 Task: Find connections with filter location São Pedro da Aldeia with filter topic #Trainingwith filter profile language French with filter current company Zones, LLC with filter school Siksha 'O' Anusandhan University with filter industry Mattress and Blinds Manufacturing with filter service category Financial Advisory with filter keywords title Customer Support
Action: Mouse moved to (606, 116)
Screenshot: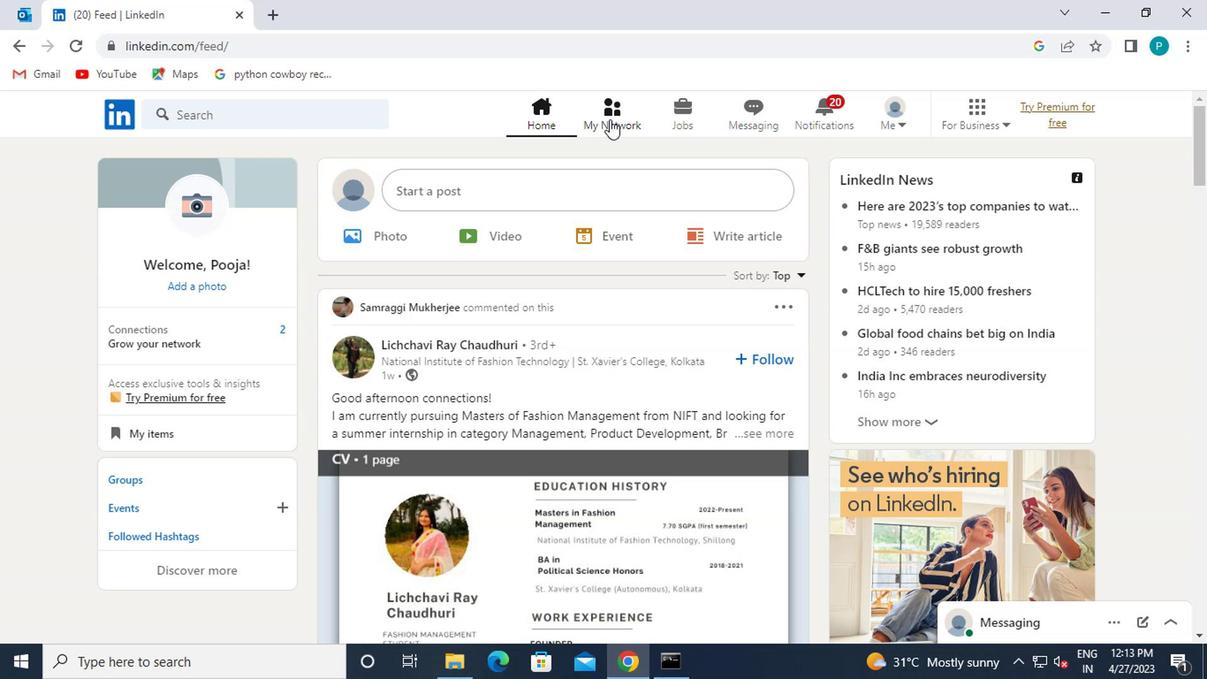 
Action: Mouse pressed left at (606, 116)
Screenshot: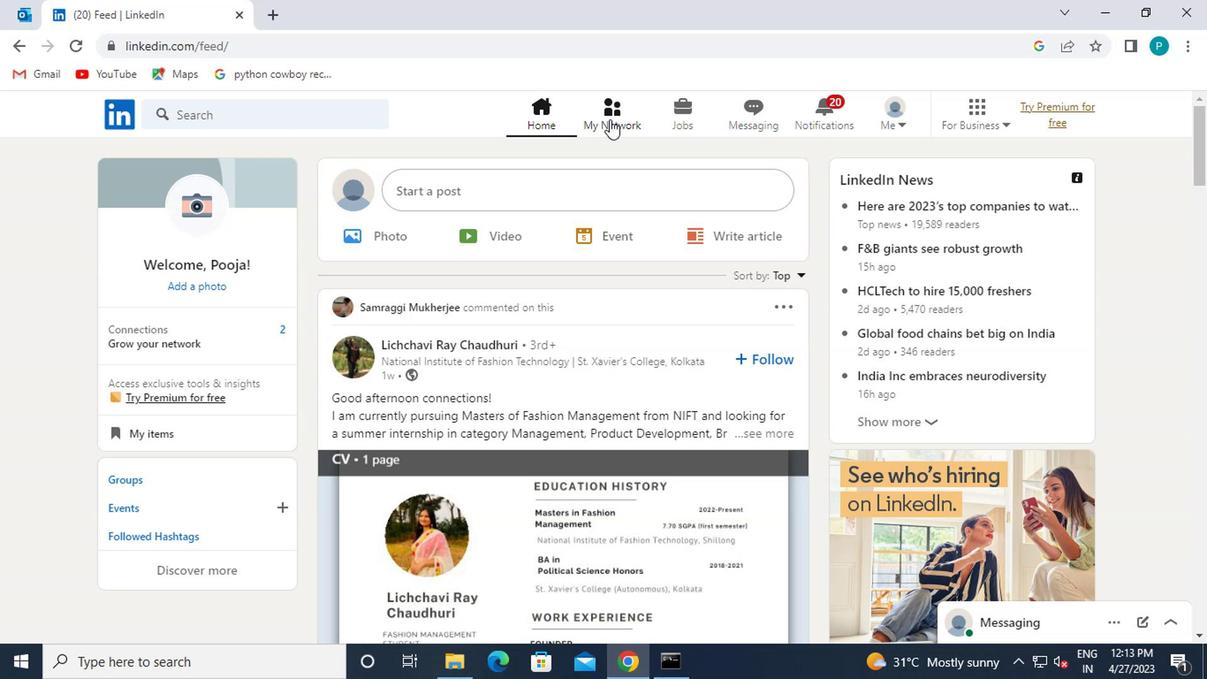 
Action: Mouse moved to (259, 211)
Screenshot: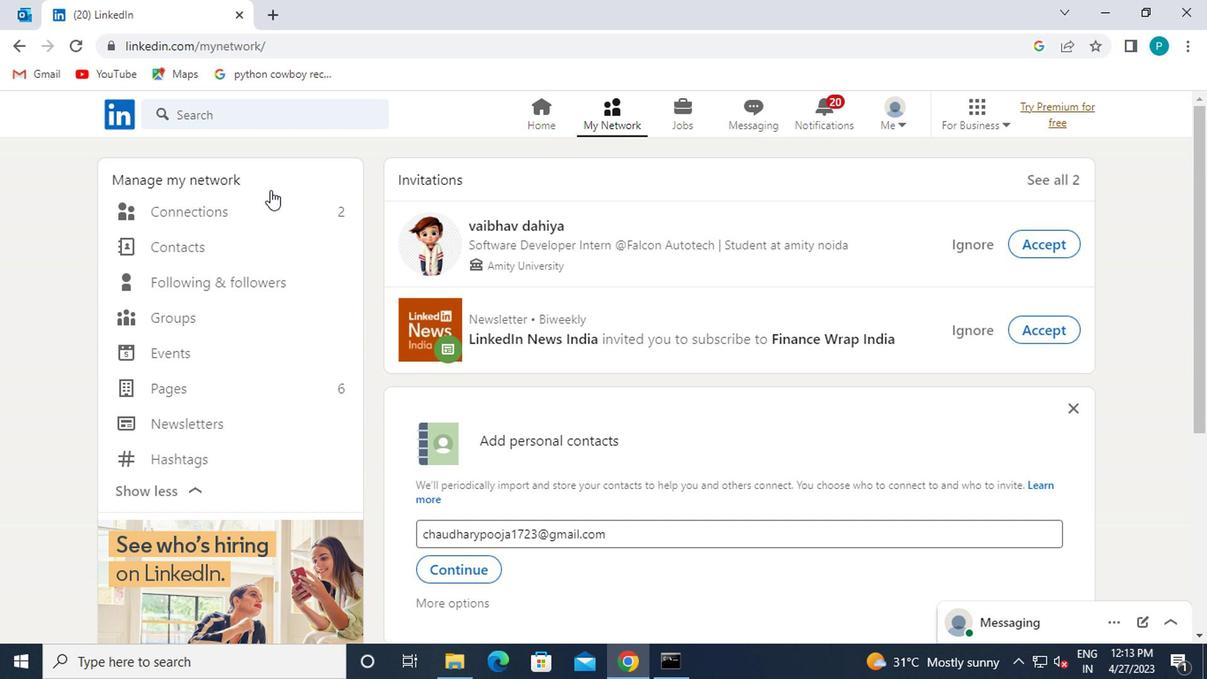 
Action: Mouse pressed left at (259, 211)
Screenshot: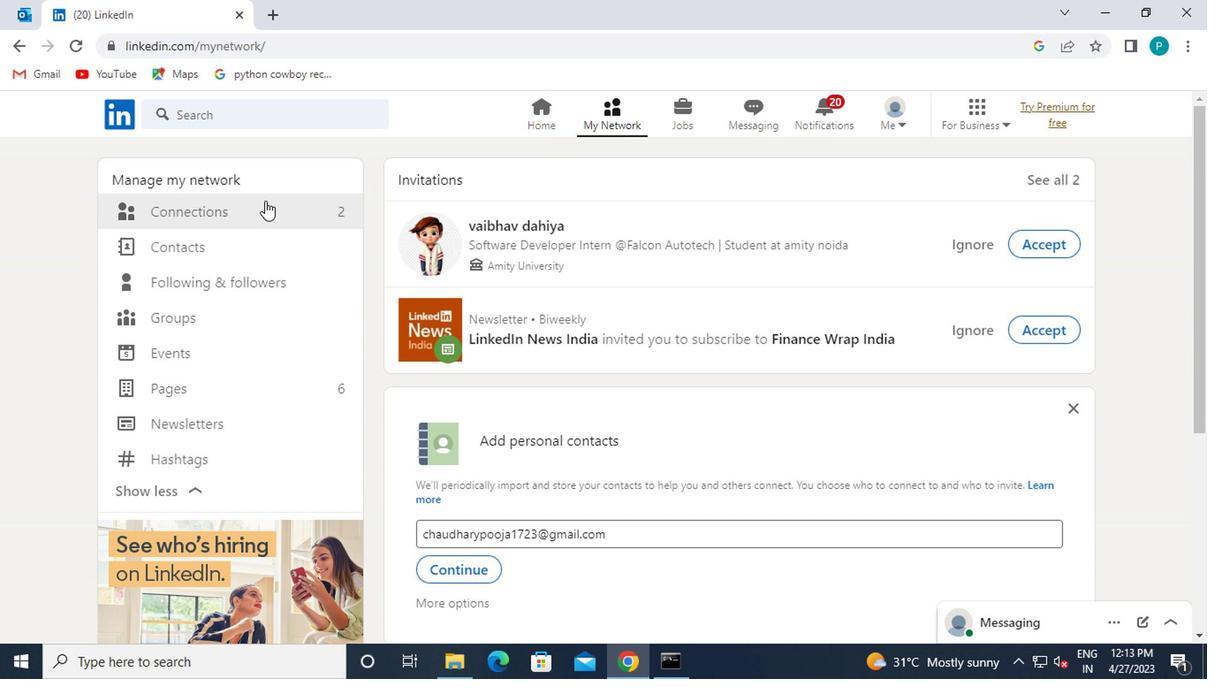 
Action: Mouse moved to (212, 224)
Screenshot: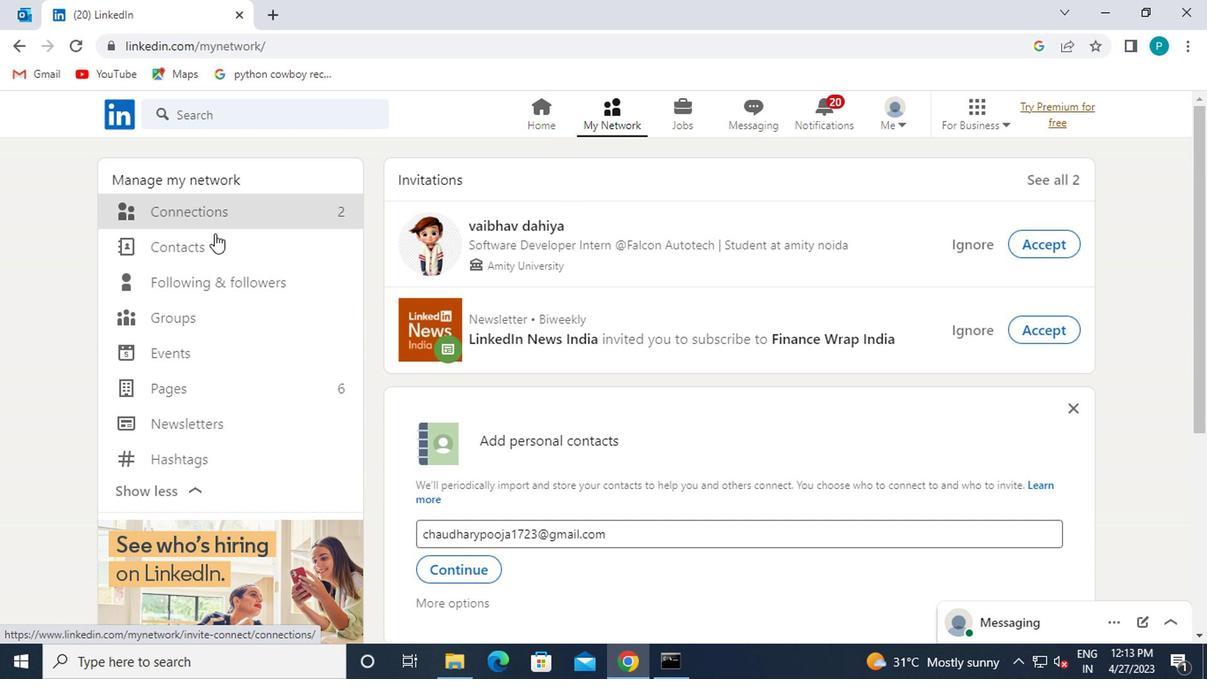 
Action: Mouse pressed left at (212, 224)
Screenshot: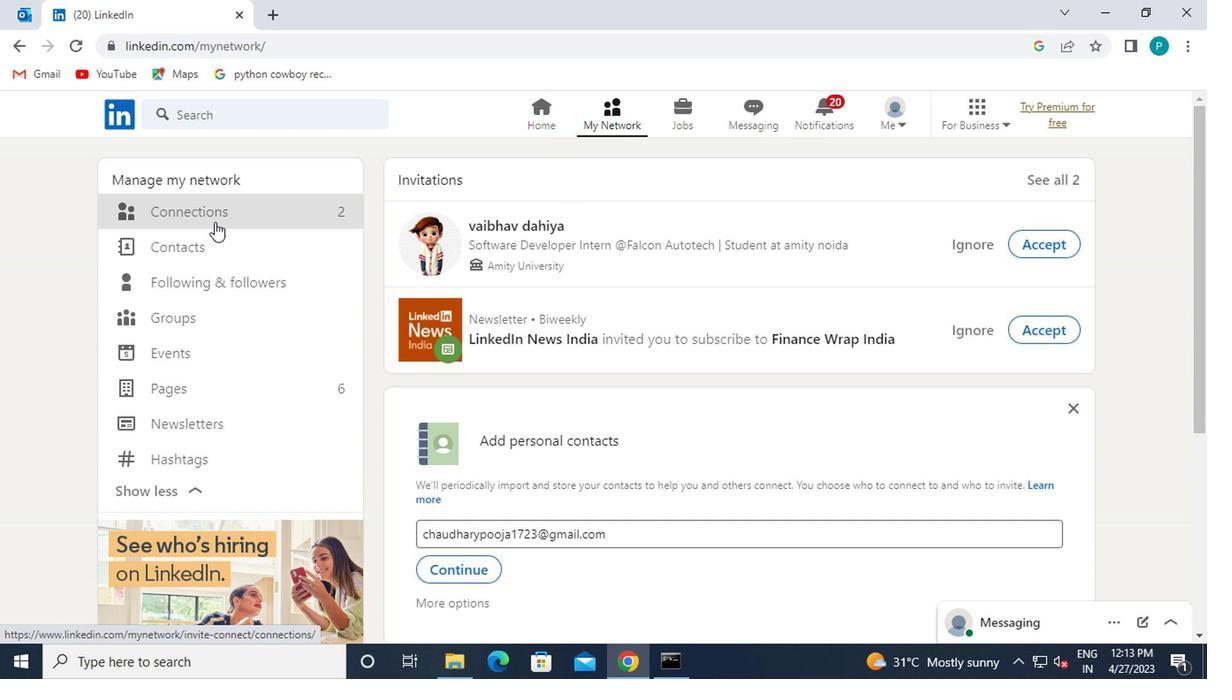 
Action: Mouse moved to (213, 217)
Screenshot: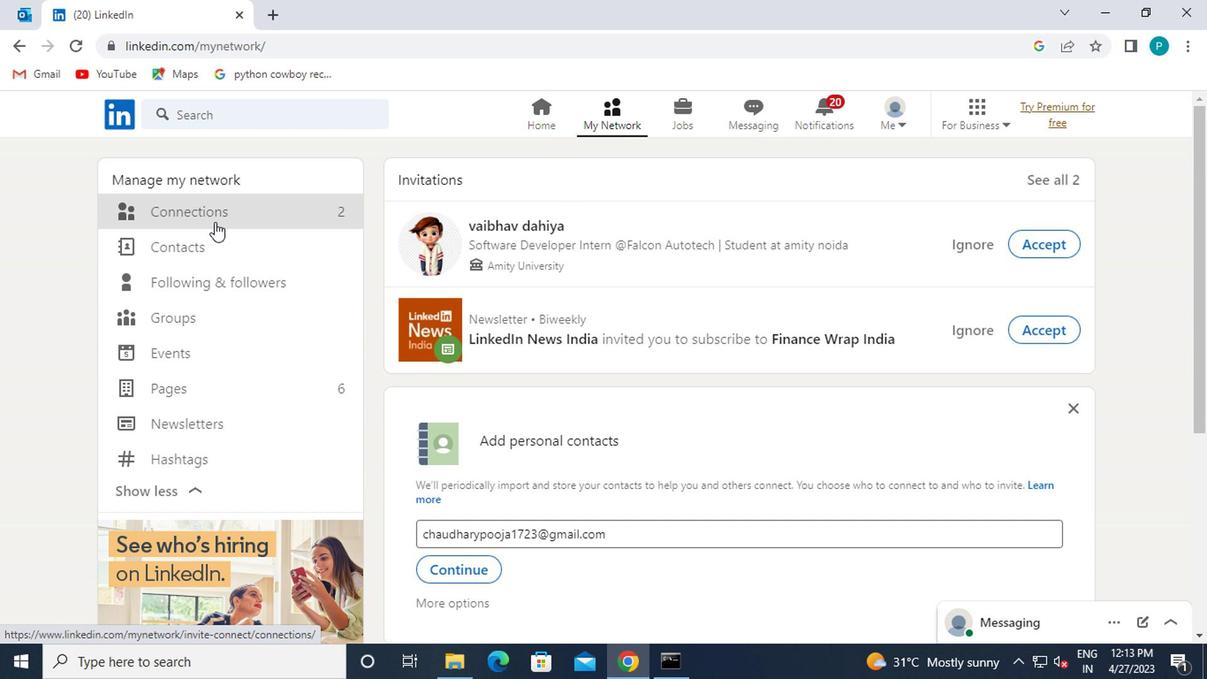 
Action: Mouse pressed left at (213, 217)
Screenshot: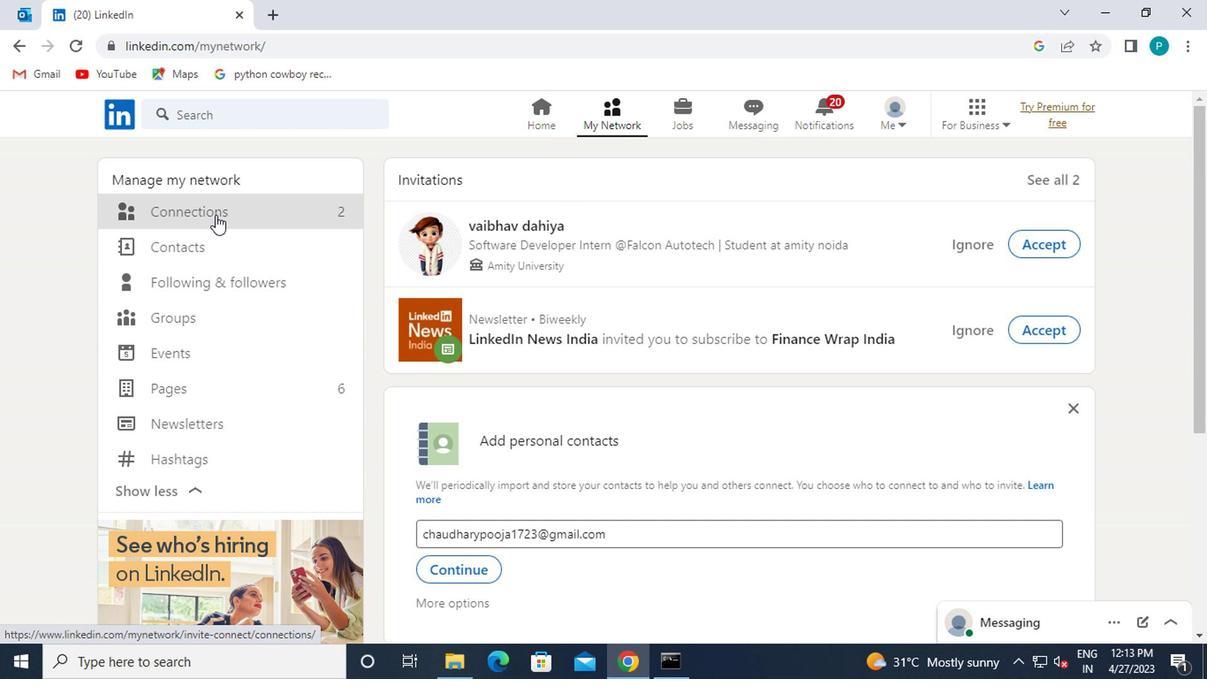 
Action: Mouse pressed left at (213, 217)
Screenshot: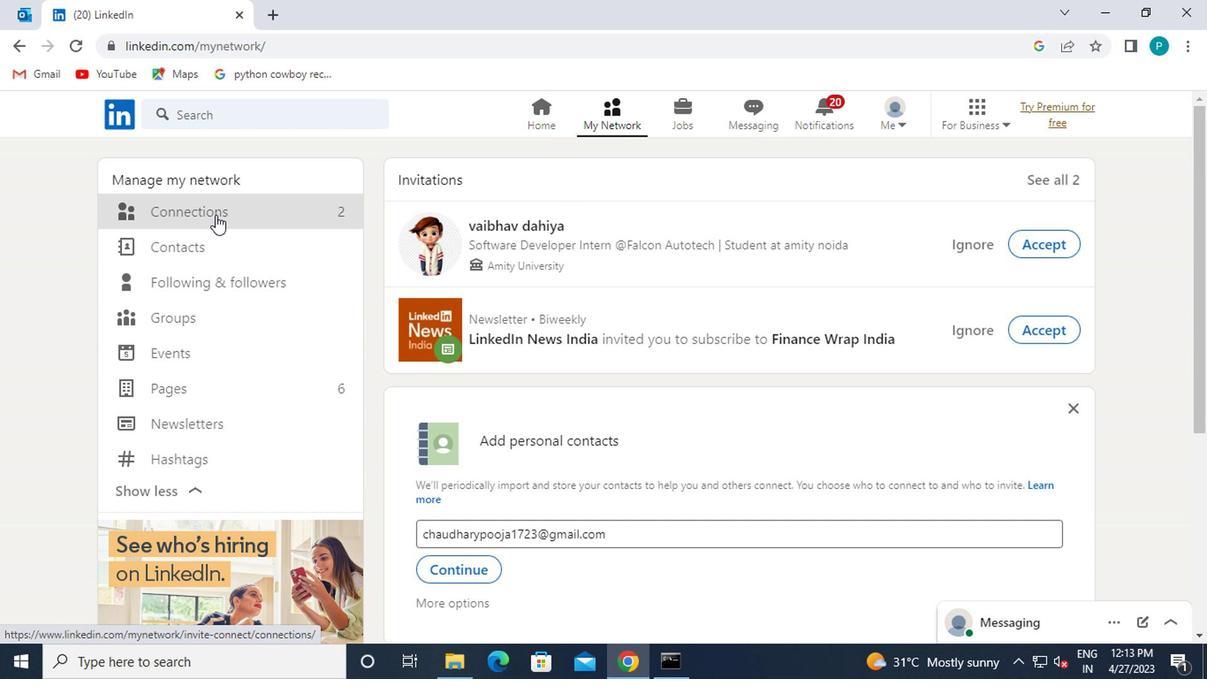 
Action: Mouse moved to (213, 211)
Screenshot: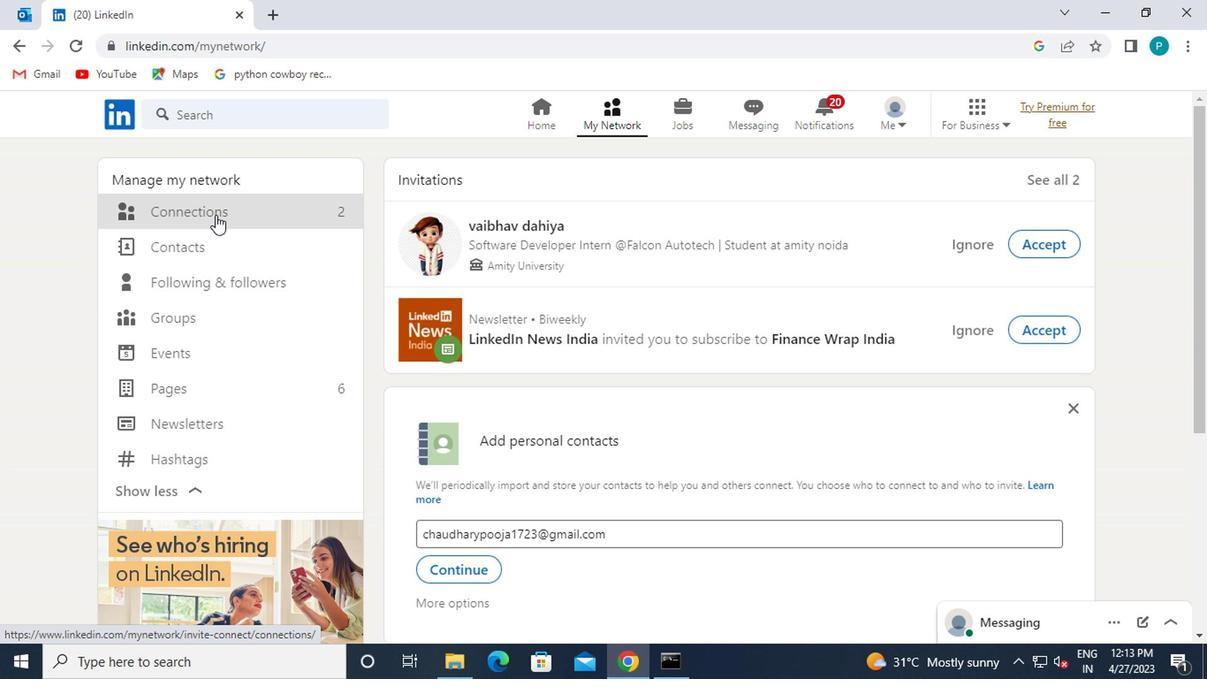 
Action: Mouse pressed left at (213, 211)
Screenshot: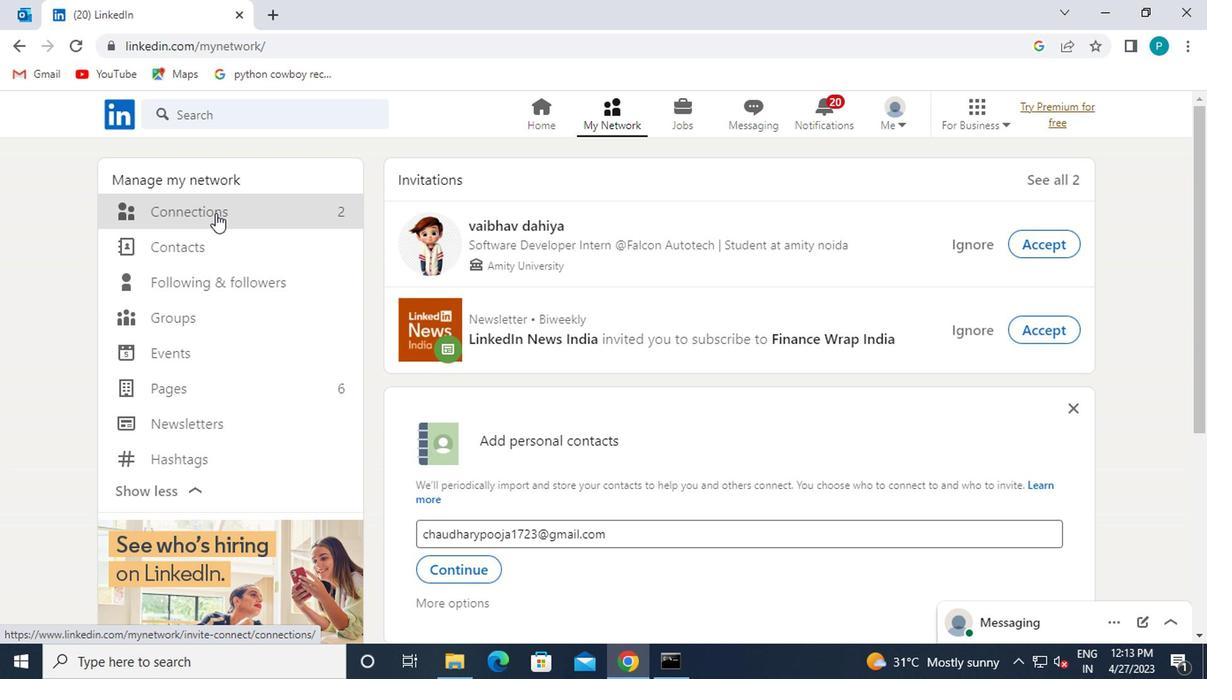 
Action: Mouse pressed left at (213, 211)
Screenshot: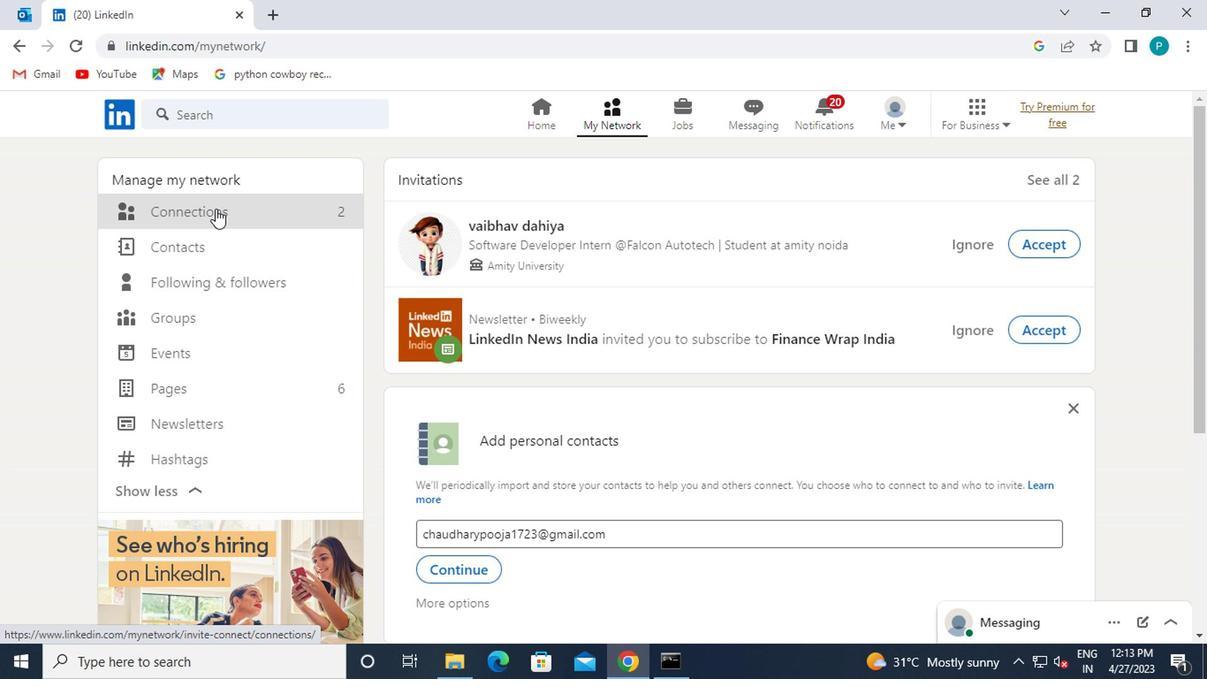 
Action: Mouse moved to (213, 210)
Screenshot: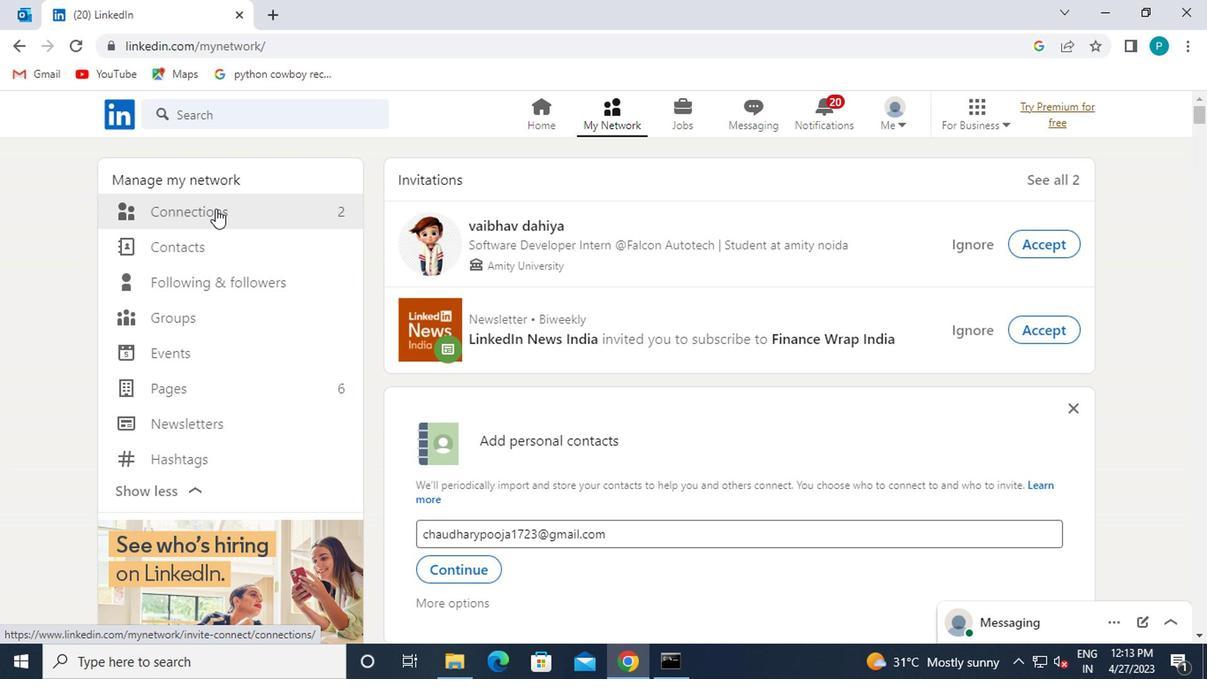
Action: Mouse pressed left at (213, 210)
Screenshot: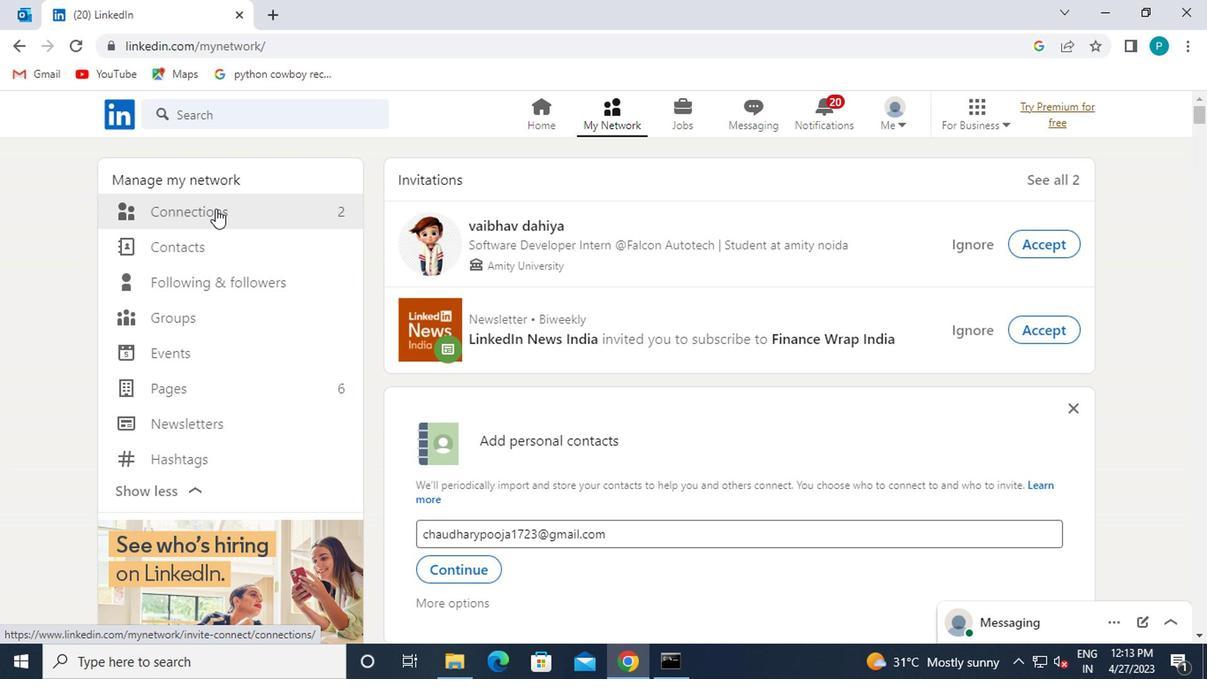 
Action: Mouse pressed left at (213, 210)
Screenshot: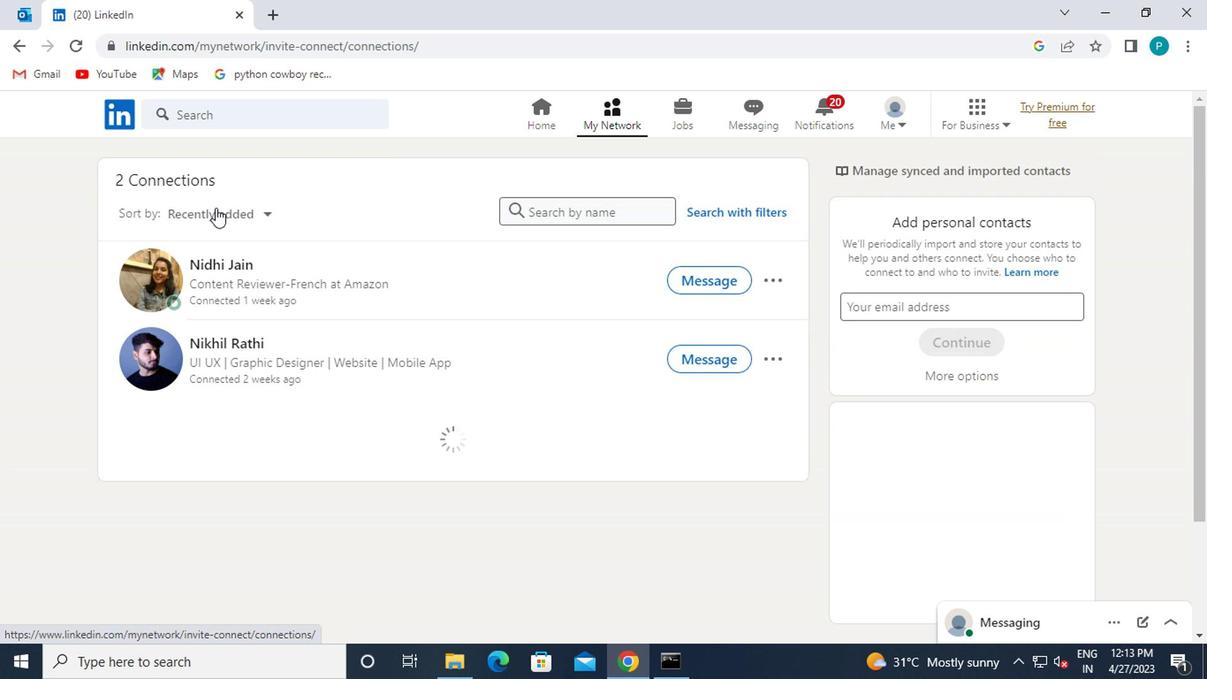 
Action: Mouse moved to (694, 223)
Screenshot: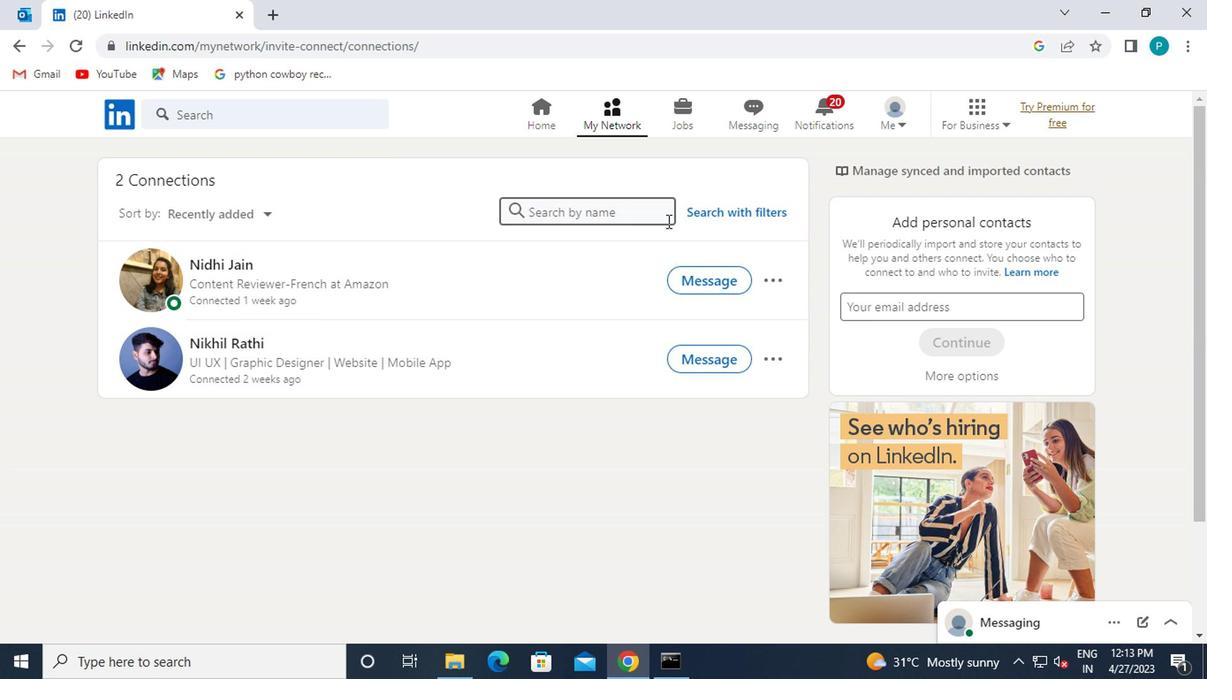 
Action: Mouse pressed left at (694, 223)
Screenshot: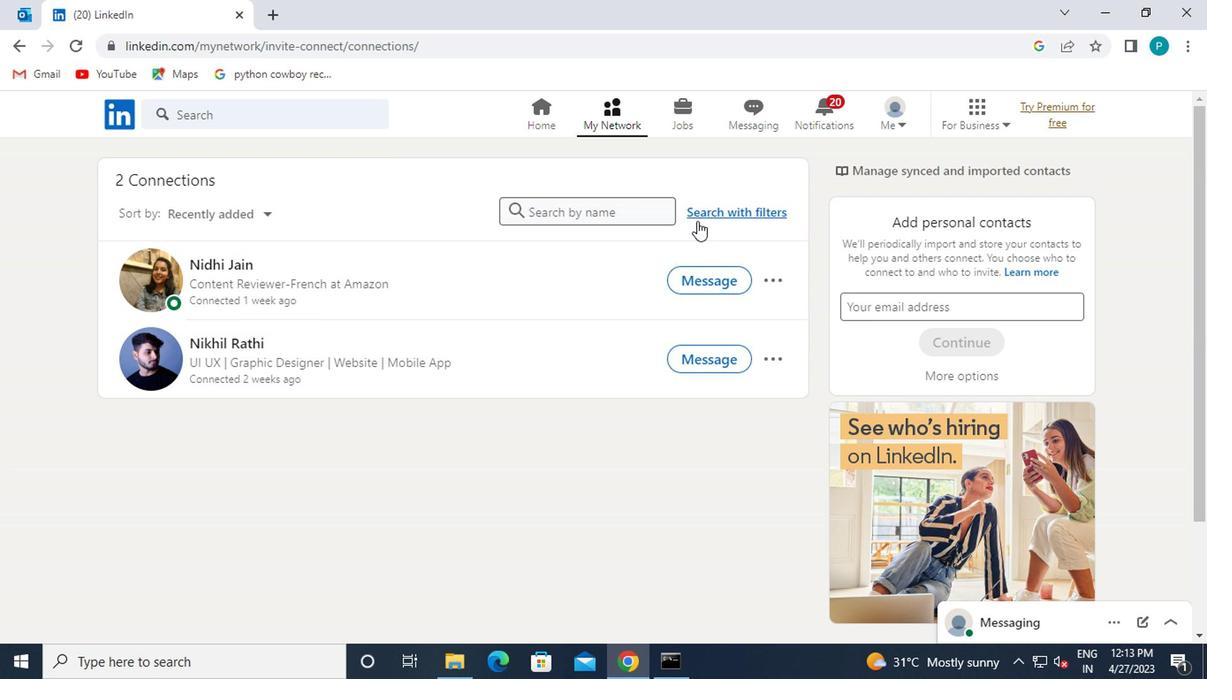 
Action: Mouse moved to (641, 165)
Screenshot: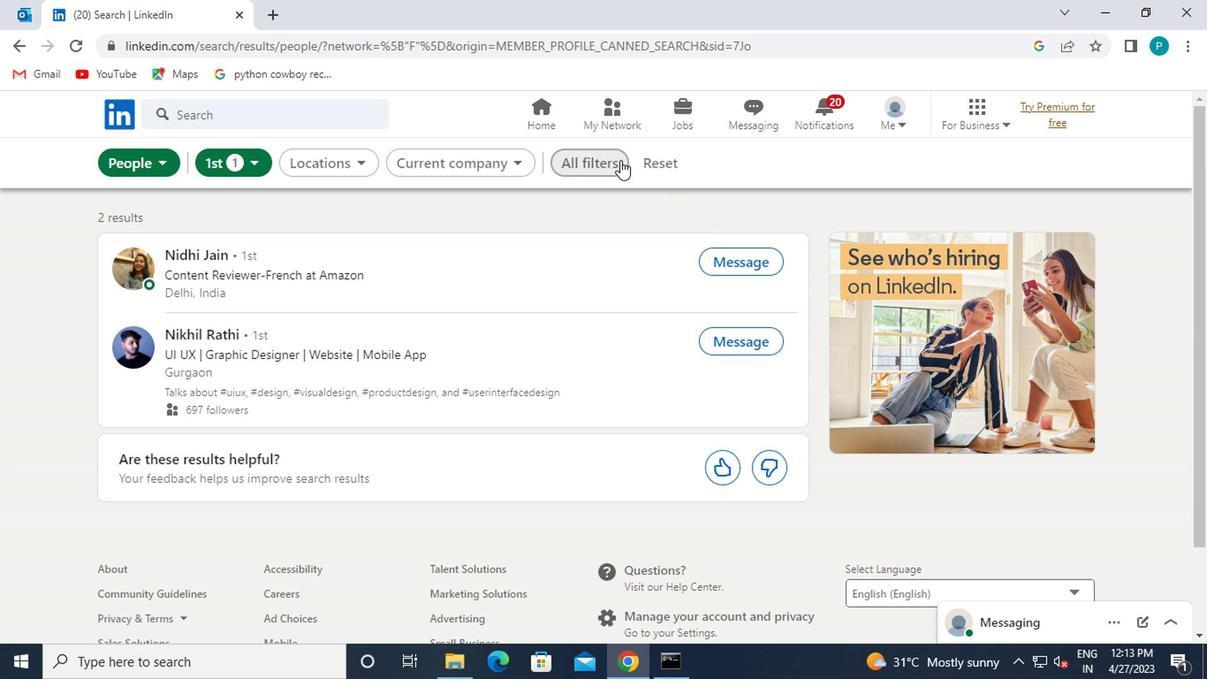 
Action: Mouse pressed left at (641, 165)
Screenshot: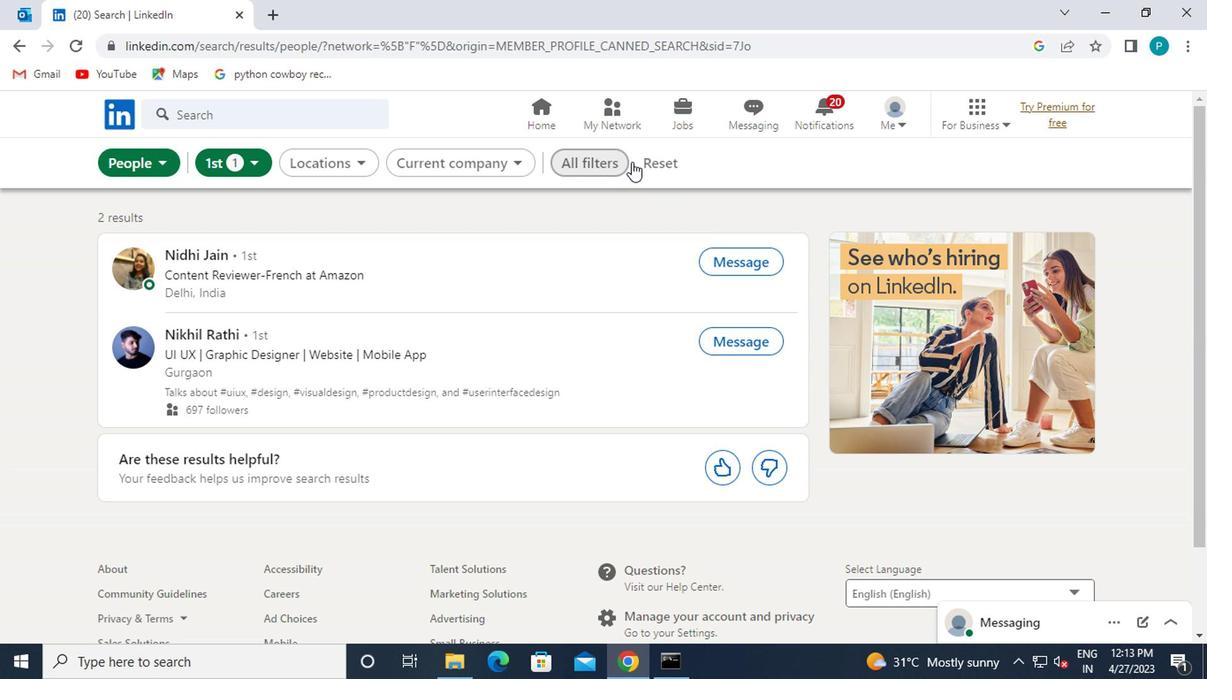
Action: Mouse moved to (594, 167)
Screenshot: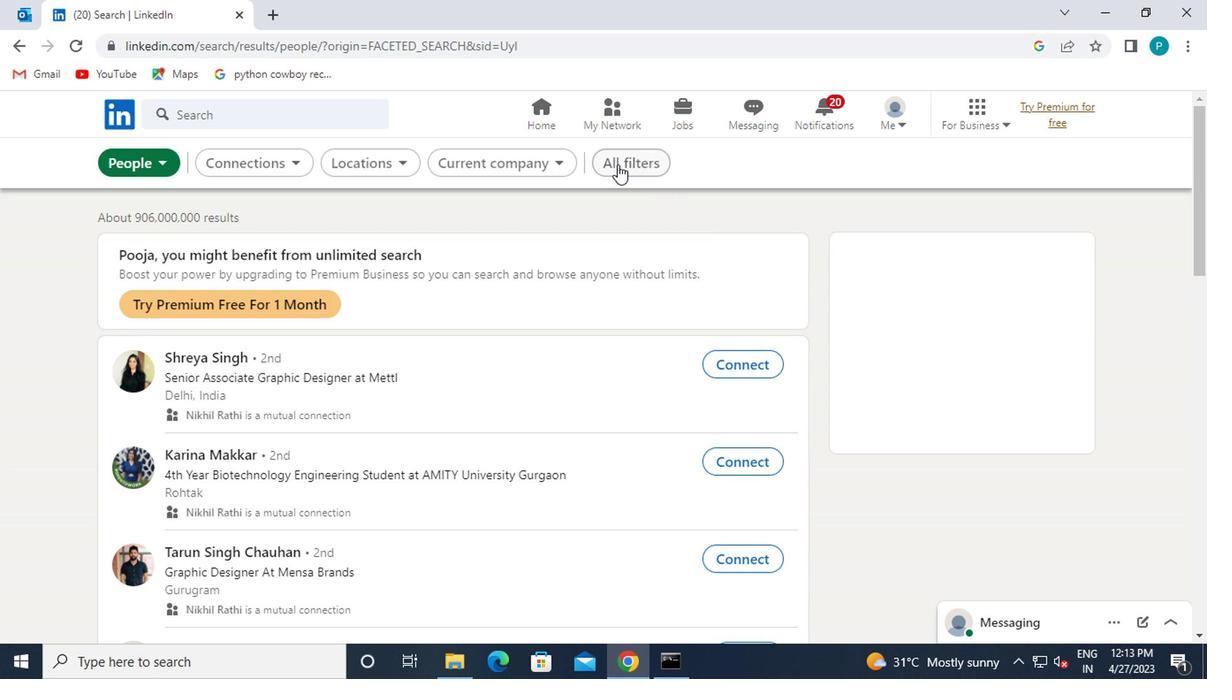 
Action: Mouse pressed left at (594, 167)
Screenshot: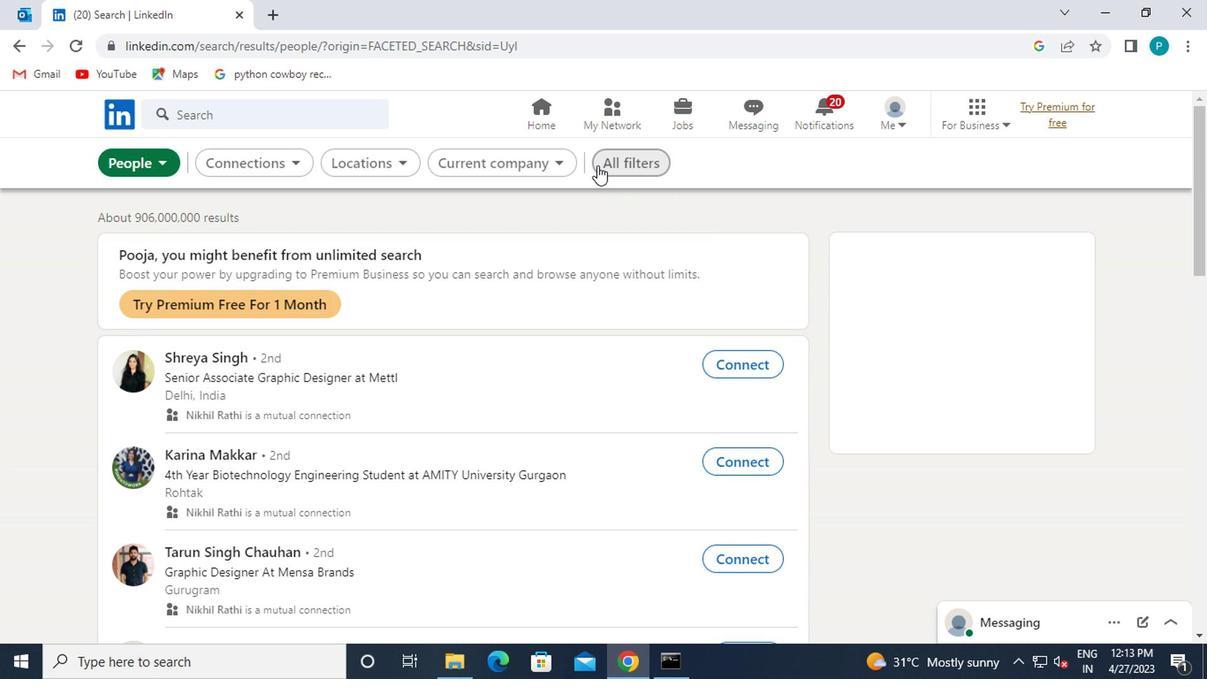 
Action: Mouse moved to (886, 394)
Screenshot: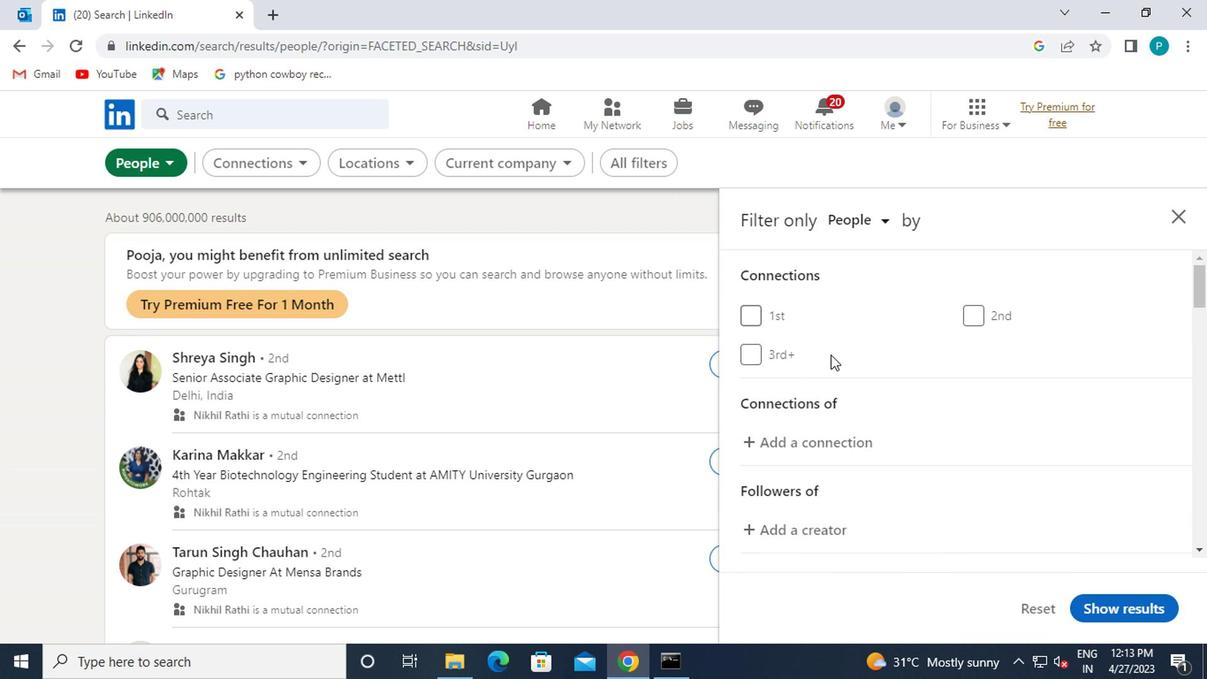 
Action: Mouse scrolled (886, 393) with delta (0, 0)
Screenshot: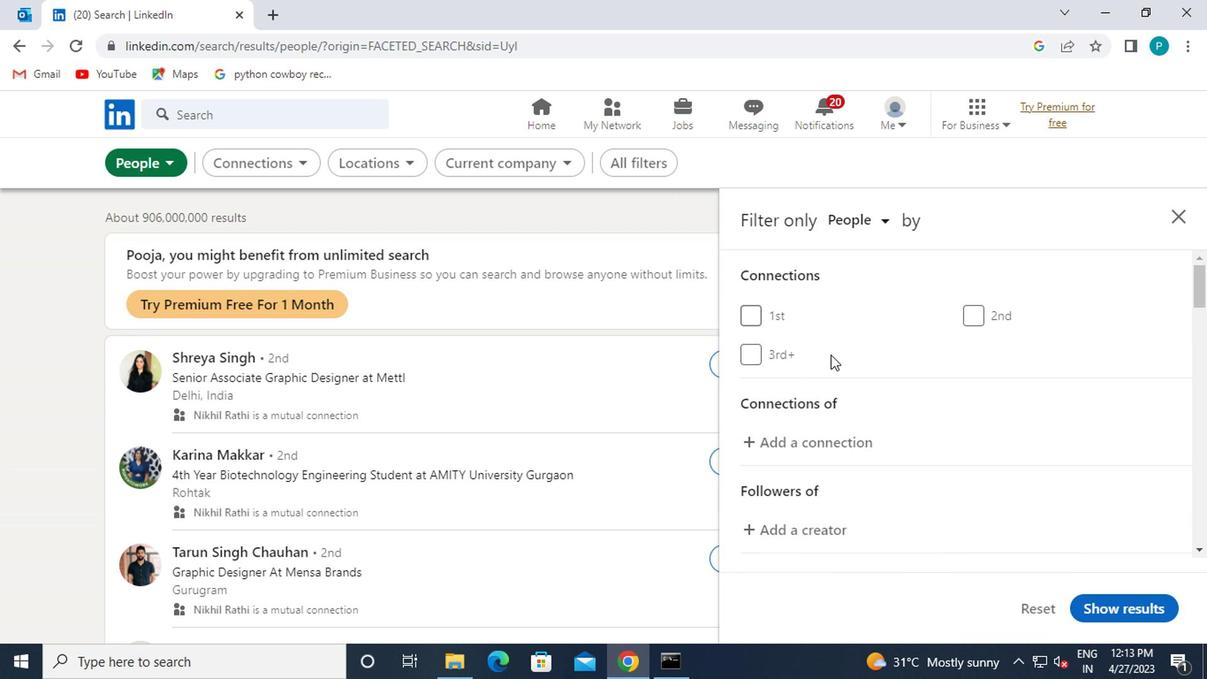 
Action: Mouse moved to (888, 396)
Screenshot: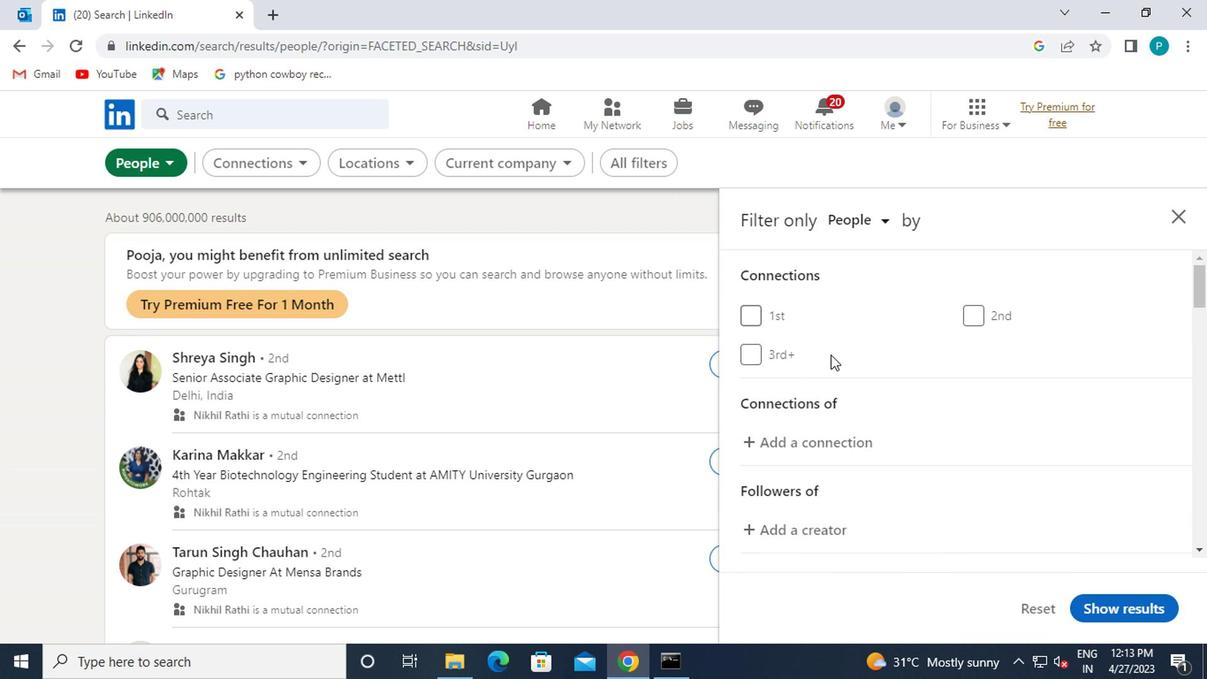 
Action: Mouse scrolled (888, 396) with delta (0, 0)
Screenshot: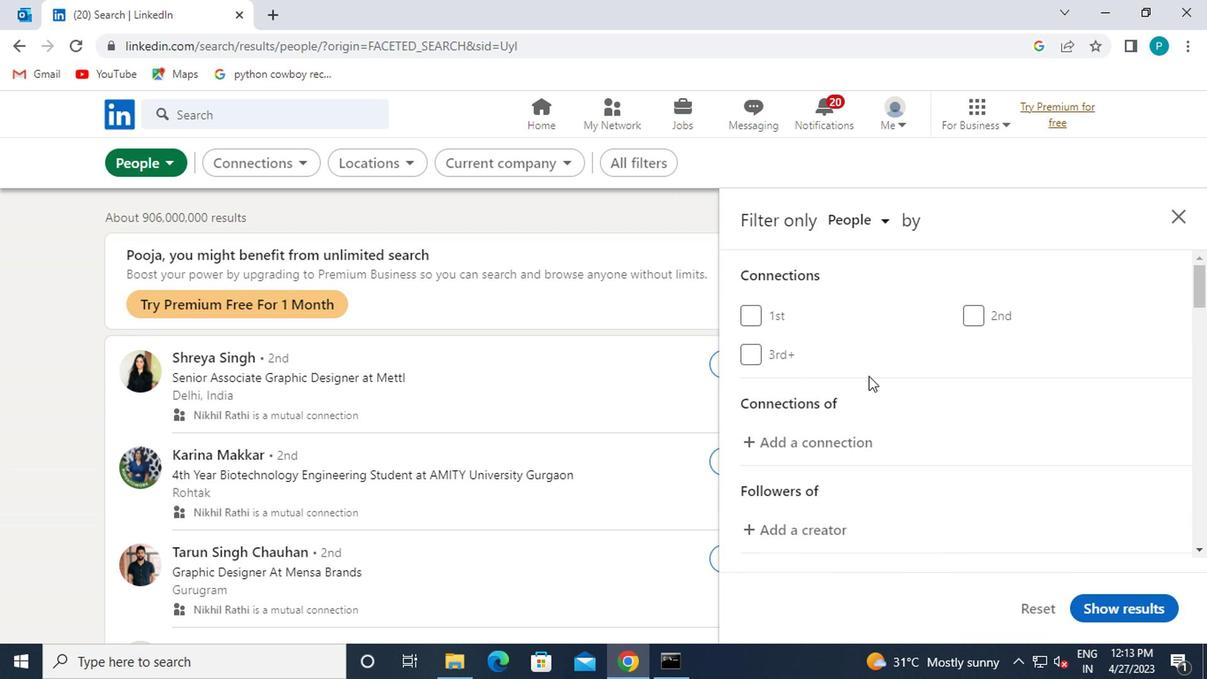 
Action: Mouse scrolled (888, 396) with delta (0, 0)
Screenshot: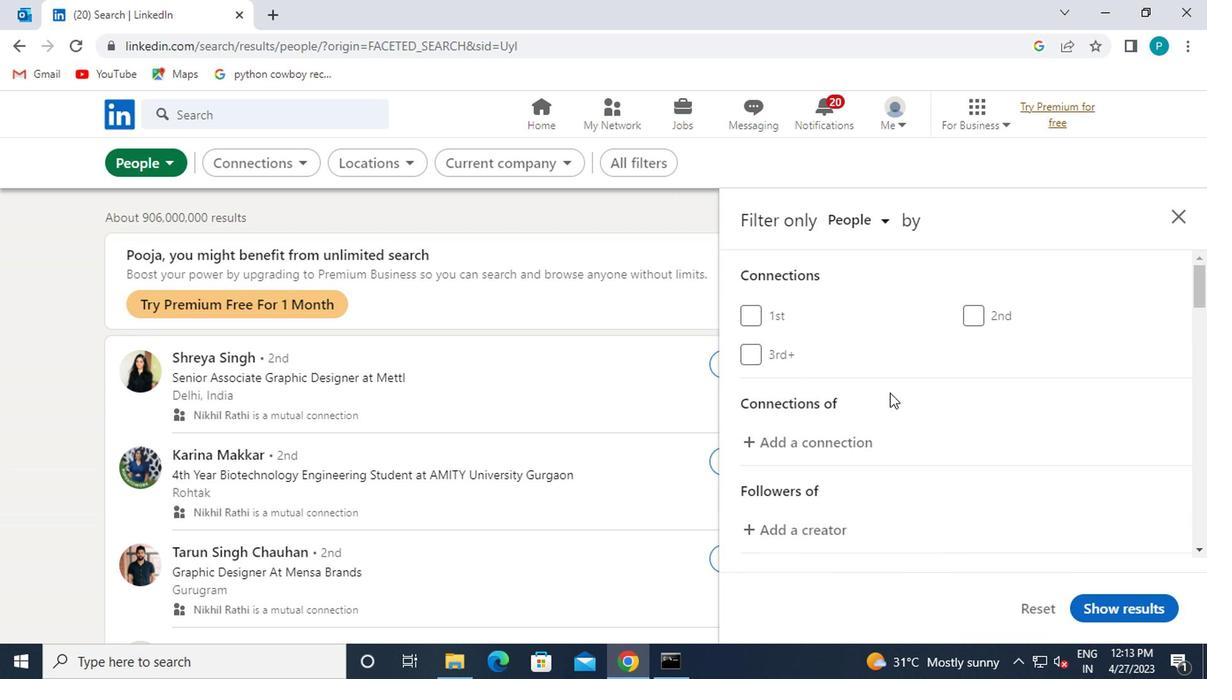 
Action: Mouse moved to (938, 453)
Screenshot: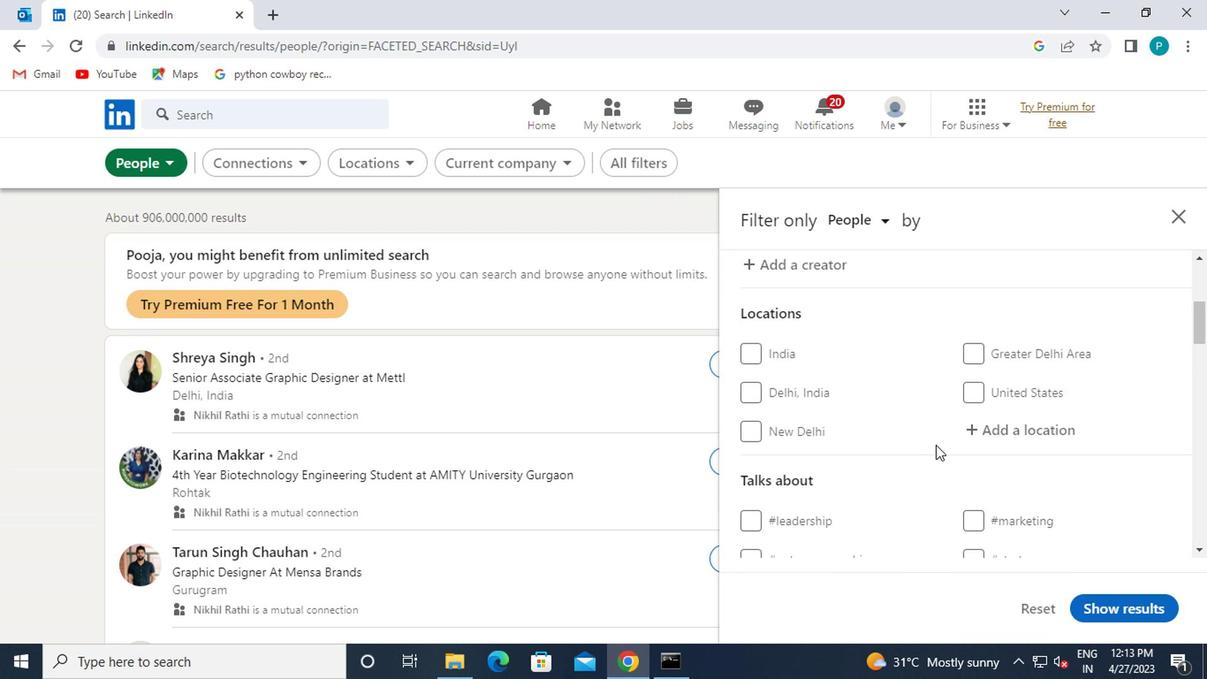 
Action: Mouse scrolled (938, 453) with delta (0, 0)
Screenshot: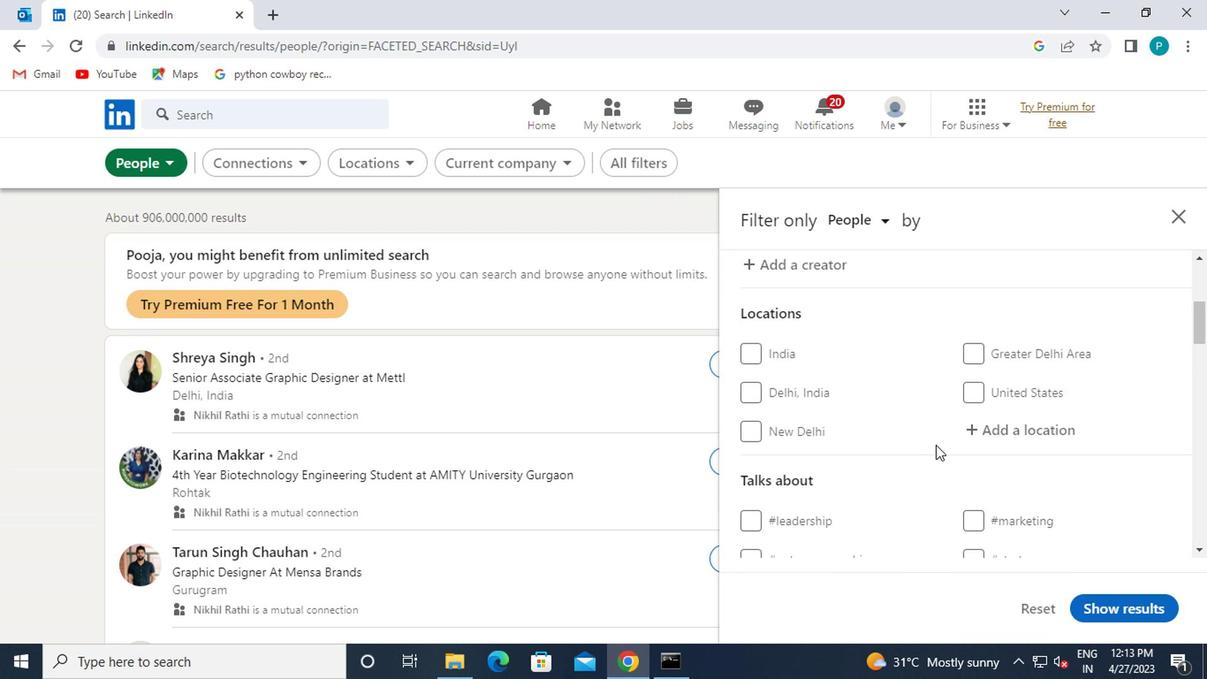 
Action: Mouse moved to (969, 323)
Screenshot: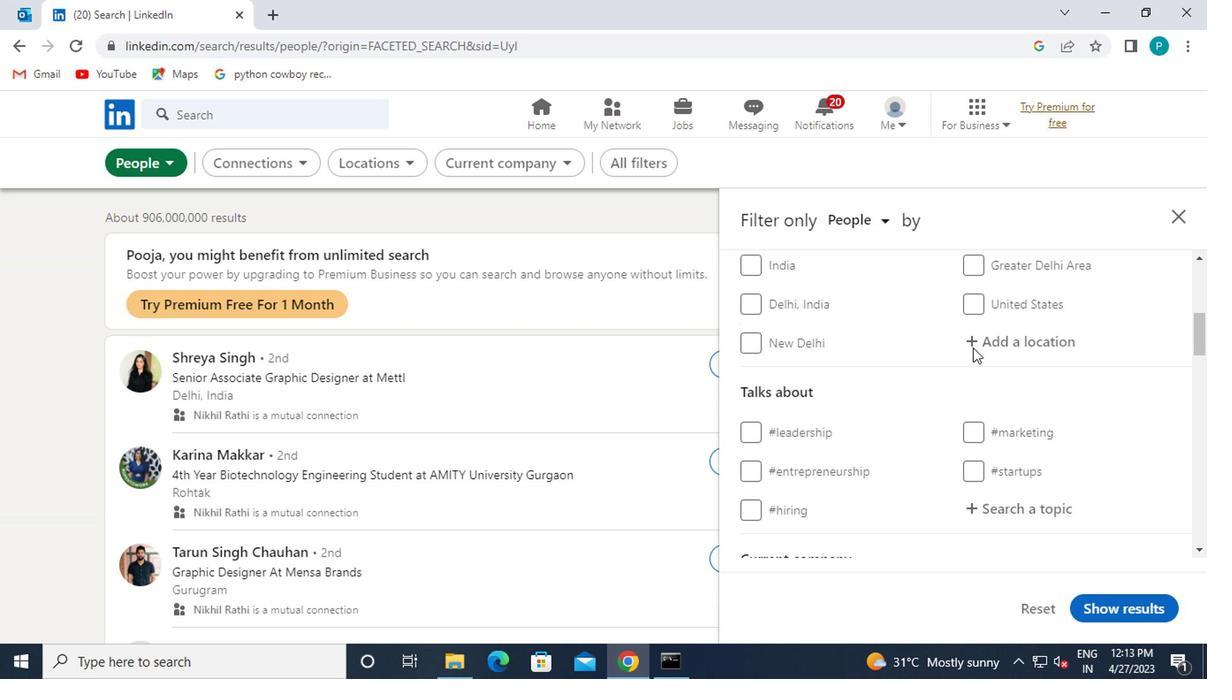 
Action: Mouse pressed left at (969, 323)
Screenshot: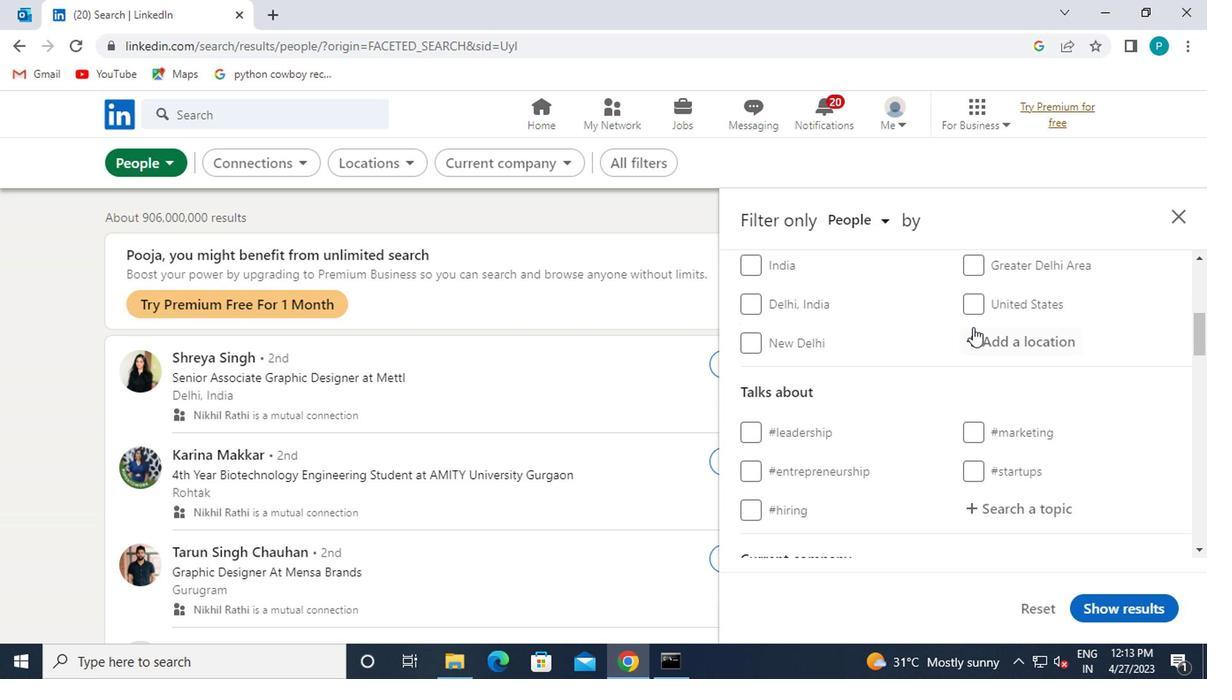 
Action: Mouse moved to (978, 345)
Screenshot: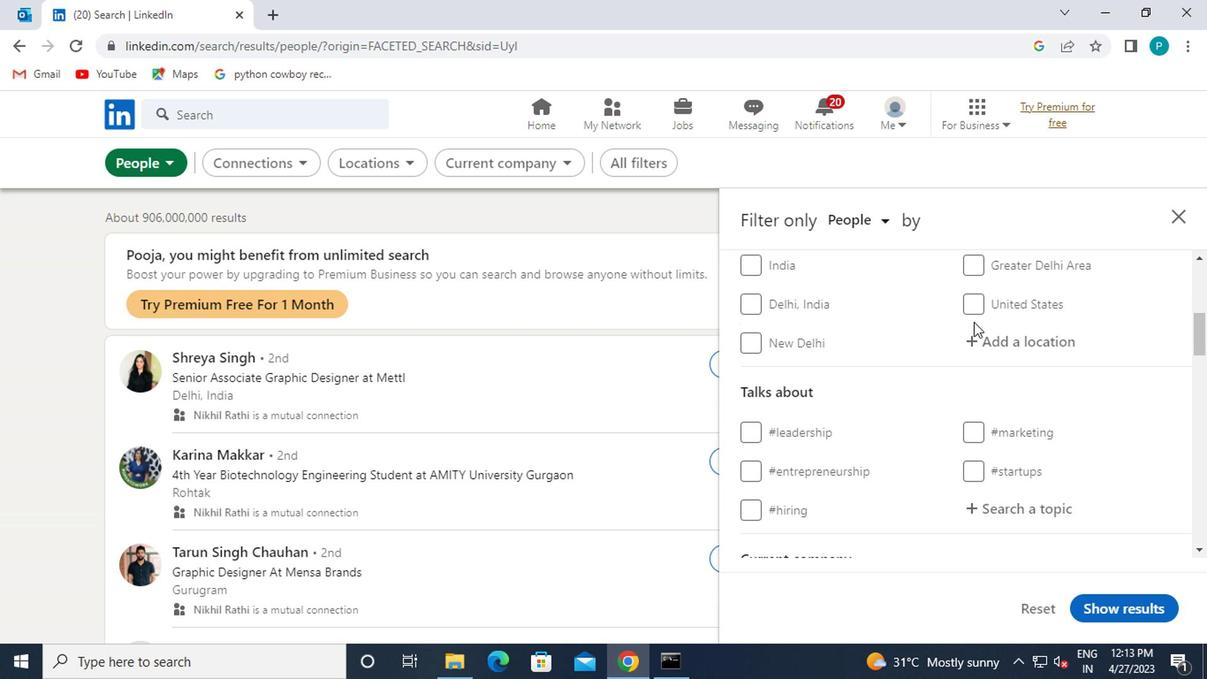
Action: Mouse pressed left at (978, 345)
Screenshot: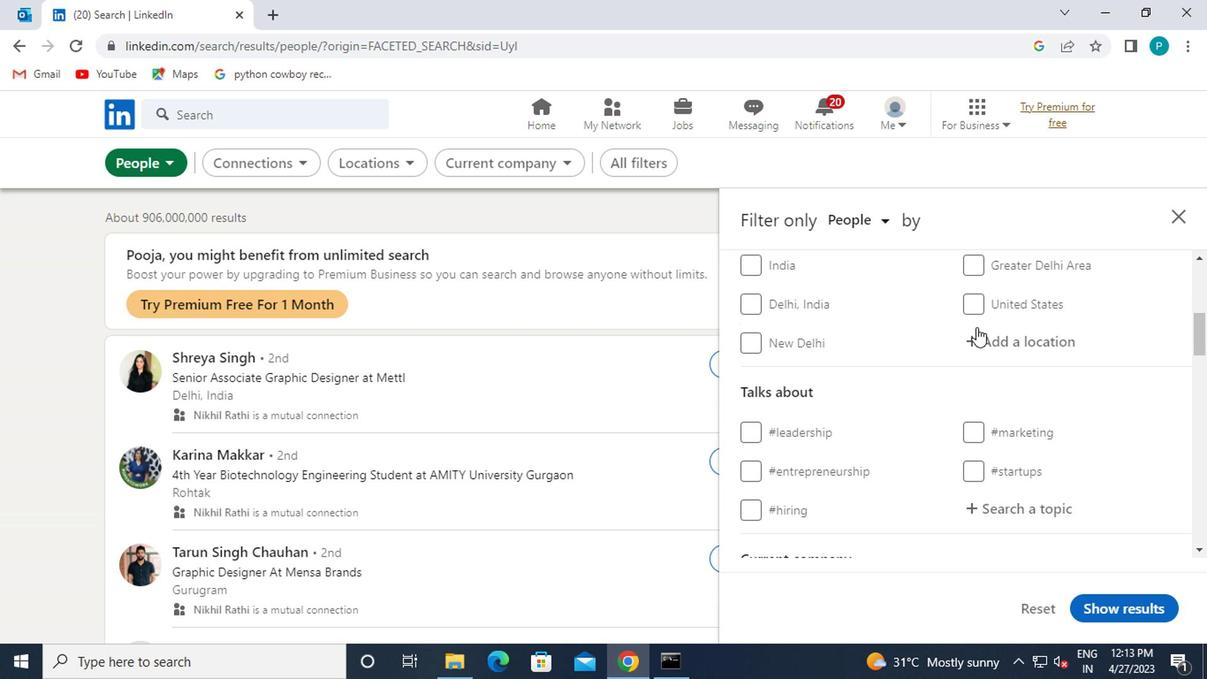 
Action: Mouse moved to (978, 350)
Screenshot: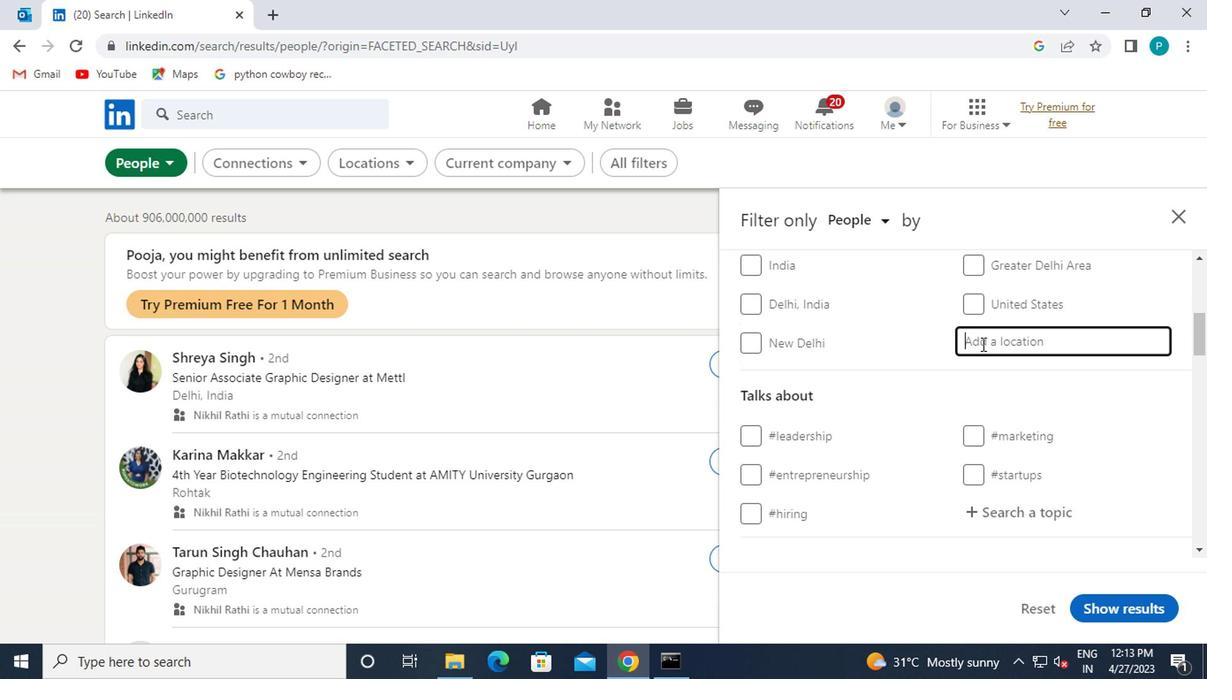 
Action: Key pressed <Key.caps_lock>s<Key.caps_lock>ao<Key.space><Key.caps_lock>p<Key.caps_lock>edro
Screenshot: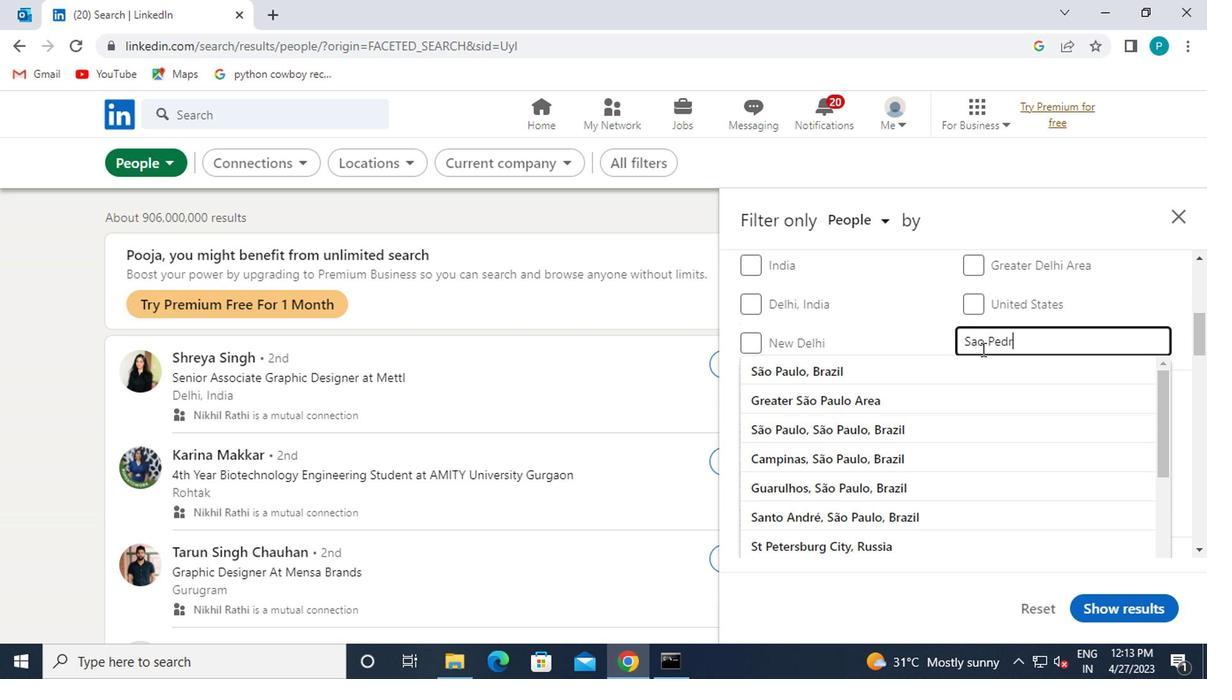 
Action: Mouse moved to (816, 365)
Screenshot: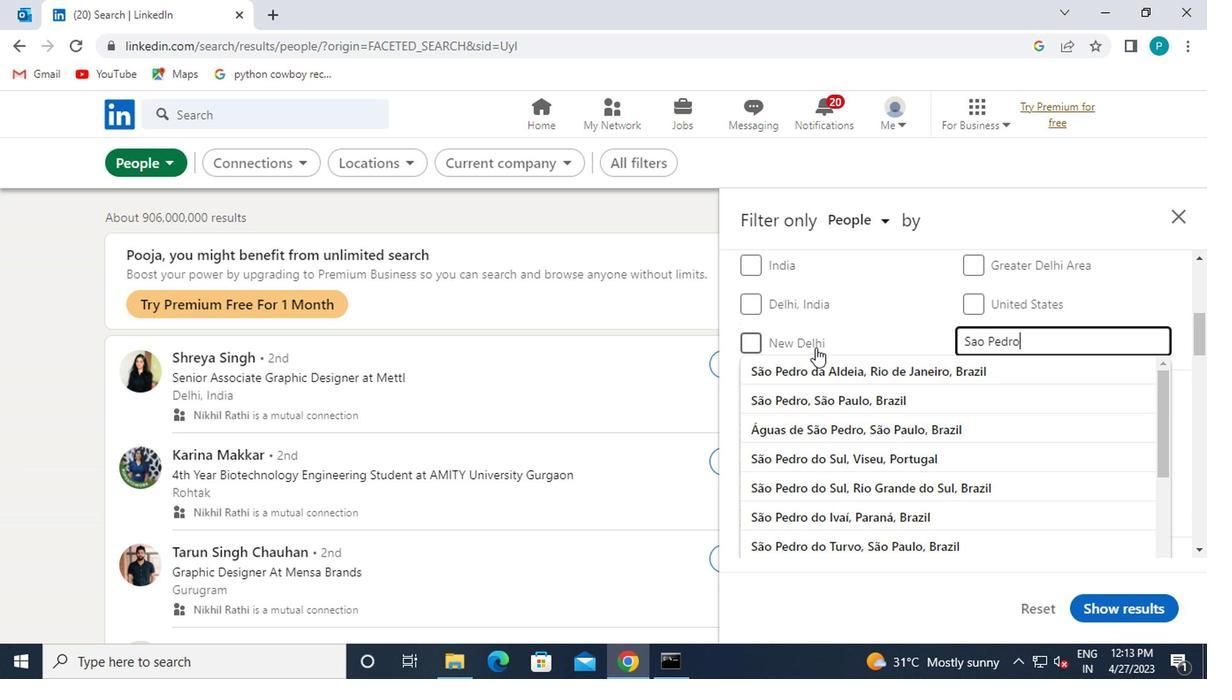
Action: Mouse pressed left at (816, 365)
Screenshot: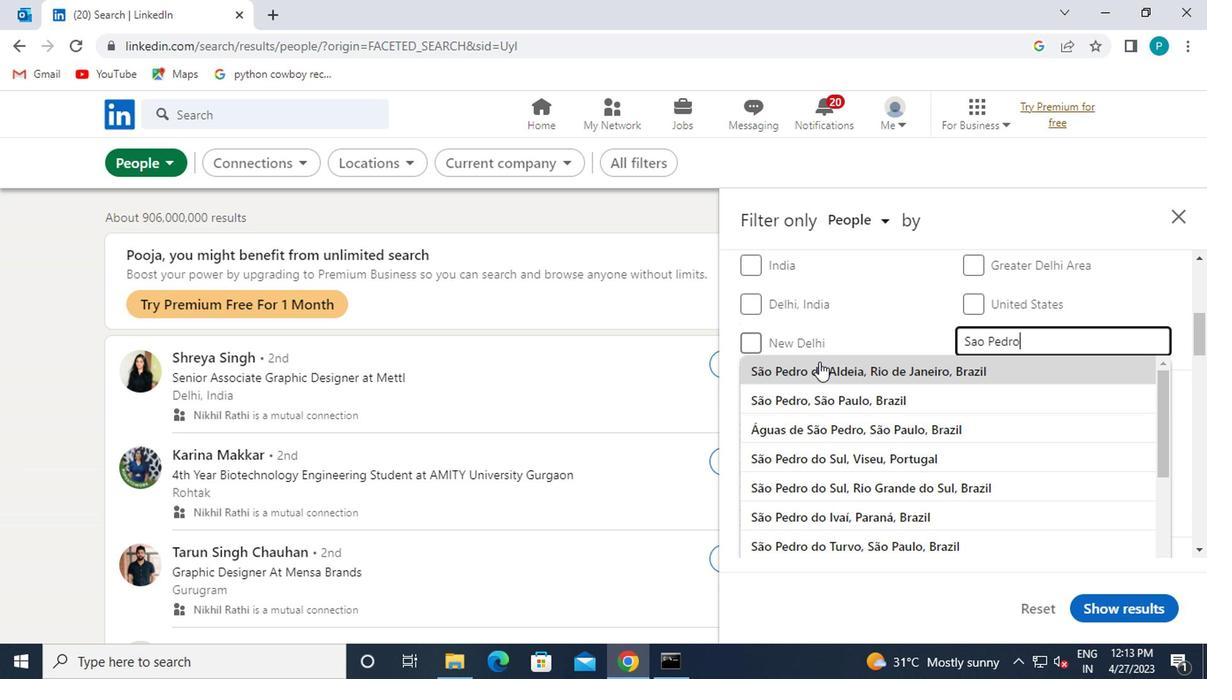 
Action: Mouse moved to (850, 333)
Screenshot: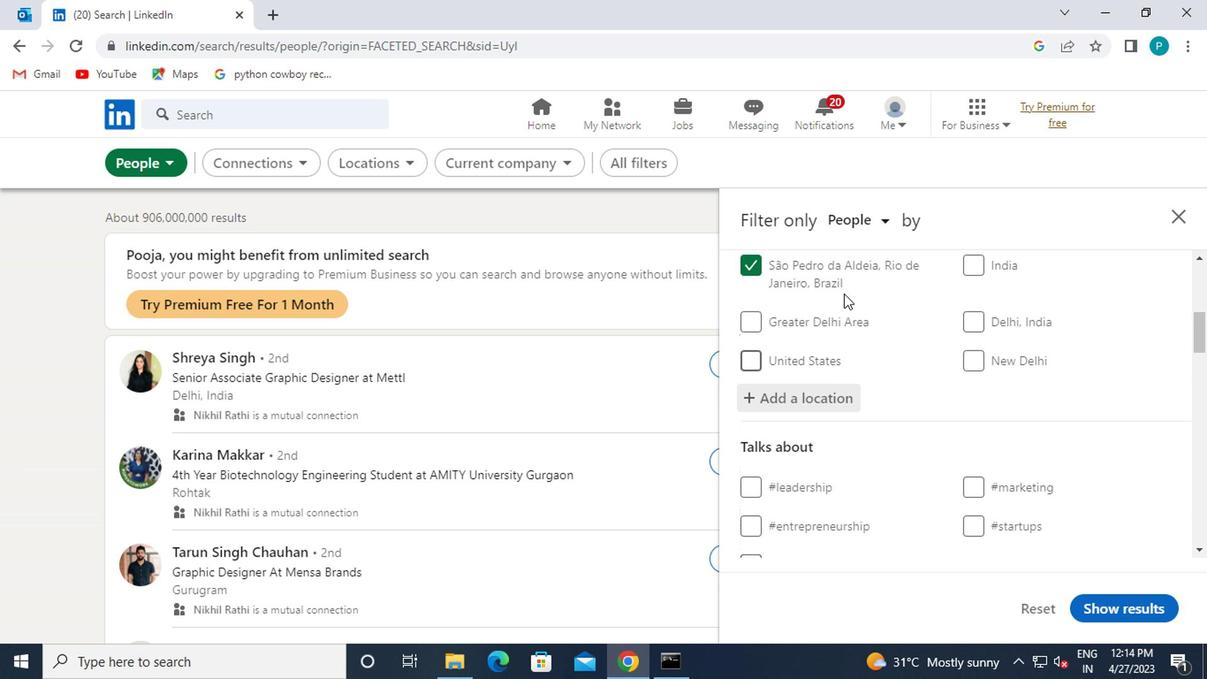 
Action: Mouse scrolled (850, 332) with delta (0, 0)
Screenshot: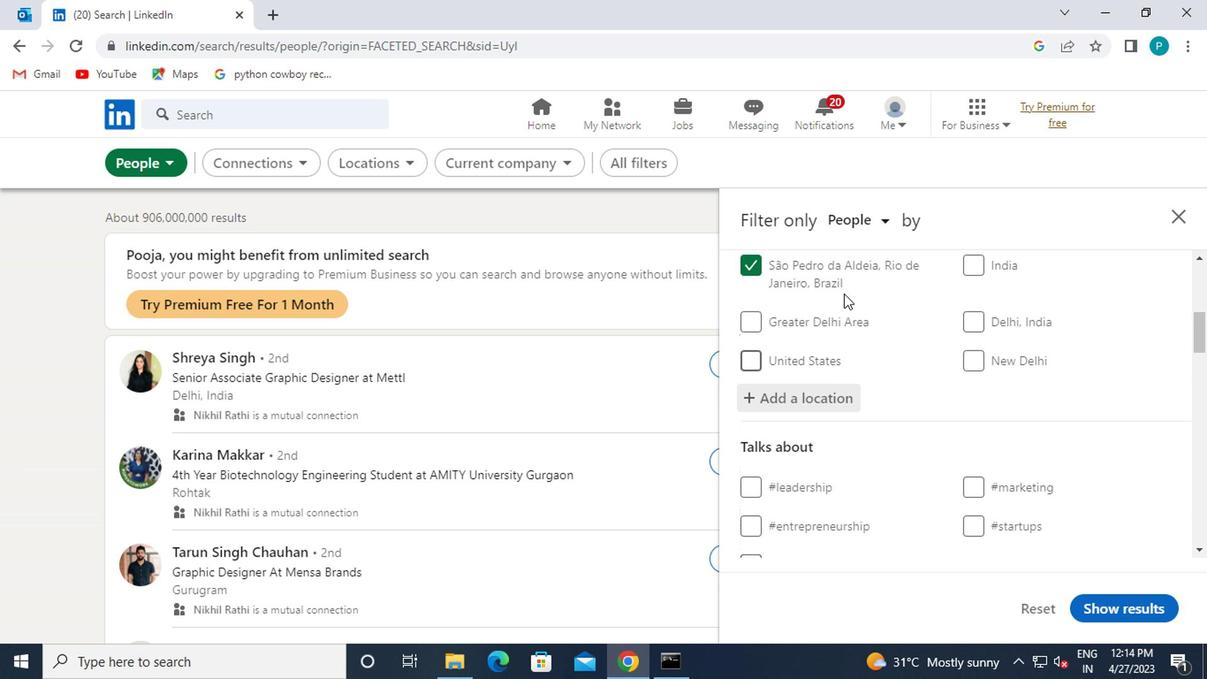 
Action: Mouse moved to (858, 350)
Screenshot: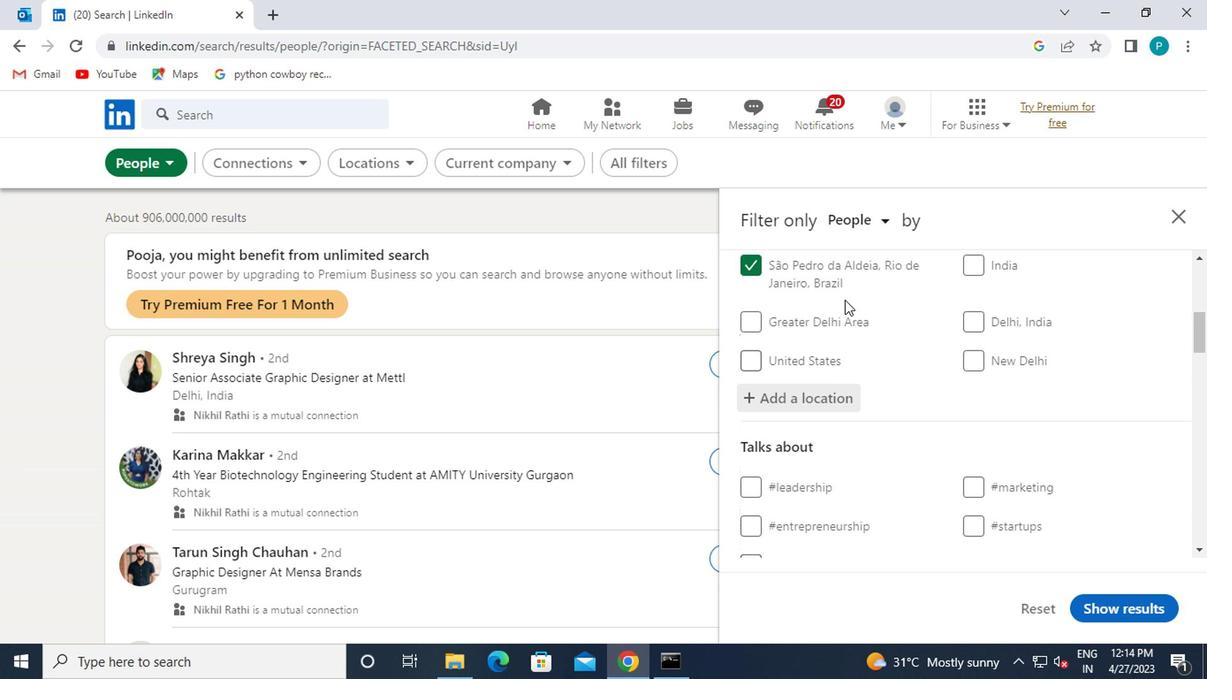 
Action: Mouse scrolled (858, 349) with delta (0, 0)
Screenshot: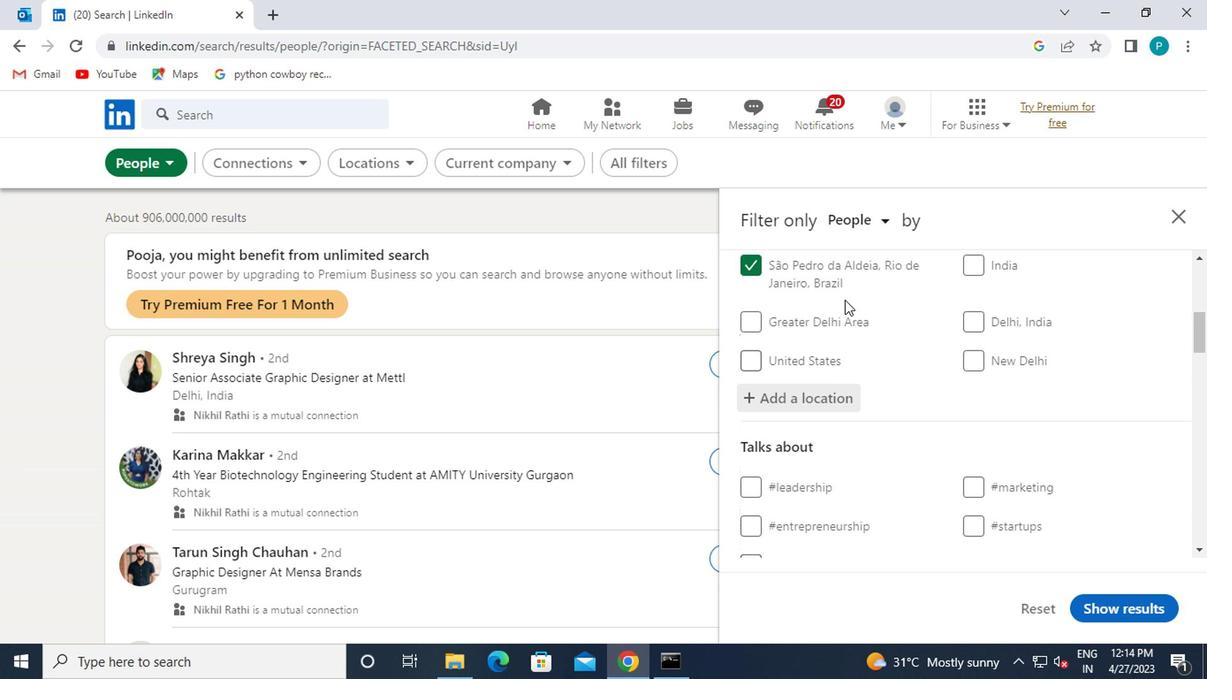 
Action: Mouse moved to (971, 389)
Screenshot: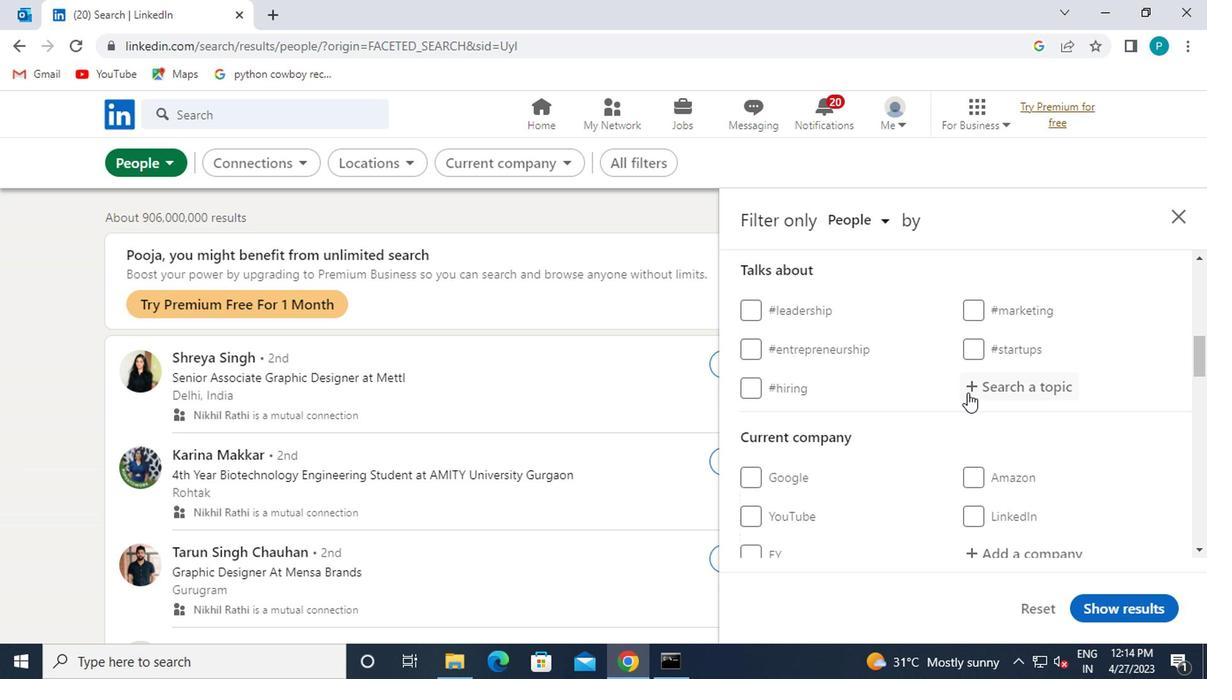 
Action: Mouse pressed left at (971, 389)
Screenshot: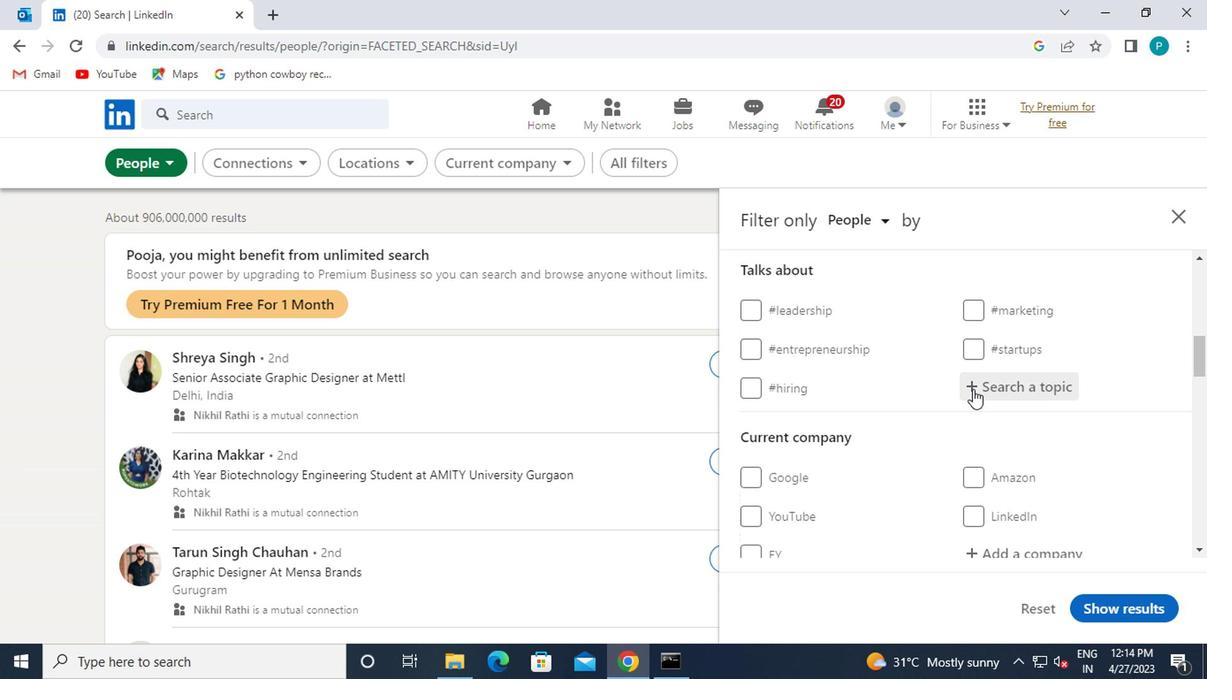 
Action: Key pressed <Key.shift>#<Key.caps_lock>T<Key.caps_lock>RAINING
Screenshot: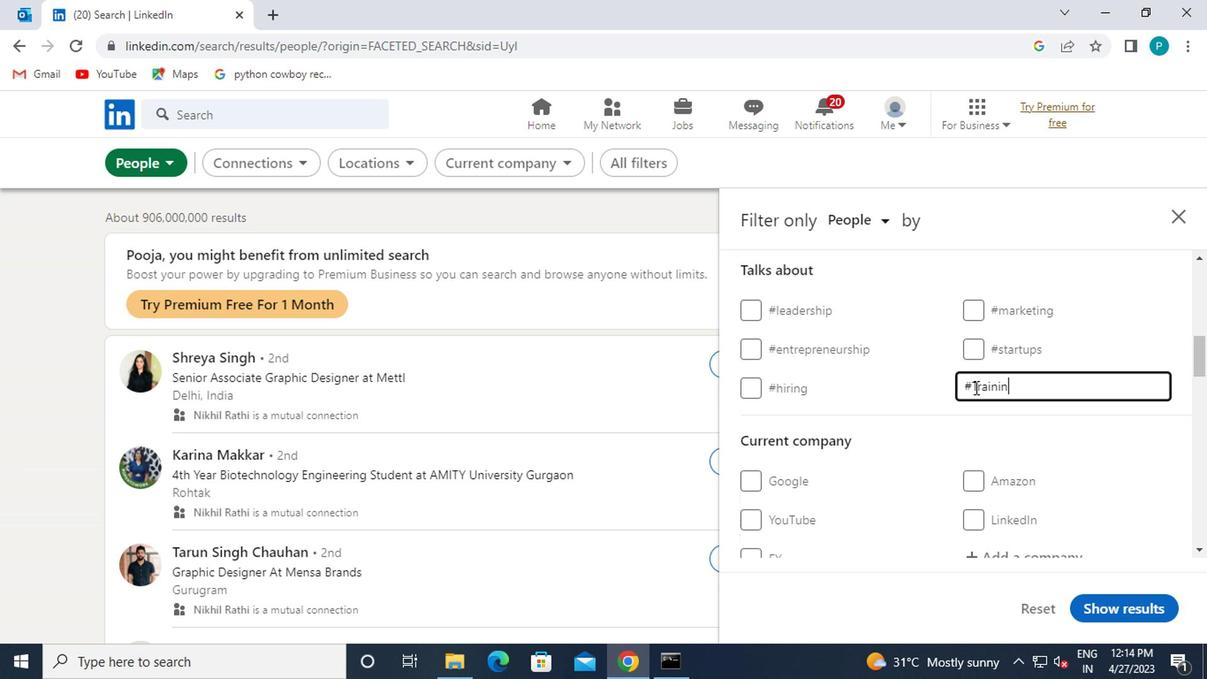 
Action: Mouse moved to (973, 433)
Screenshot: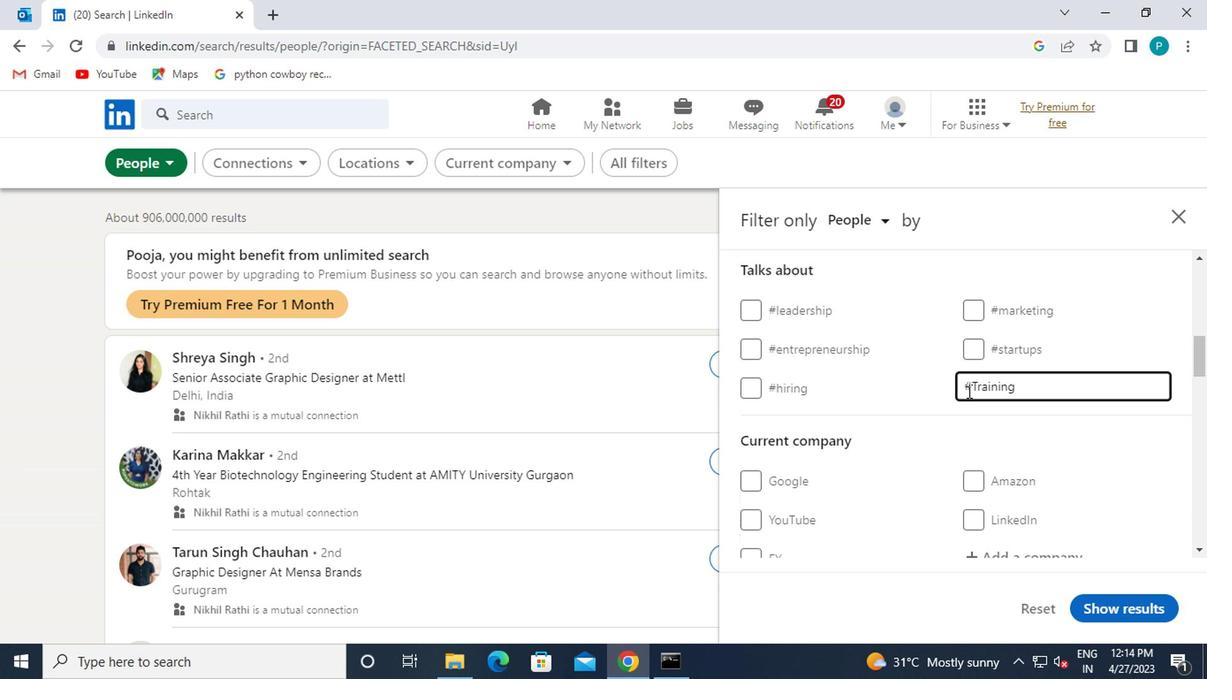 
Action: Mouse scrolled (973, 431) with delta (0, -1)
Screenshot: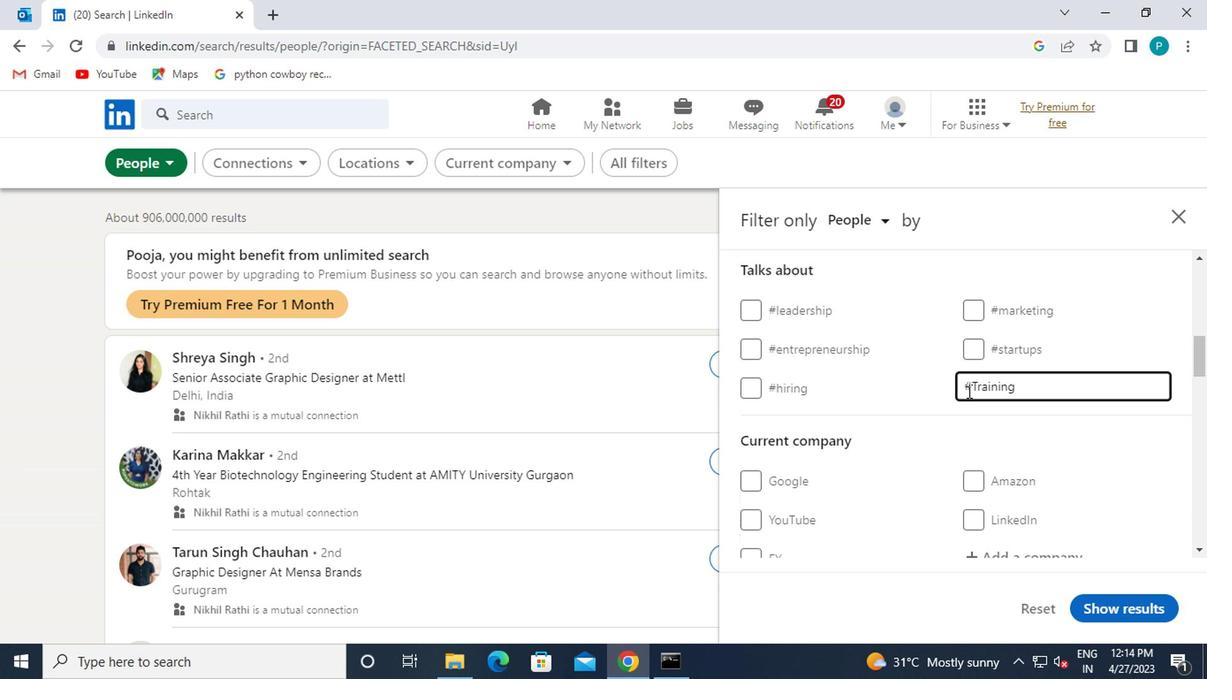 
Action: Mouse moved to (1009, 464)
Screenshot: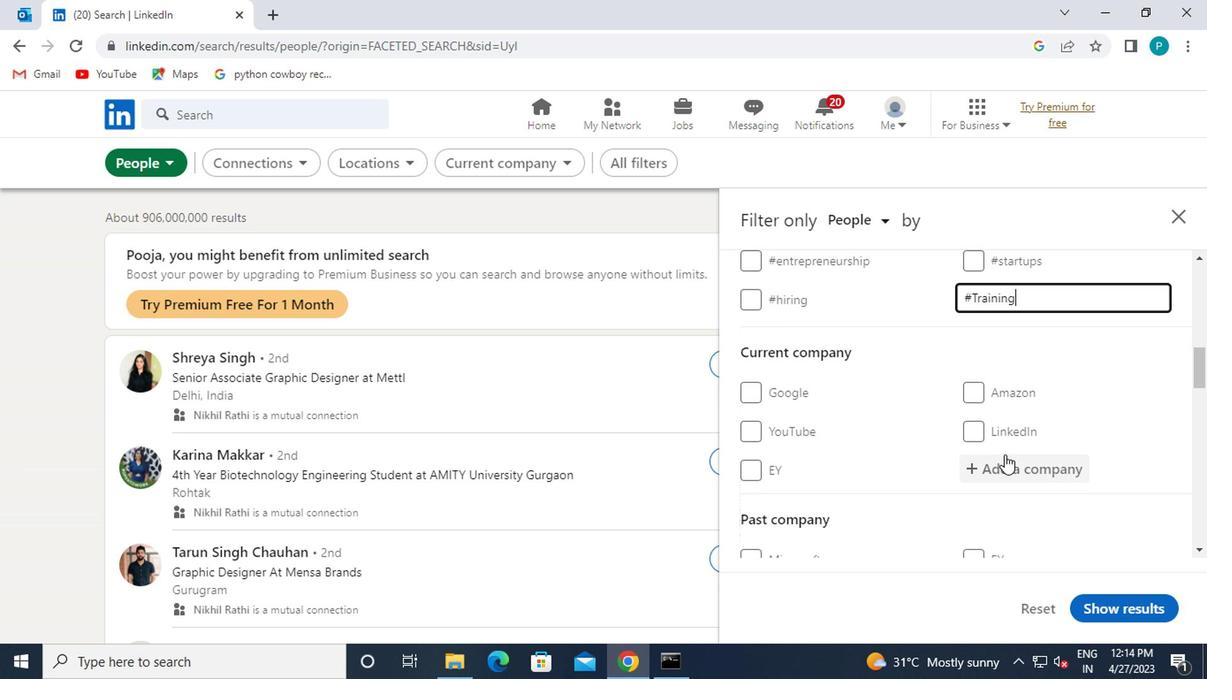 
Action: Mouse pressed left at (1009, 464)
Screenshot: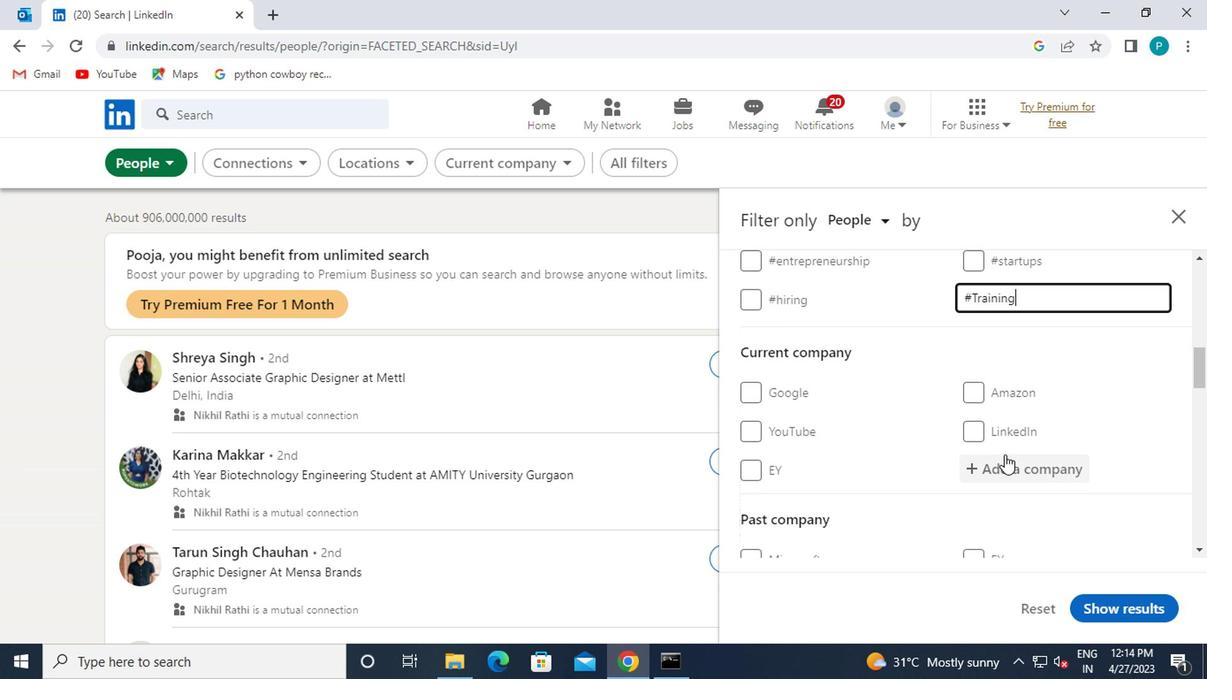 
Action: Mouse moved to (1011, 466)
Screenshot: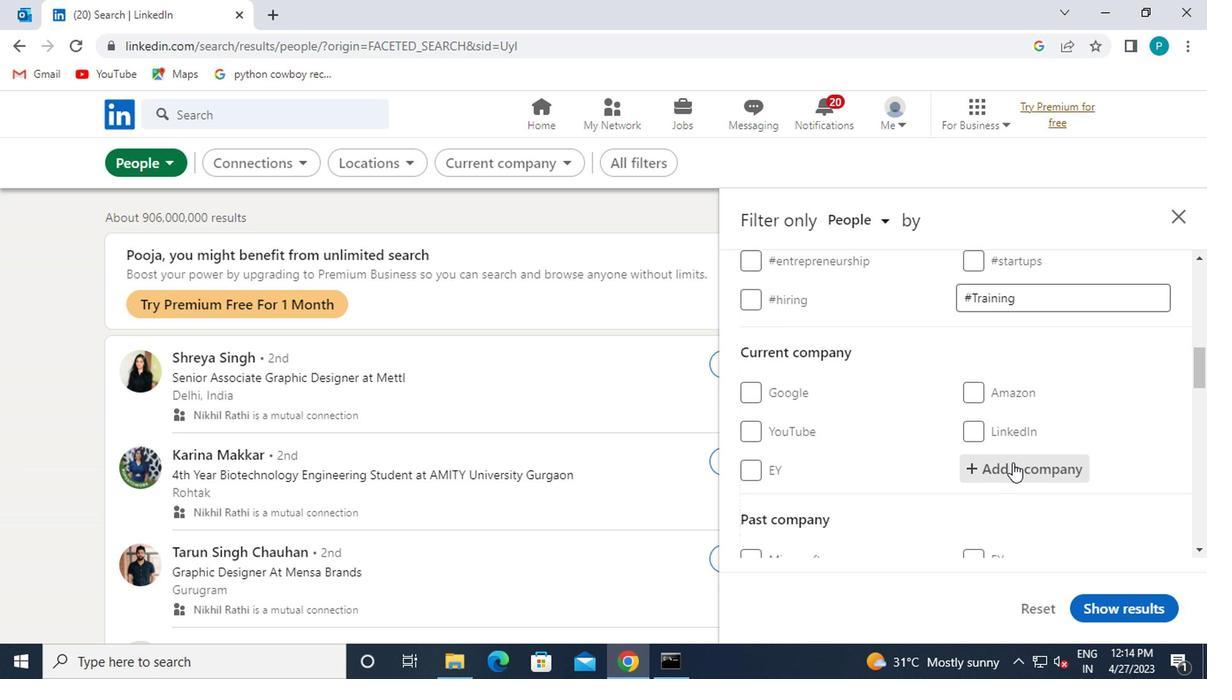 
Action: Key pressed <Key.caps_lock>Z<Key.caps_lock>ONES
Screenshot: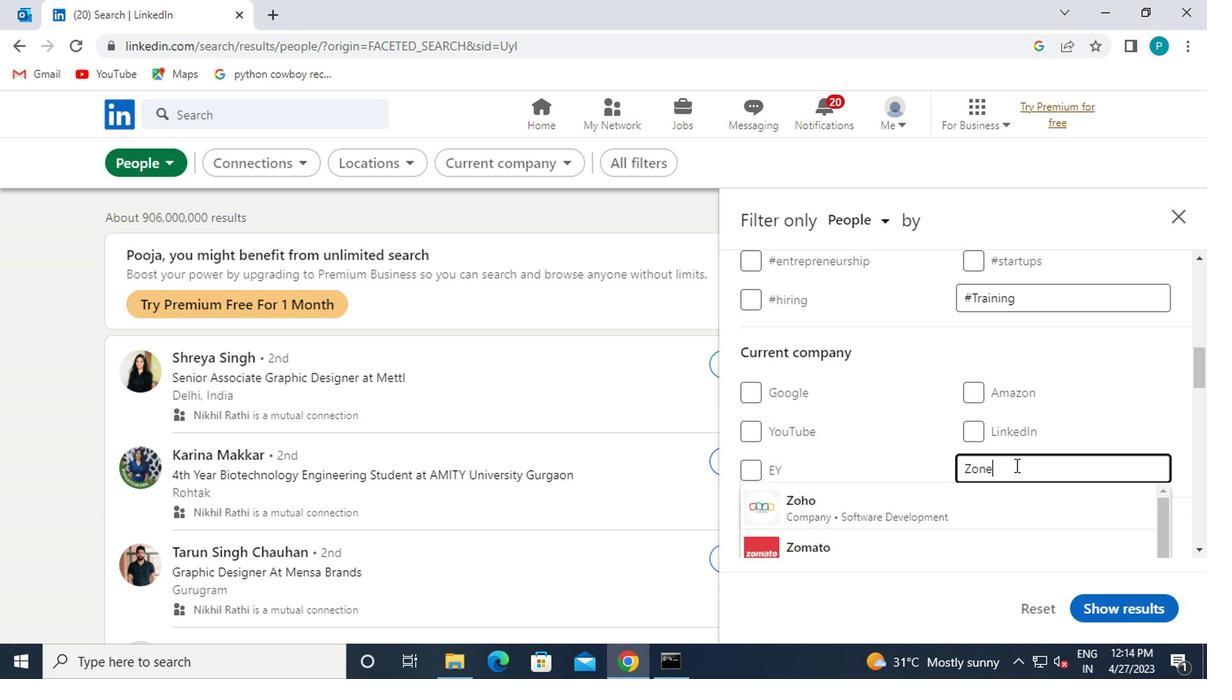 
Action: Mouse moved to (999, 496)
Screenshot: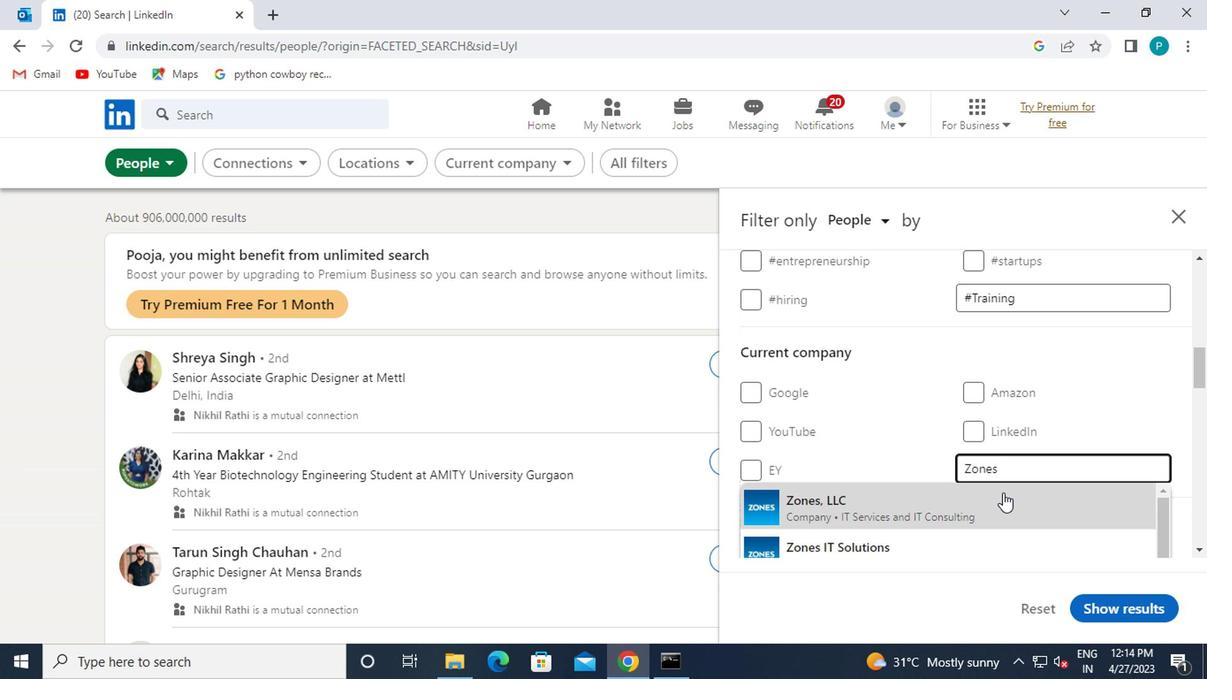 
Action: Mouse pressed left at (999, 496)
Screenshot: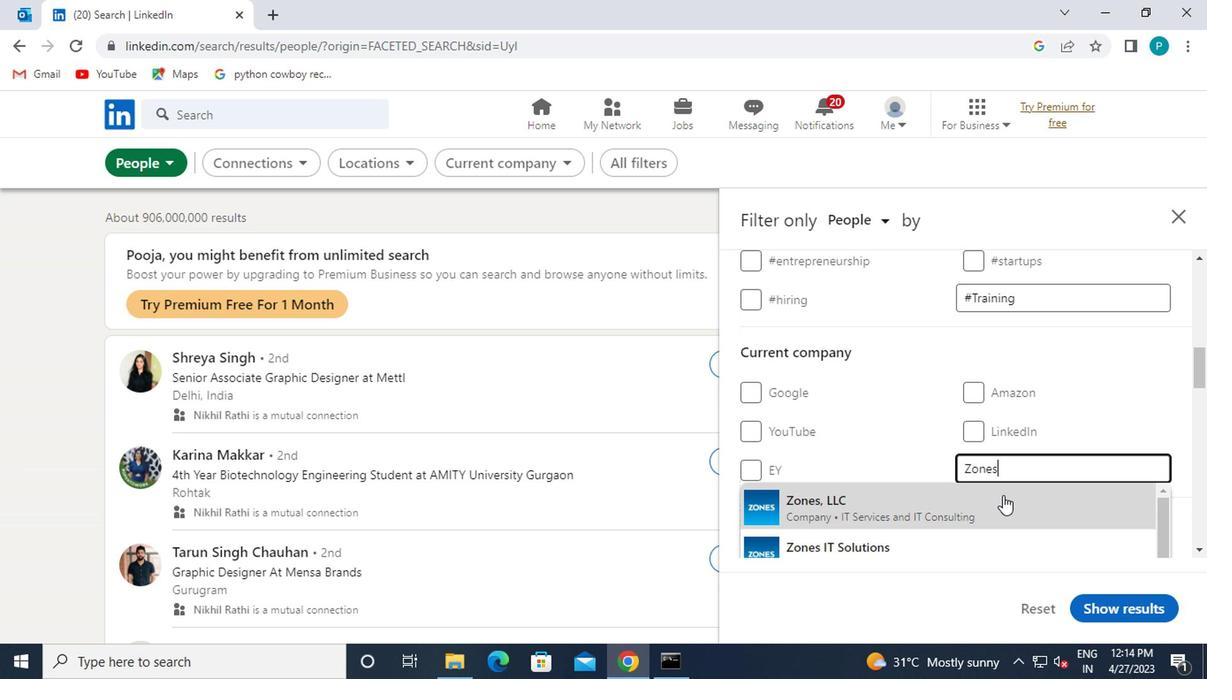 
Action: Mouse moved to (955, 467)
Screenshot: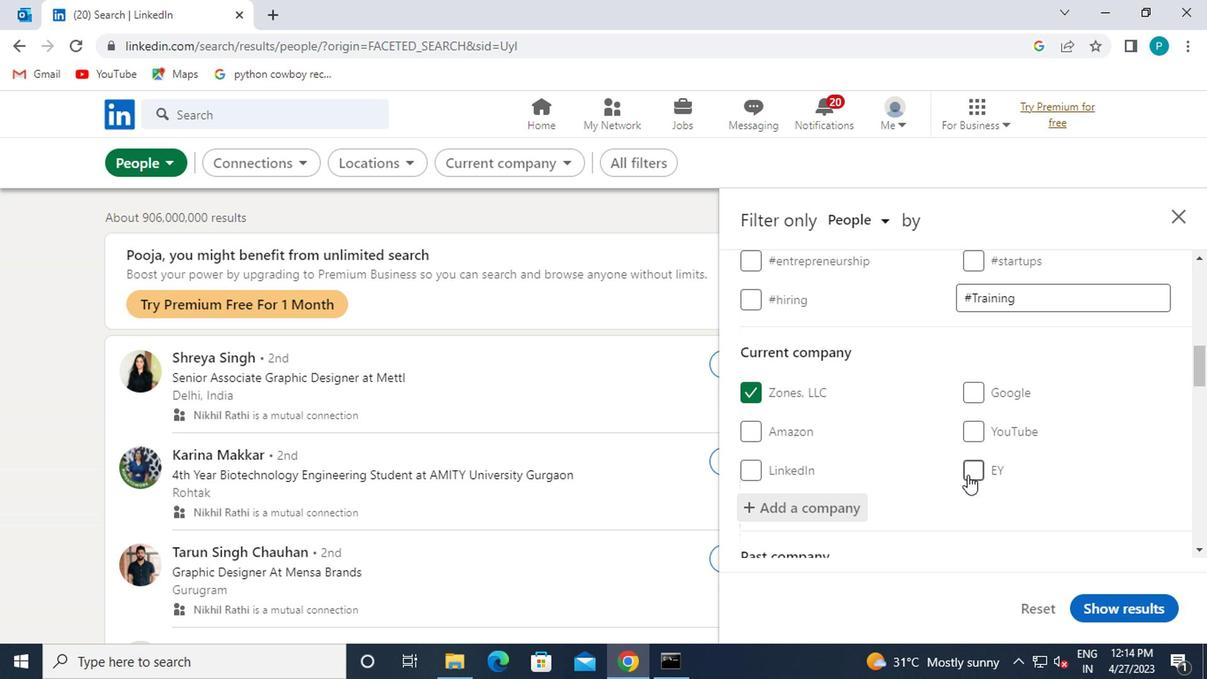 
Action: Mouse scrolled (955, 466) with delta (0, 0)
Screenshot: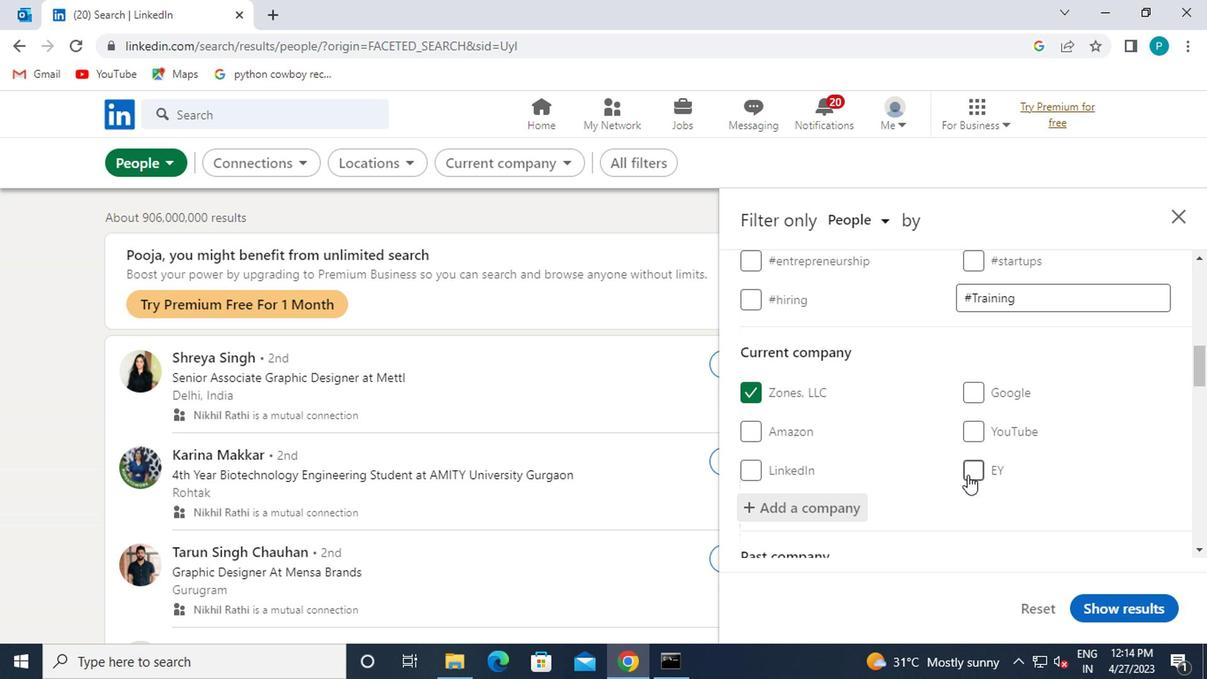 
Action: Mouse scrolled (955, 466) with delta (0, 0)
Screenshot: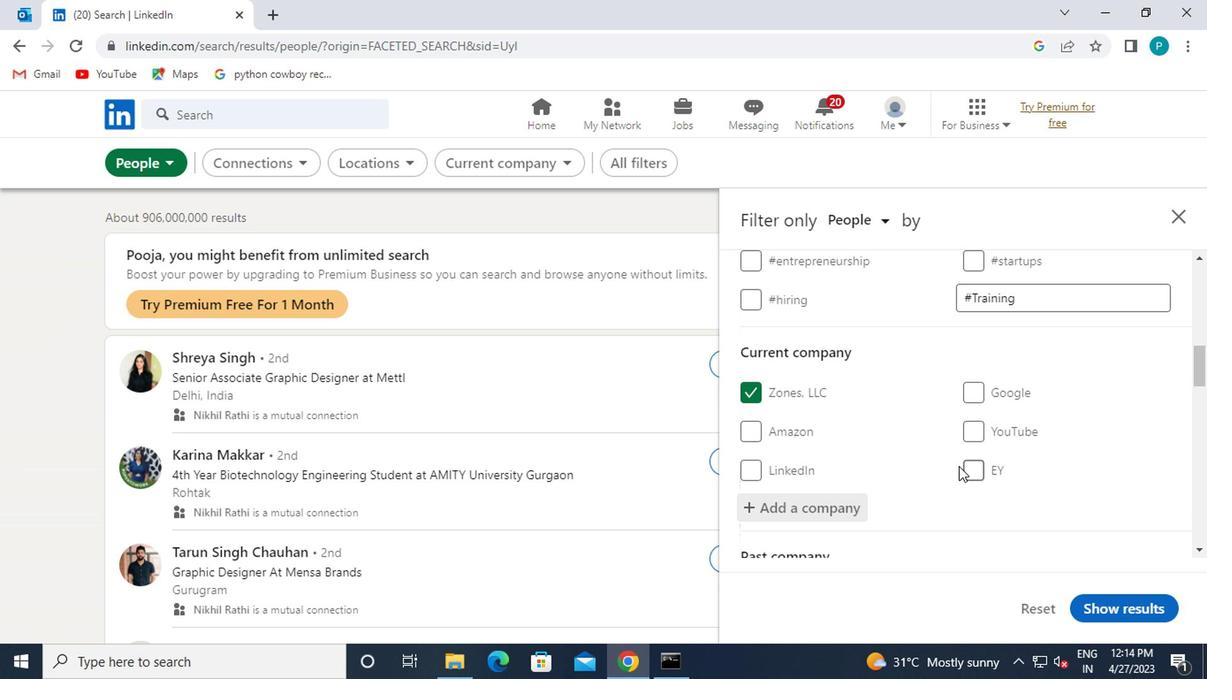 
Action: Mouse moved to (915, 458)
Screenshot: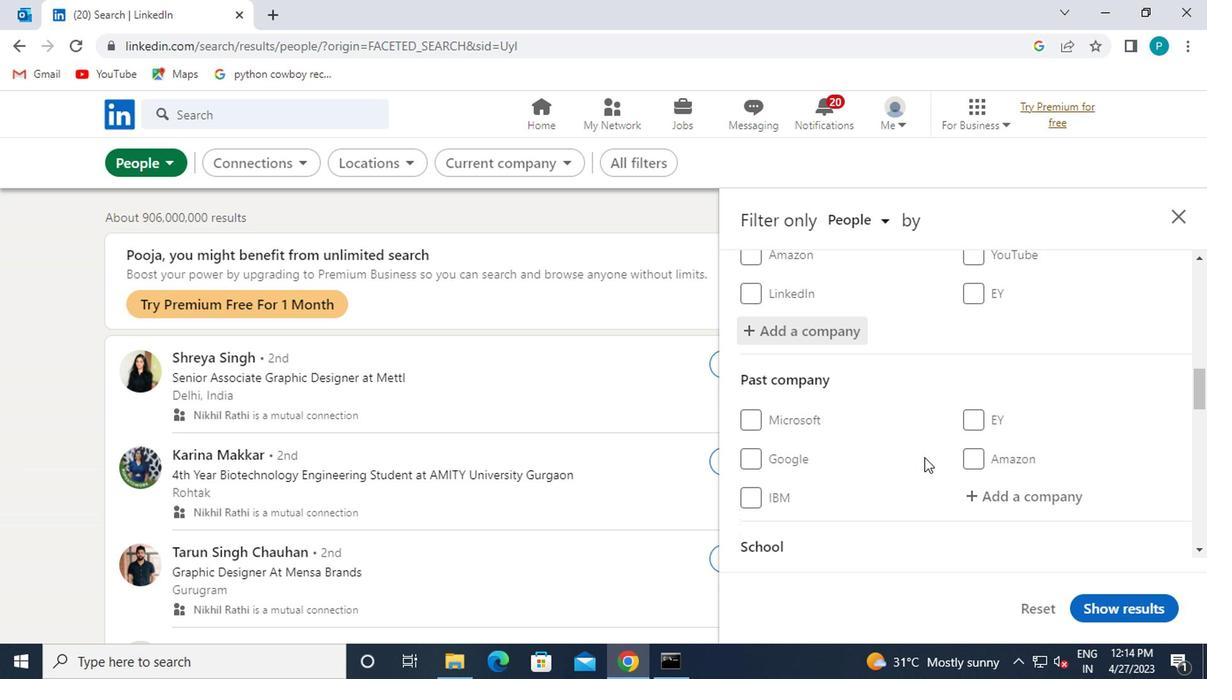 
Action: Mouse scrolled (915, 457) with delta (0, 0)
Screenshot: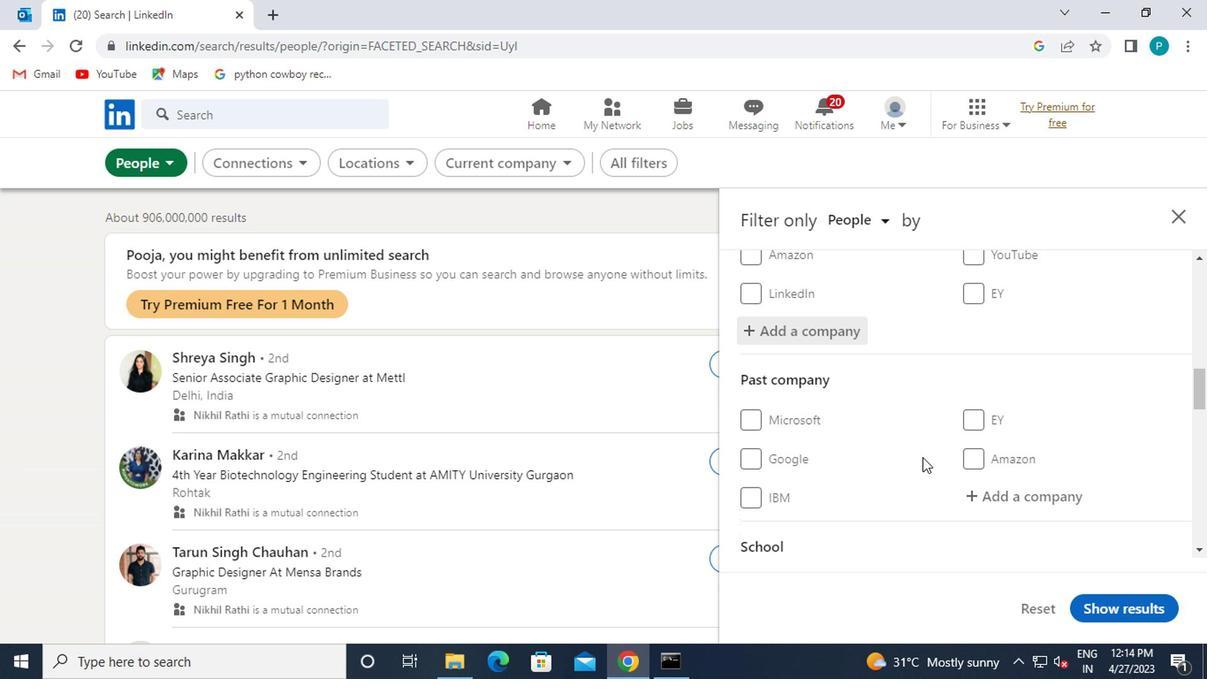 
Action: Mouse scrolled (915, 457) with delta (0, 0)
Screenshot: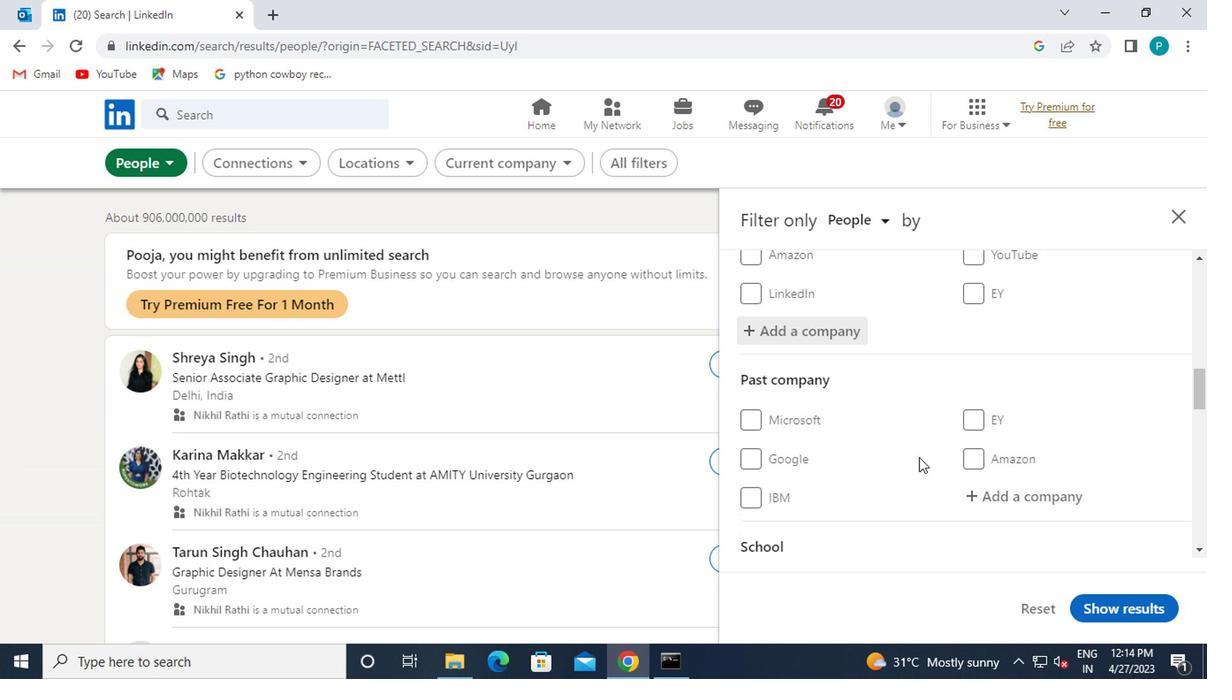 
Action: Mouse moved to (1028, 499)
Screenshot: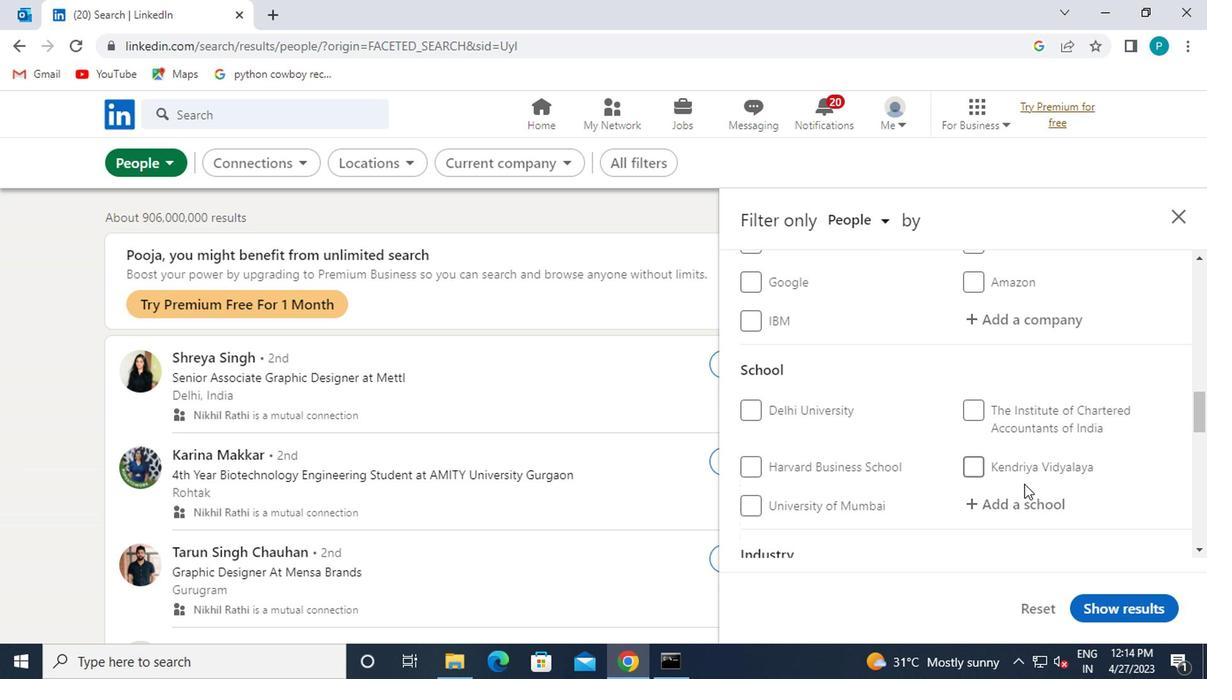 
Action: Mouse pressed left at (1028, 499)
Screenshot: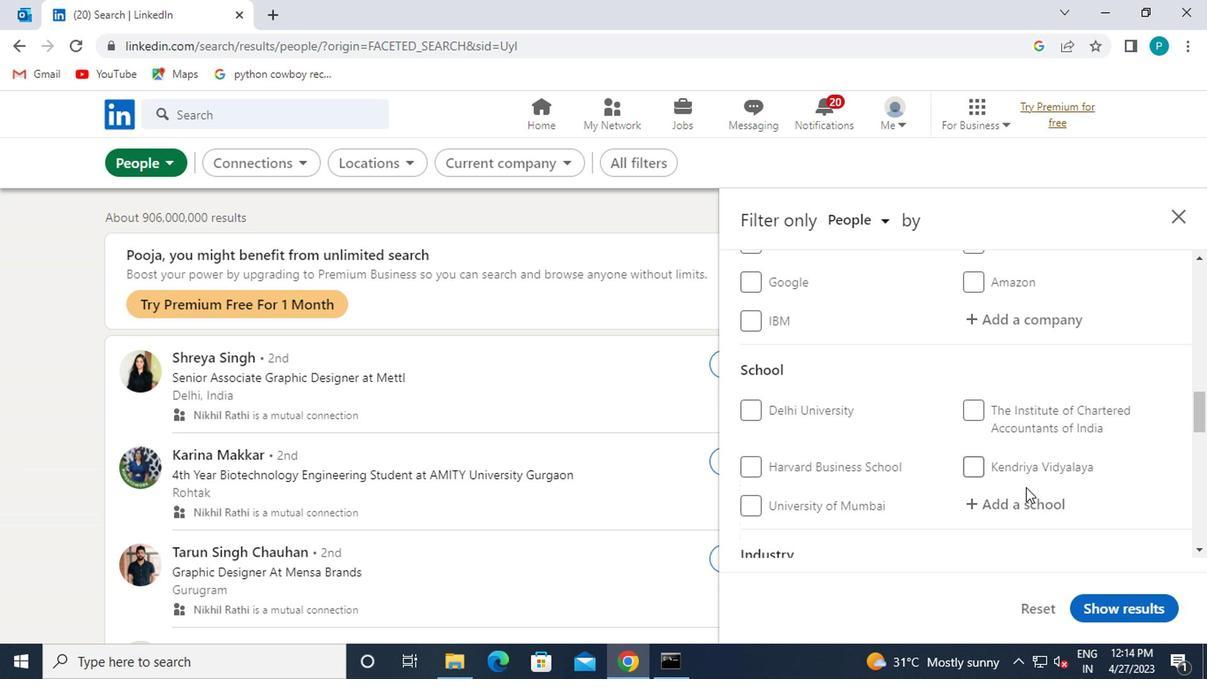 
Action: Key pressed <Key.caps_lock>
Screenshot: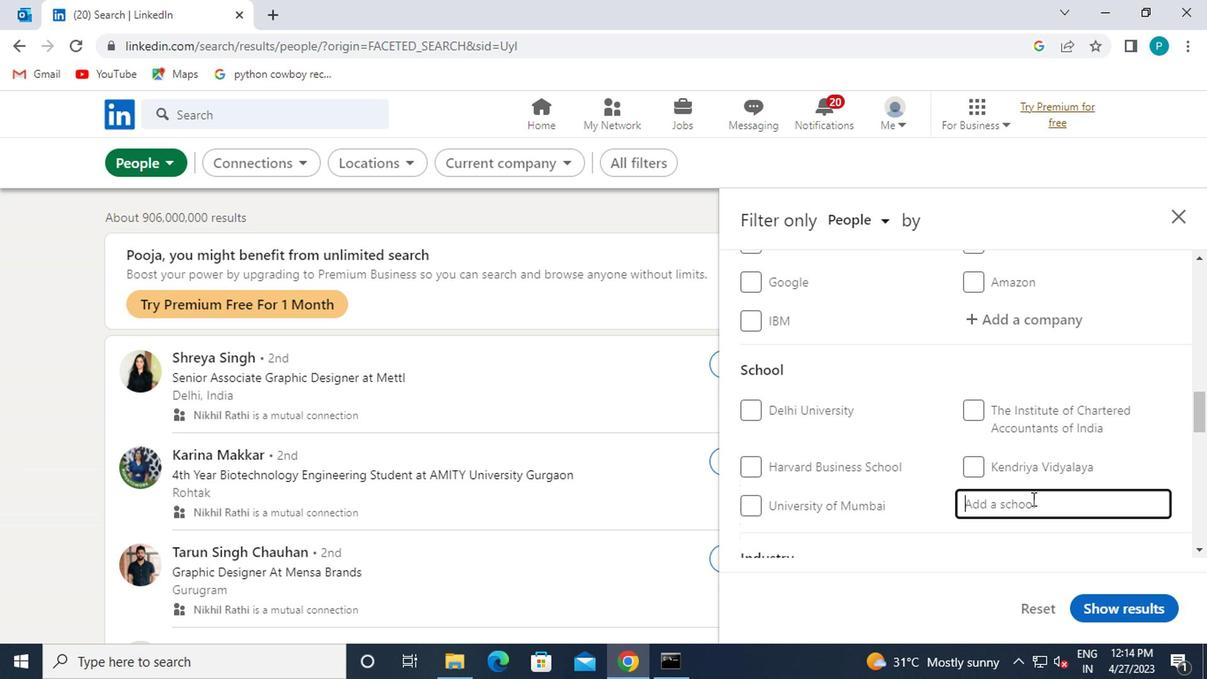 
Action: Mouse moved to (1028, 499)
Screenshot: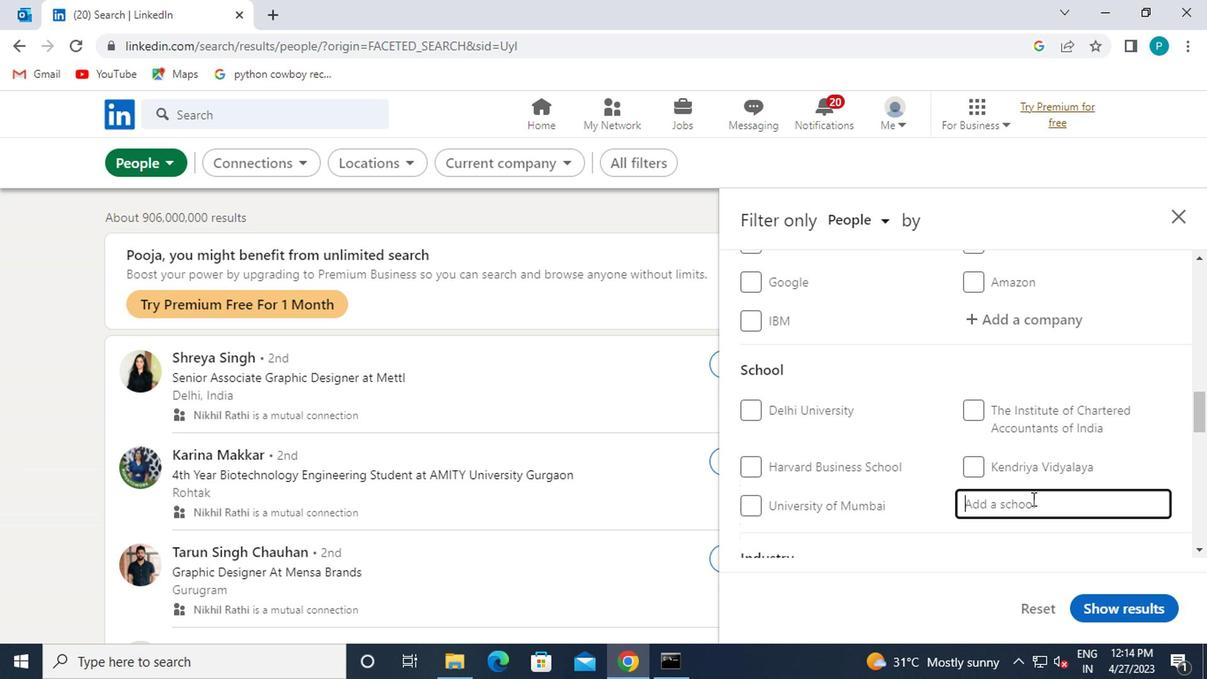 
Action: Key pressed S<Key.caps_lock>IKSHA
Screenshot: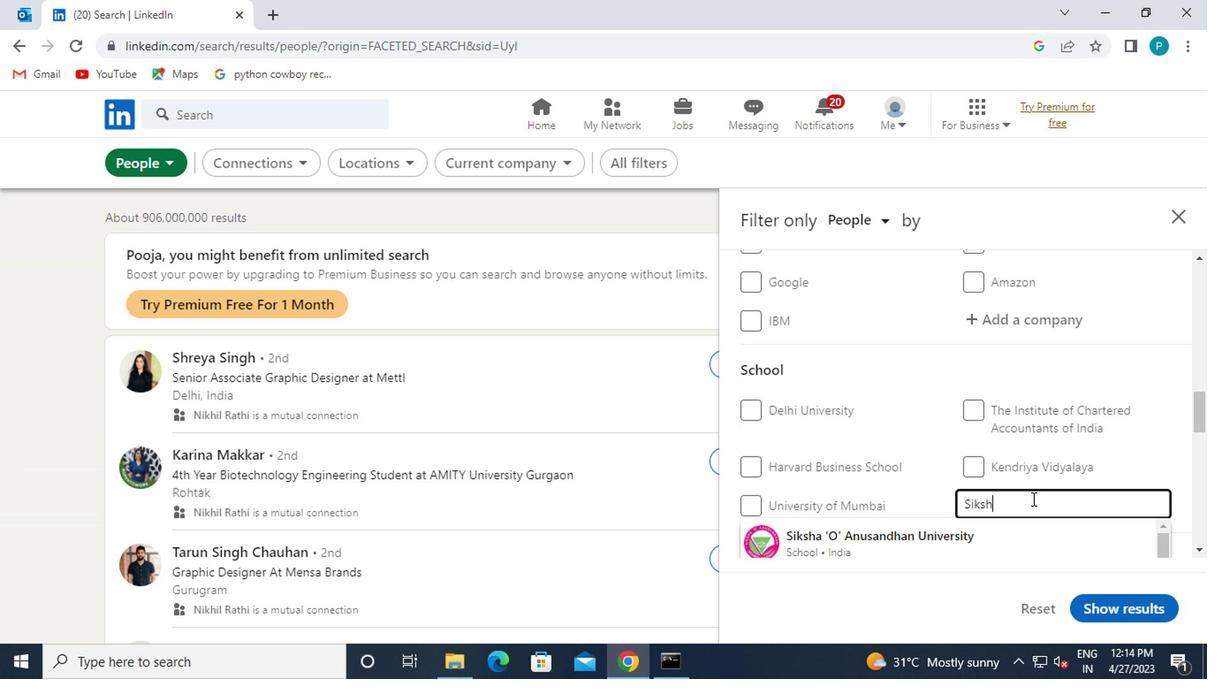 
Action: Mouse moved to (956, 481)
Screenshot: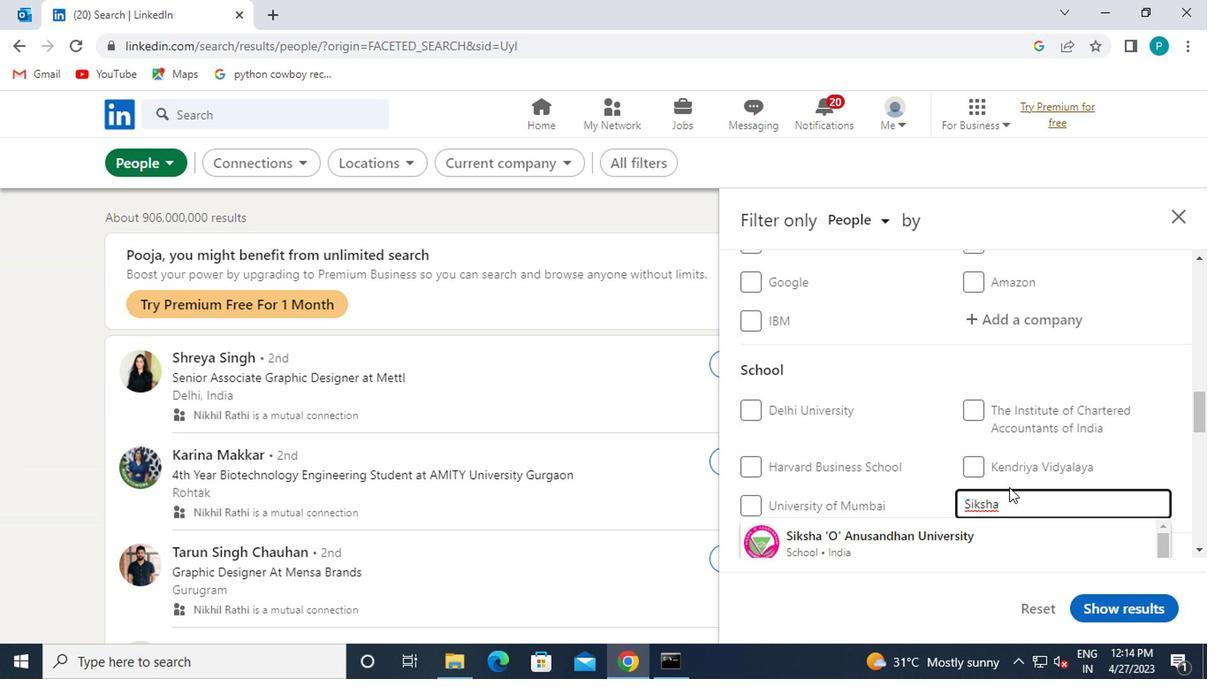 
Action: Mouse scrolled (956, 480) with delta (0, -1)
Screenshot: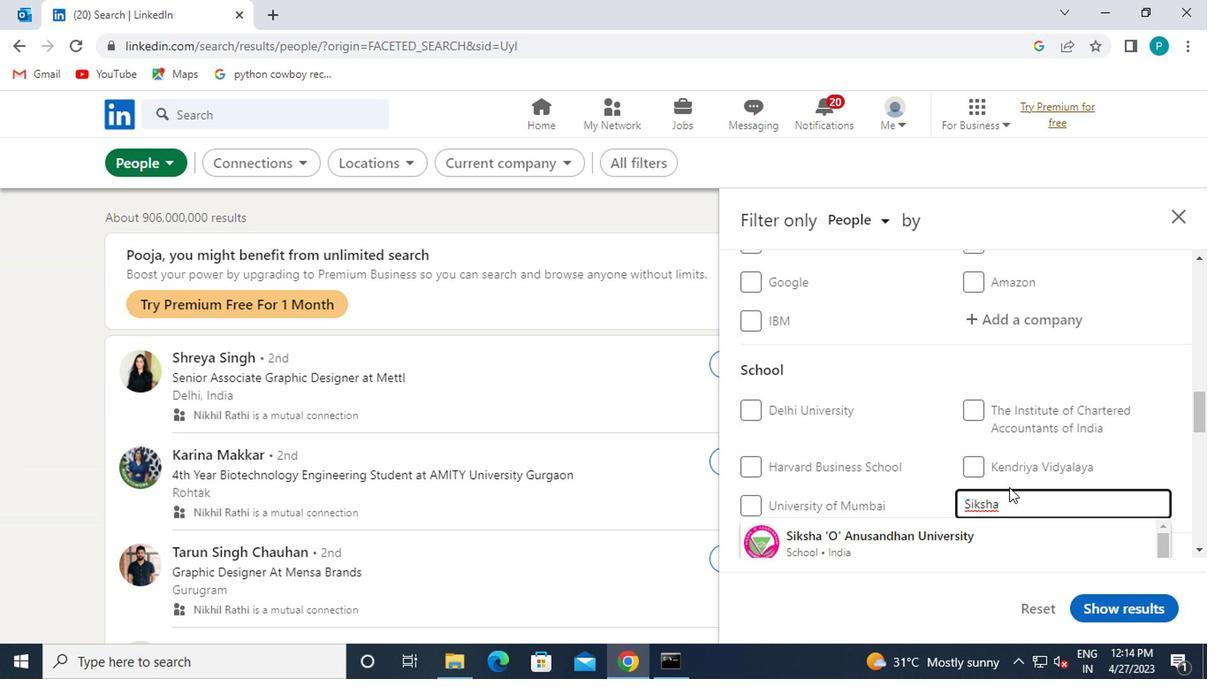 
Action: Mouse moved to (906, 444)
Screenshot: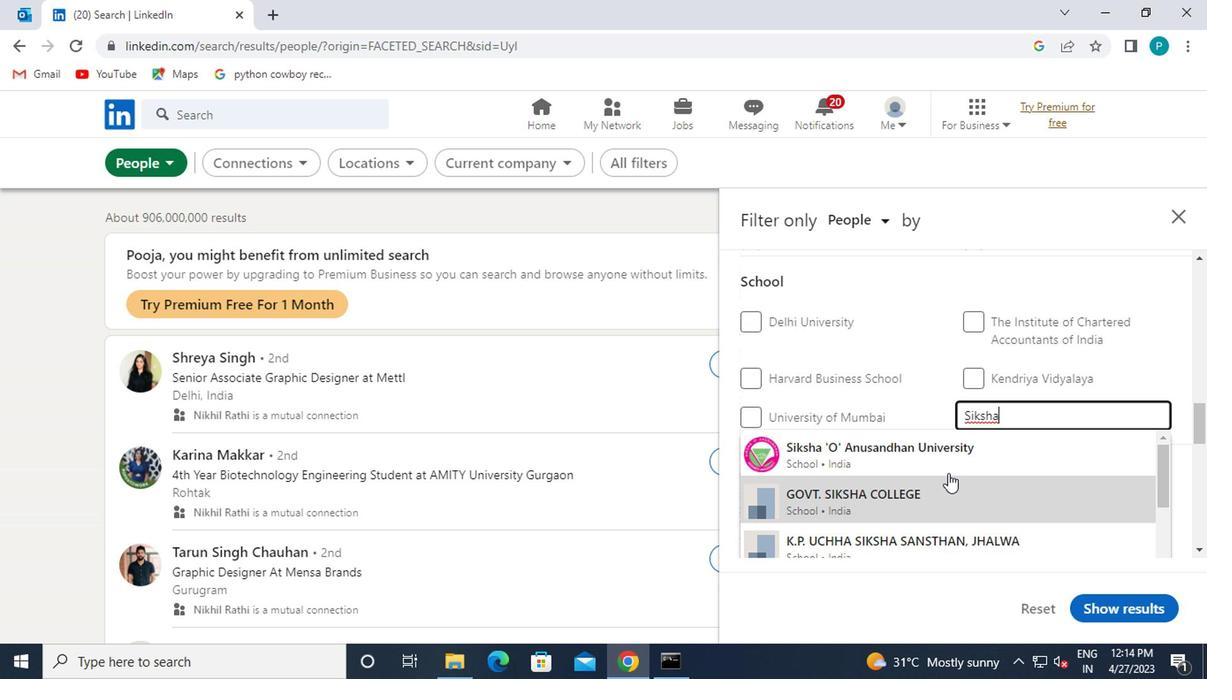 
Action: Mouse pressed left at (906, 444)
Screenshot: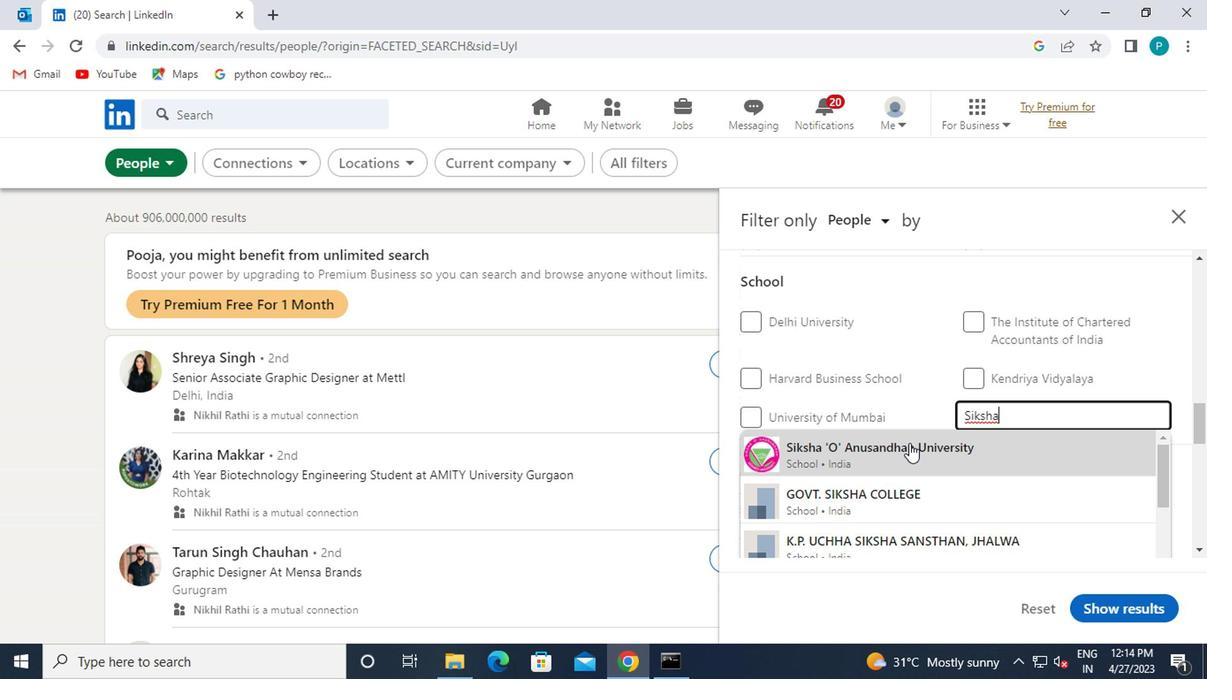 
Action: Mouse scrolled (906, 443) with delta (0, -1)
Screenshot: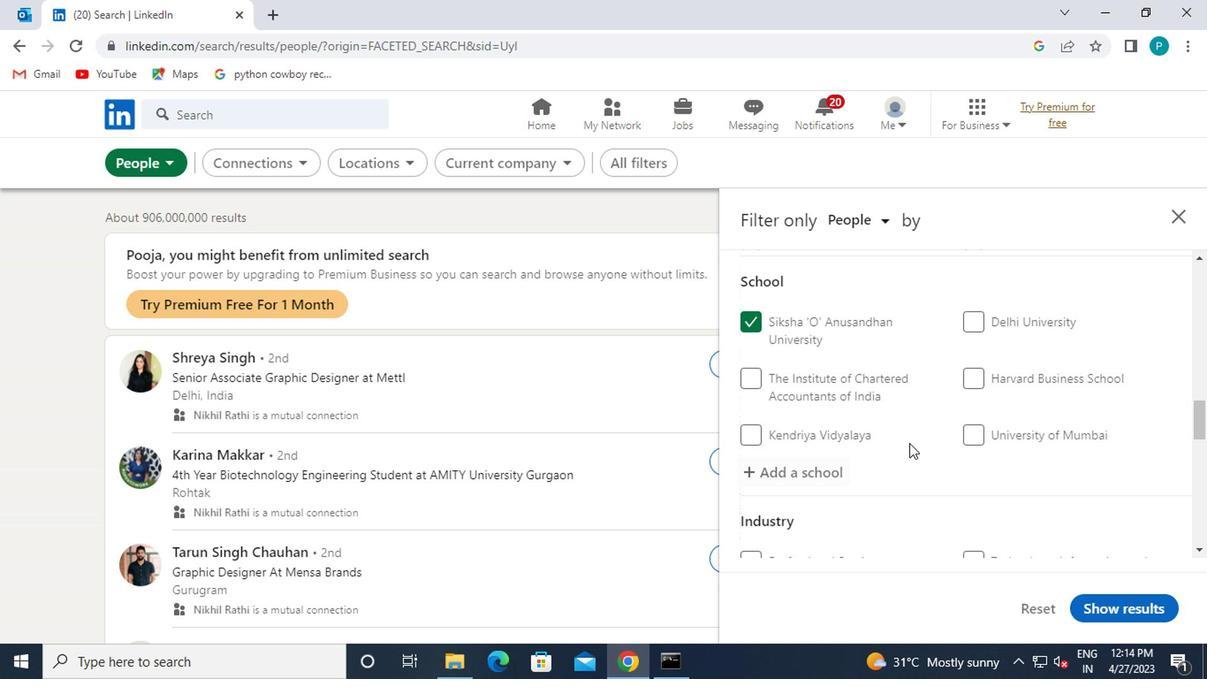 
Action: Mouse scrolled (906, 443) with delta (0, -1)
Screenshot: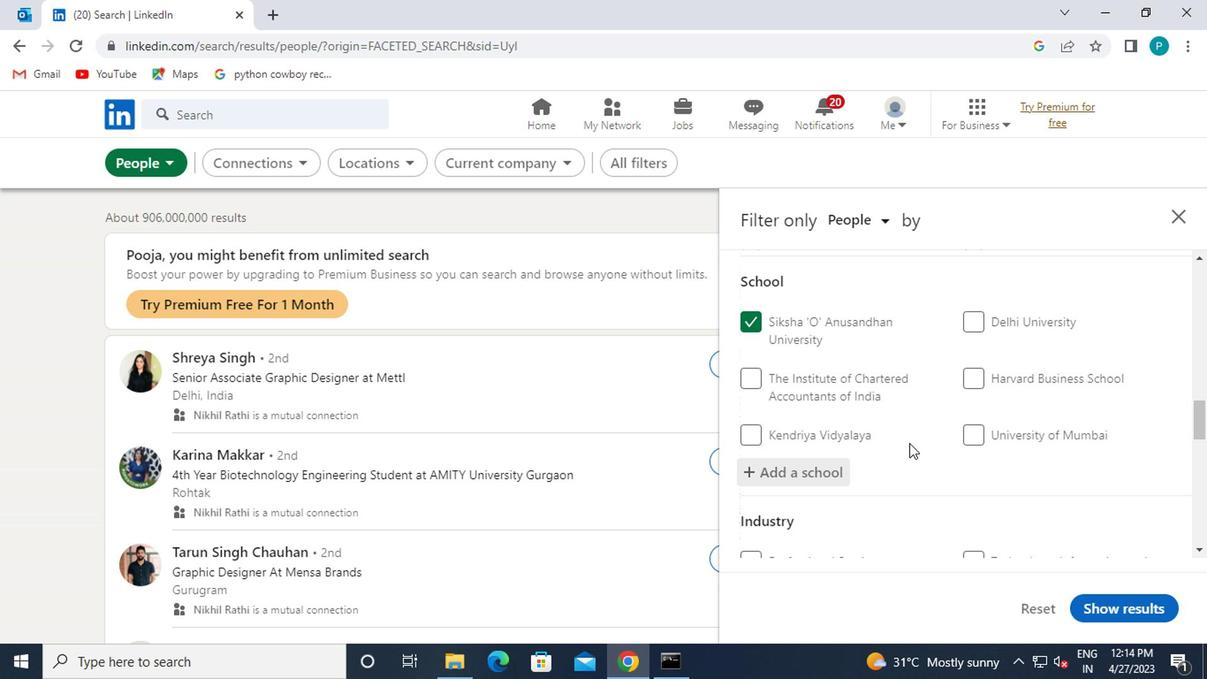 
Action: Mouse moved to (975, 495)
Screenshot: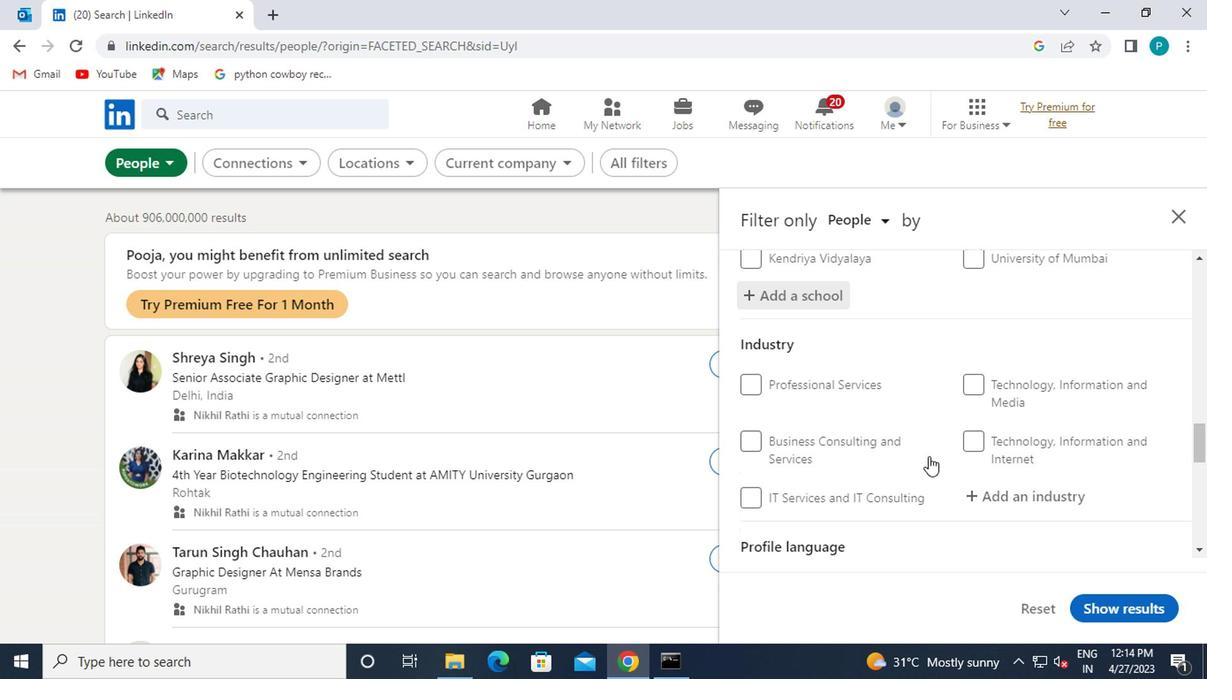 
Action: Mouse pressed left at (975, 495)
Screenshot: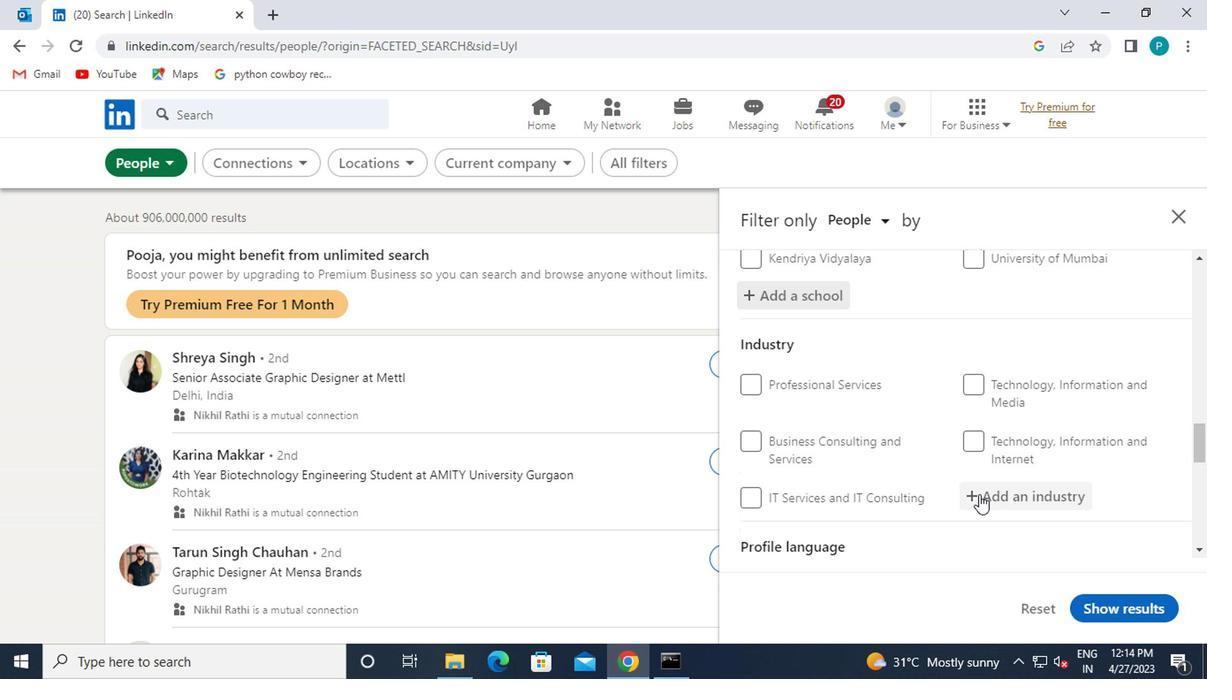 
Action: Mouse moved to (975, 496)
Screenshot: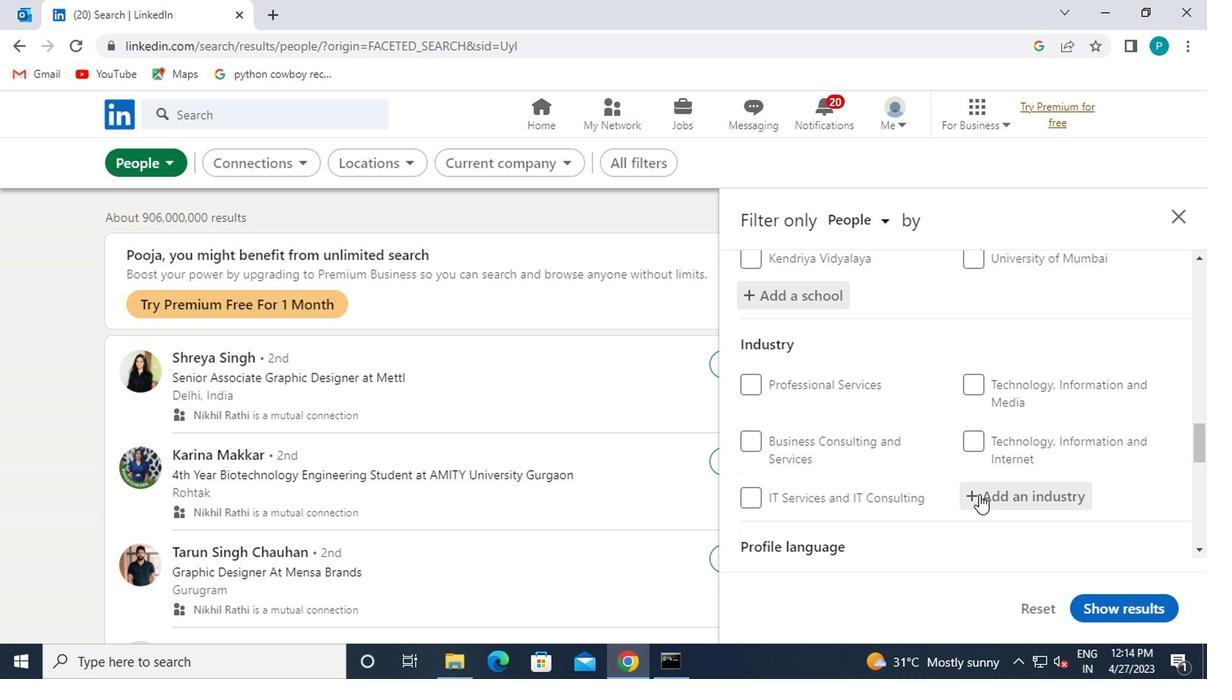
Action: Key pressed MATTER
Screenshot: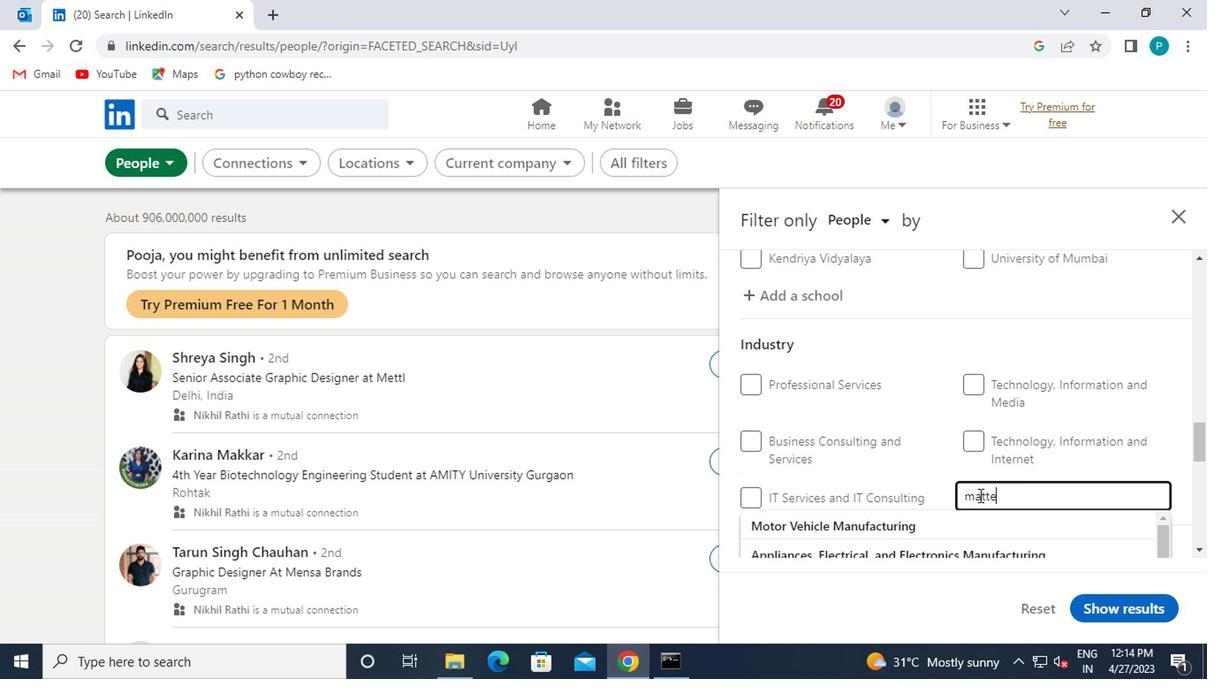 
Action: Mouse moved to (960, 478)
Screenshot: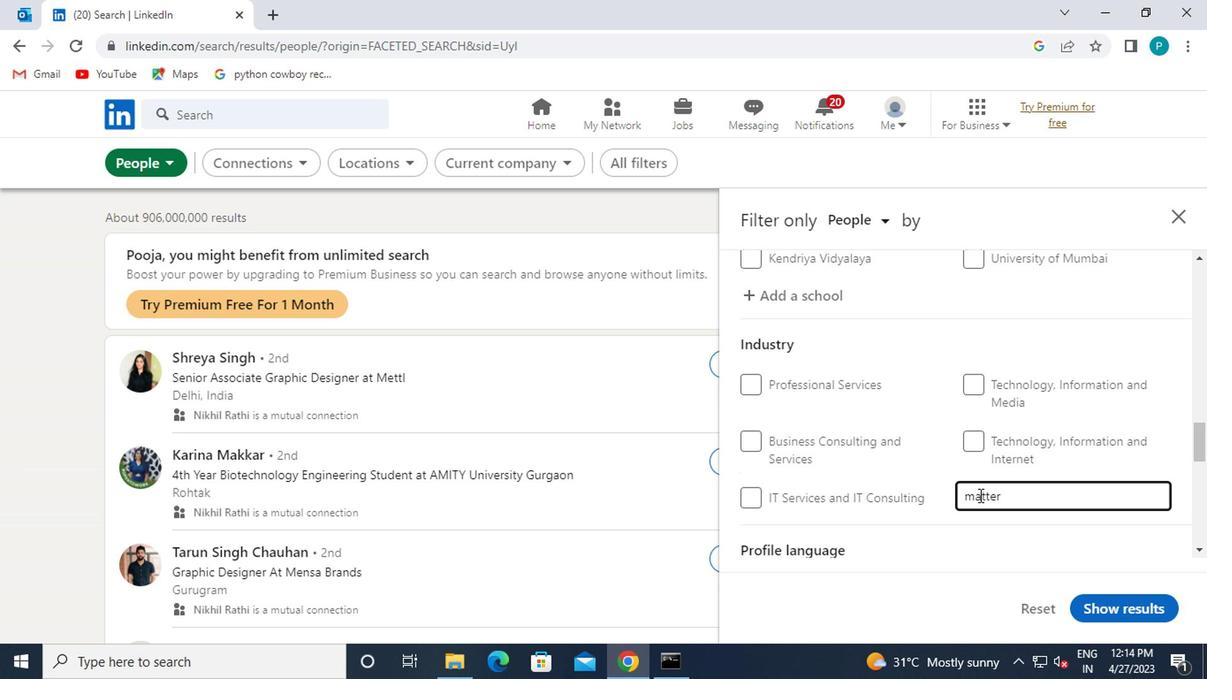
Action: Mouse scrolled (960, 477) with delta (0, 0)
Screenshot: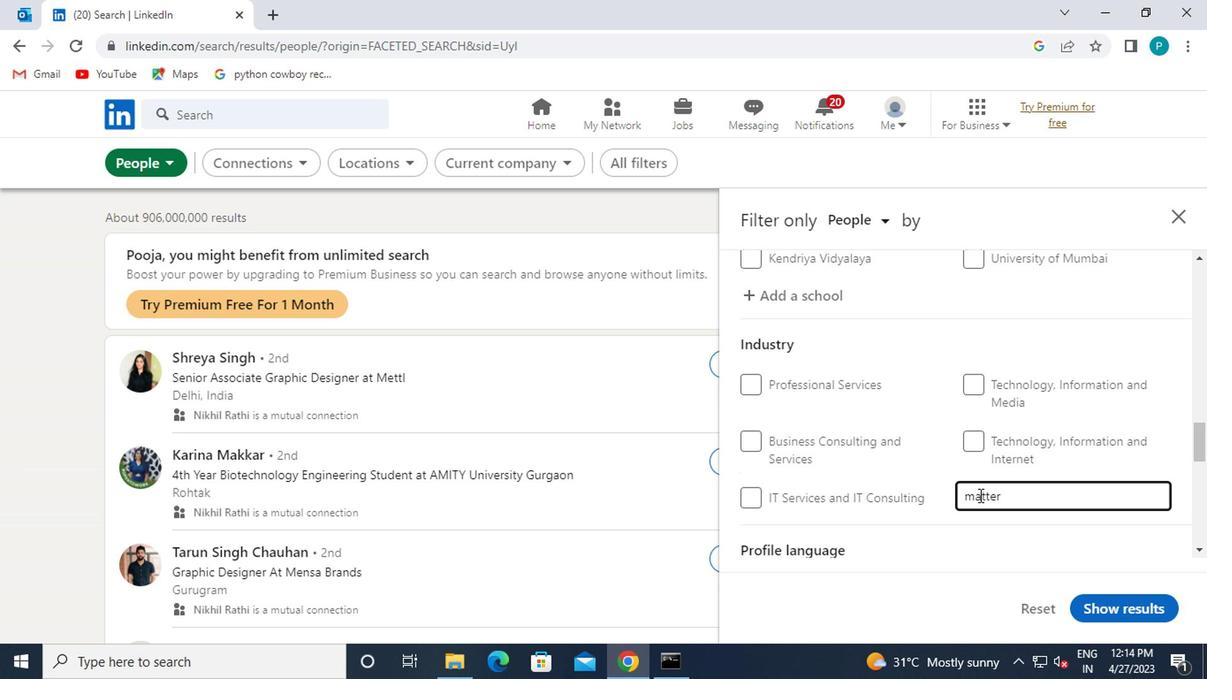 
Action: Mouse moved to (976, 447)
Screenshot: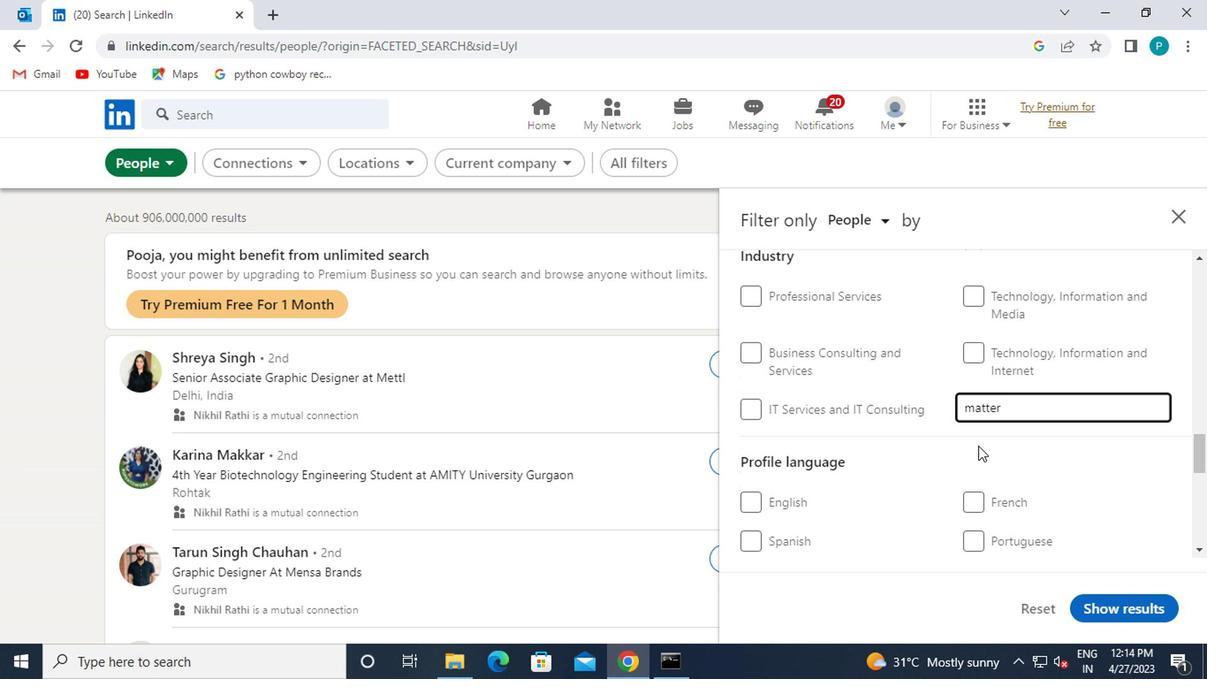 
Action: Key pressed <Key.backspace><Key.backspace>RE
Screenshot: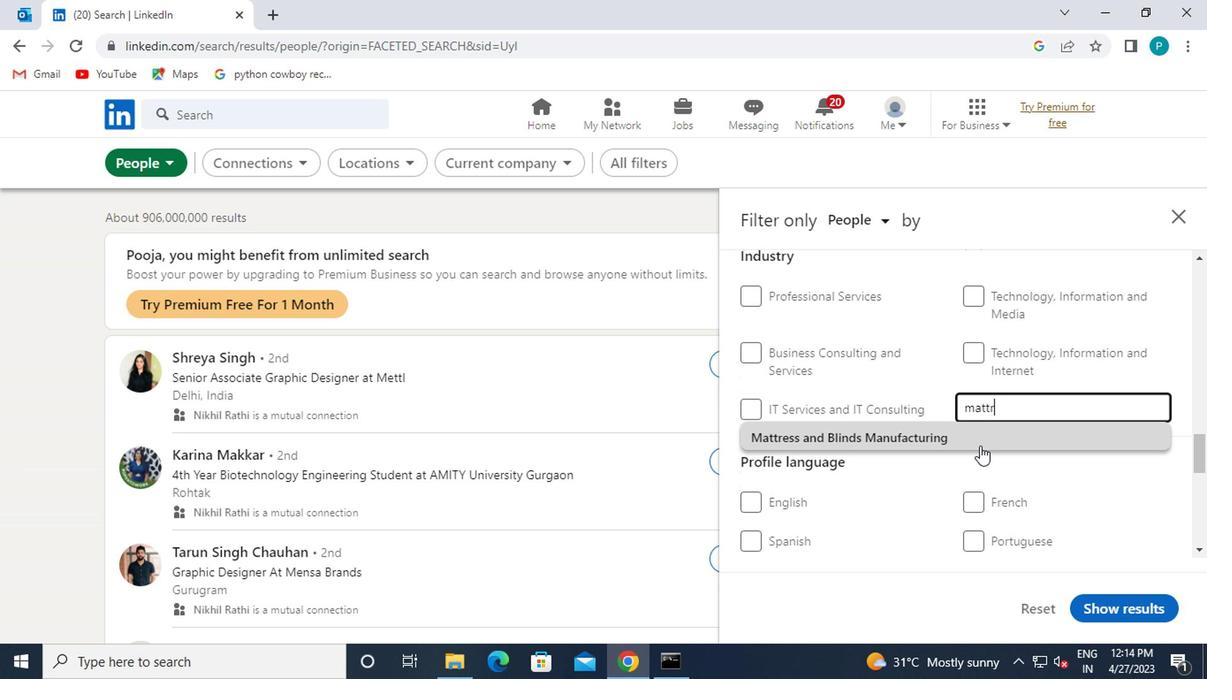 
Action: Mouse moved to (962, 434)
Screenshot: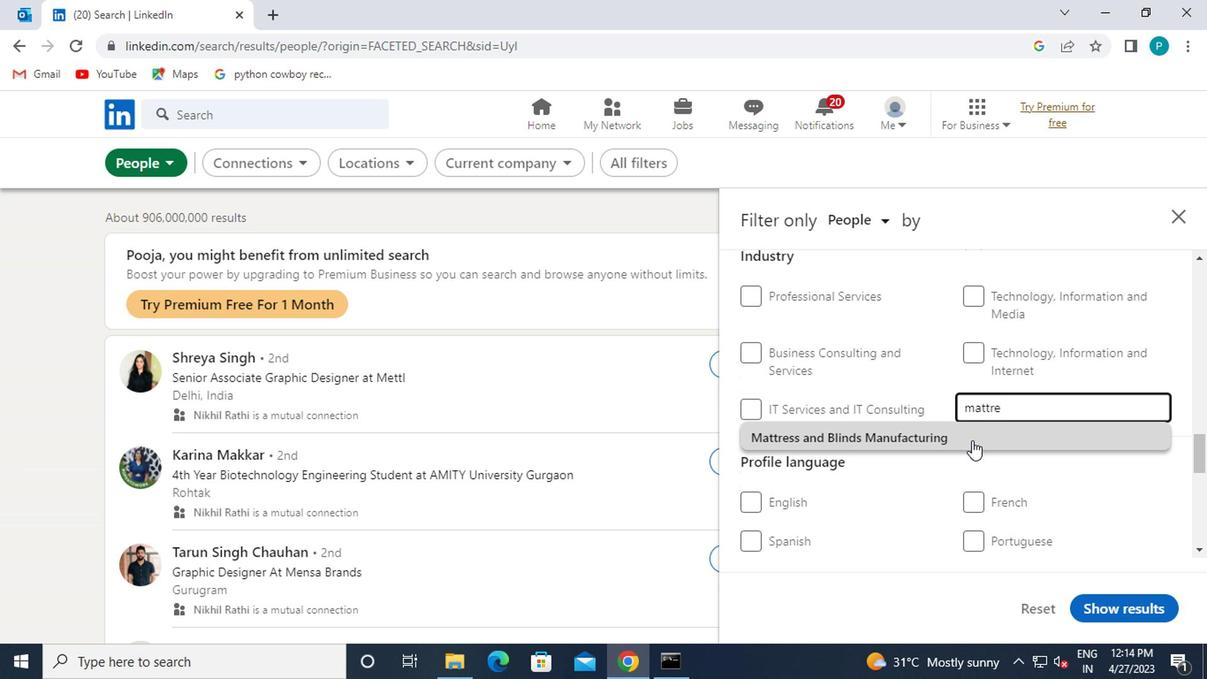 
Action: Mouse pressed left at (962, 434)
Screenshot: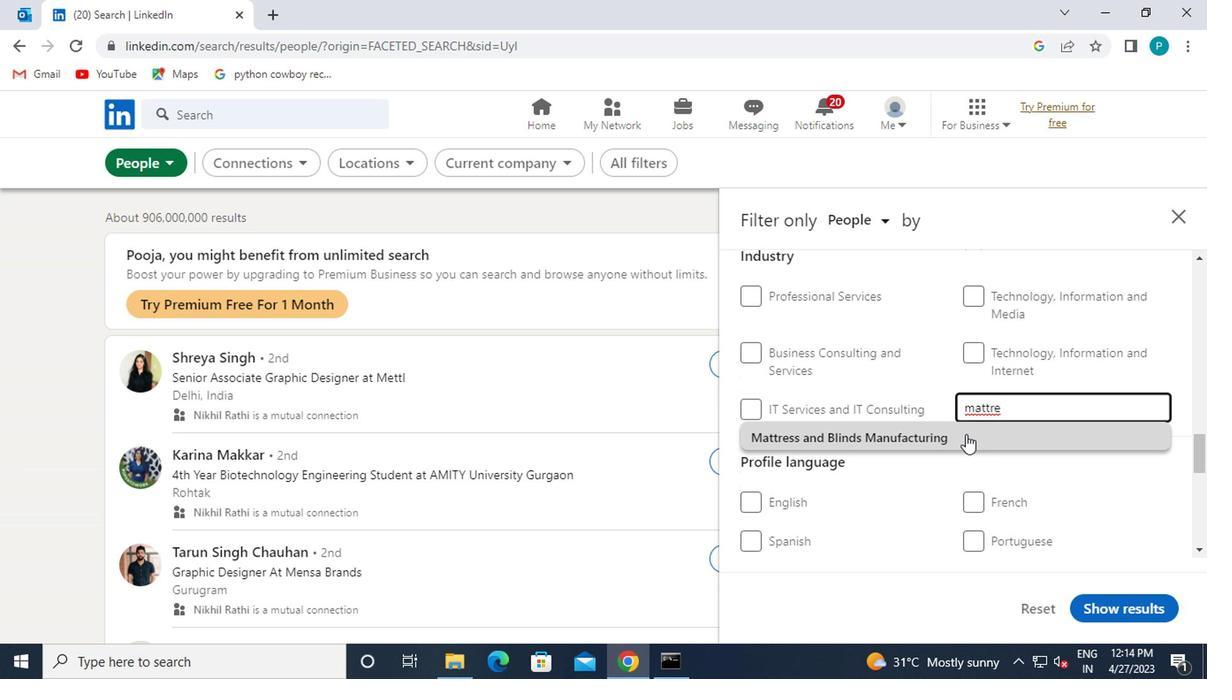 
Action: Mouse moved to (951, 421)
Screenshot: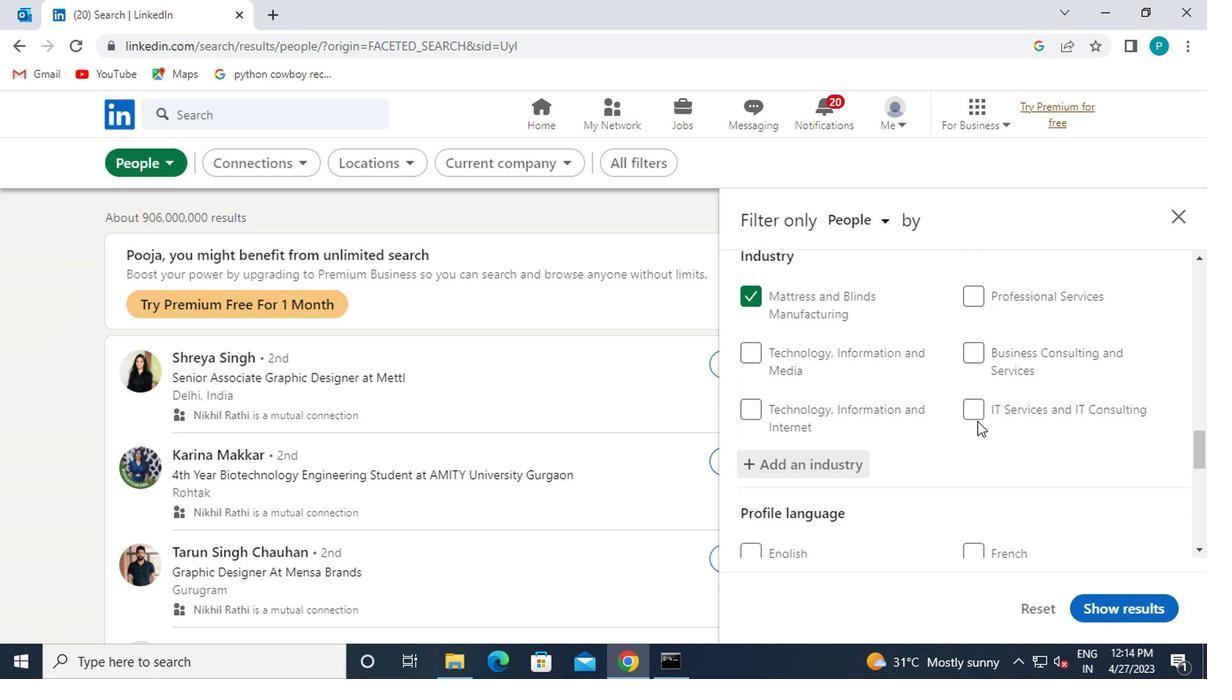 
Action: Mouse scrolled (951, 420) with delta (0, 0)
Screenshot: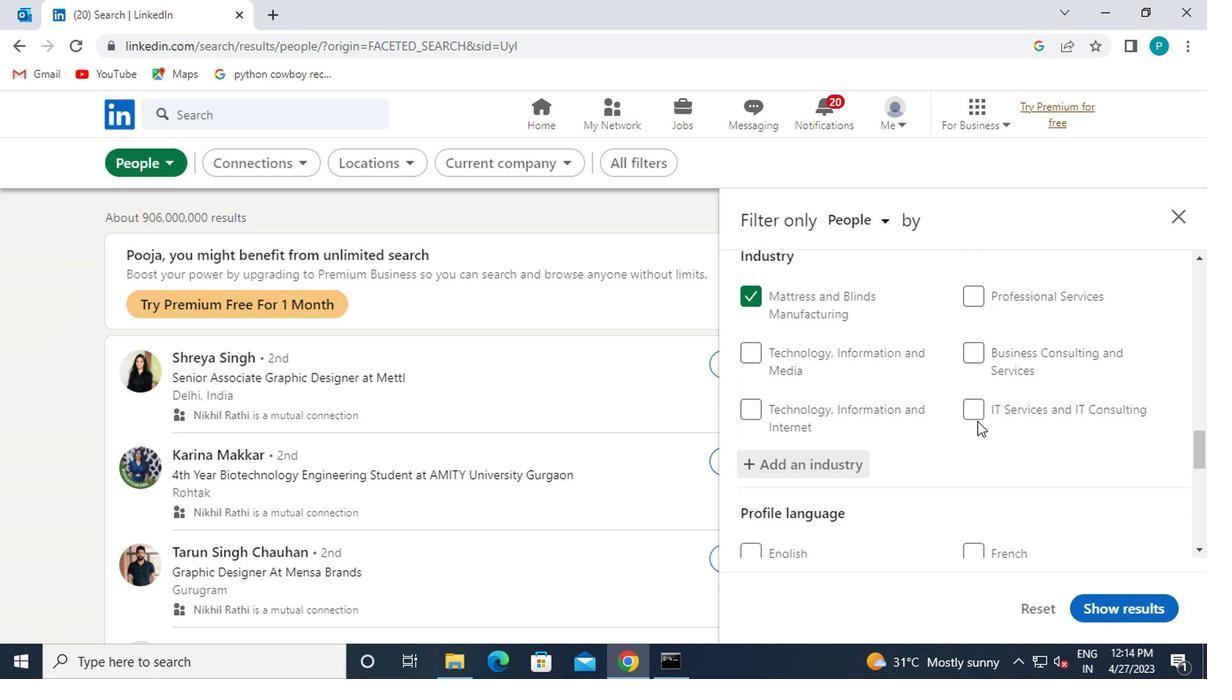 
Action: Mouse moved to (935, 418)
Screenshot: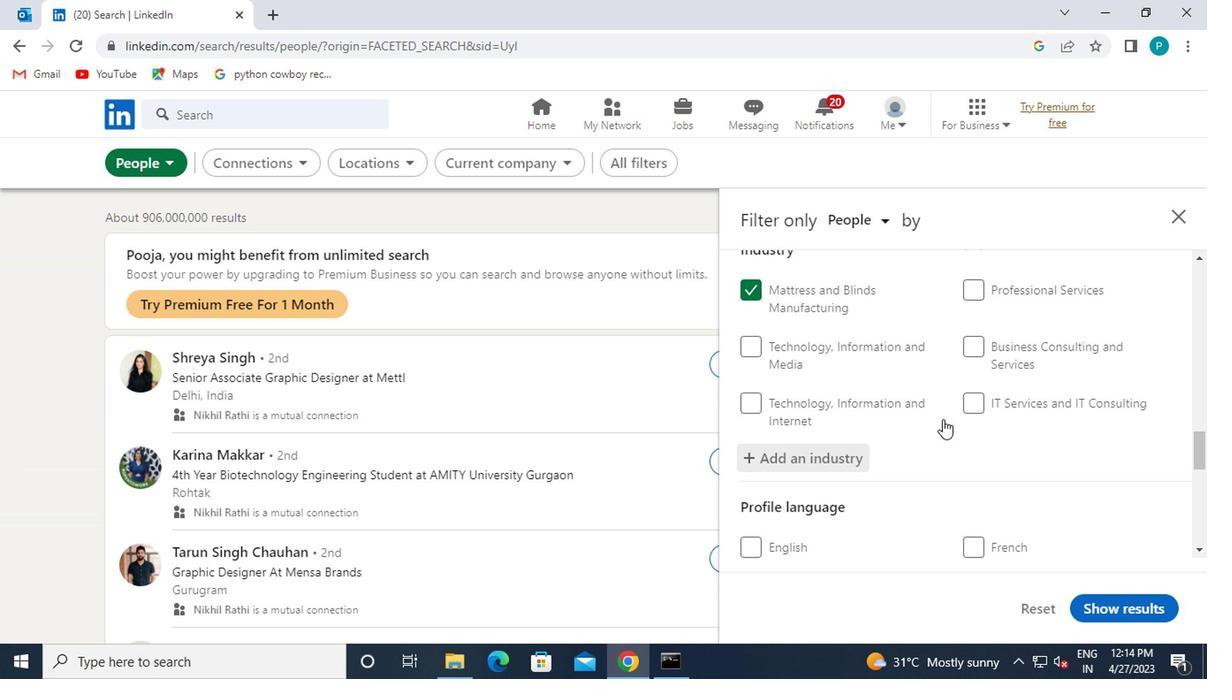 
Action: Mouse scrolled (935, 418) with delta (0, 0)
Screenshot: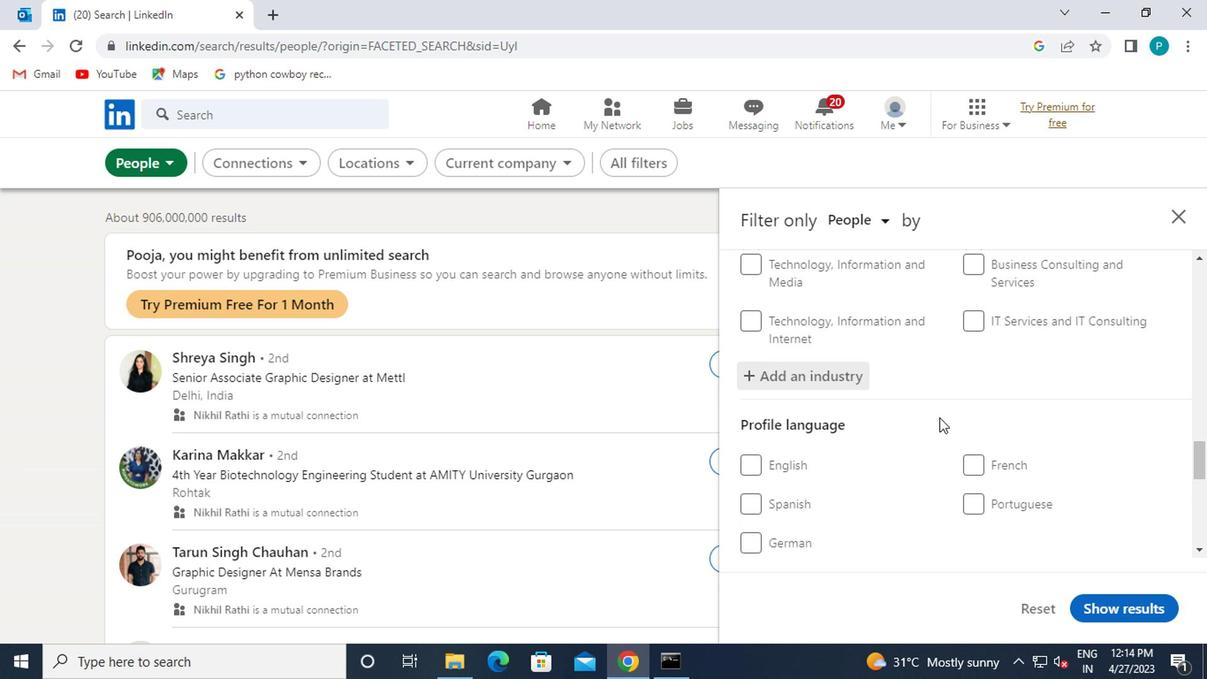 
Action: Mouse moved to (972, 385)
Screenshot: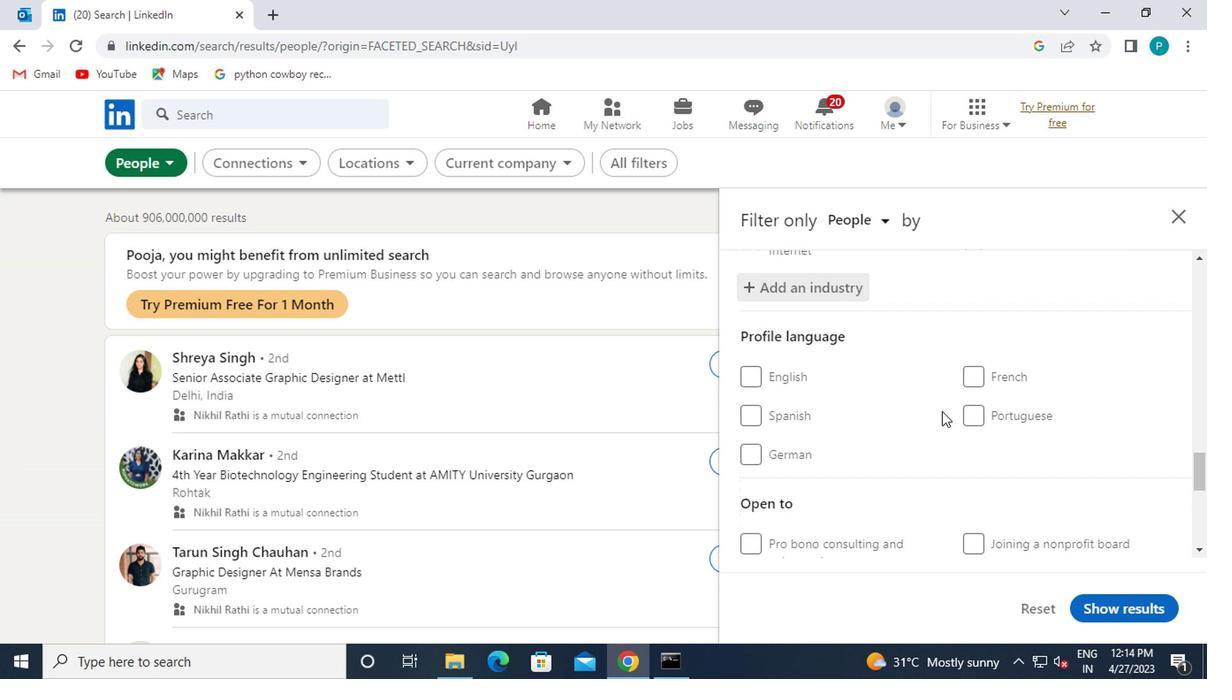
Action: Mouse pressed left at (972, 385)
Screenshot: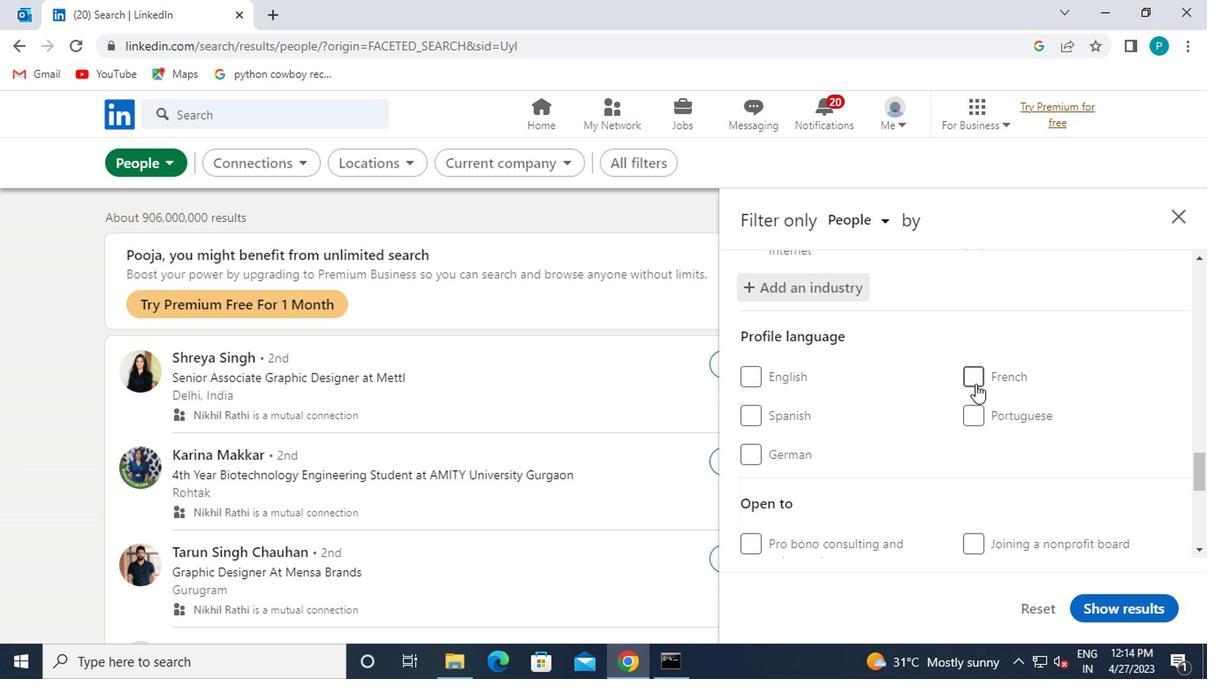 
Action: Mouse moved to (916, 380)
Screenshot: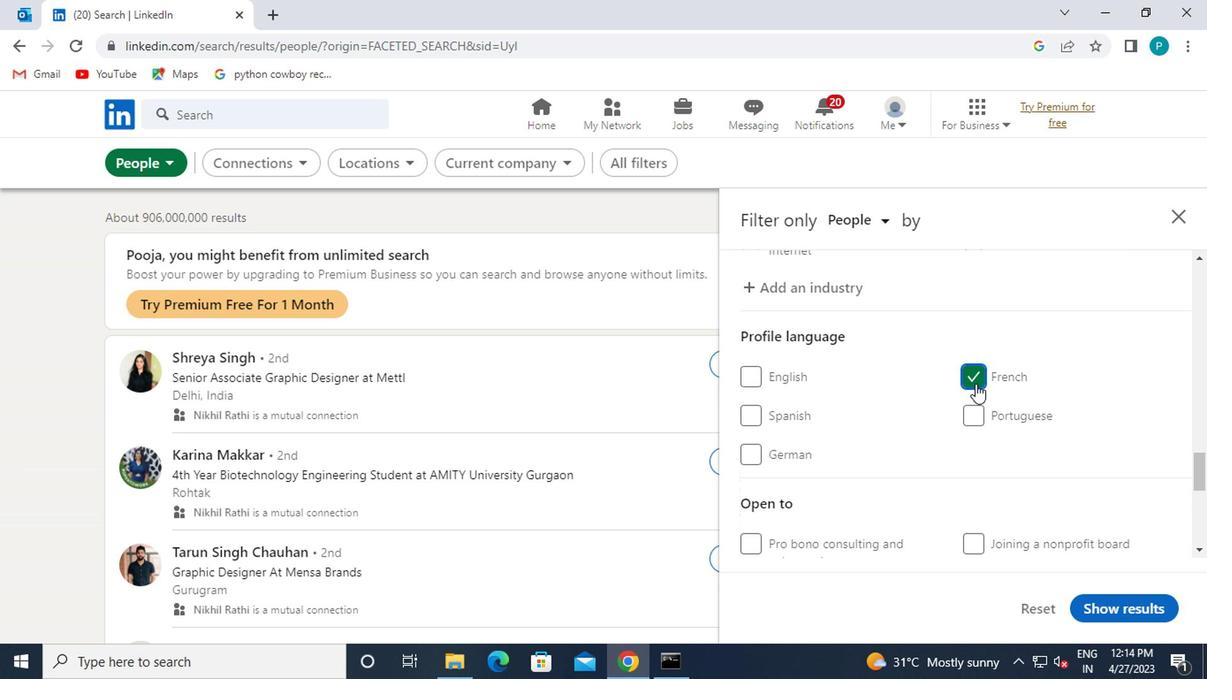 
Action: Mouse scrolled (916, 379) with delta (0, -1)
Screenshot: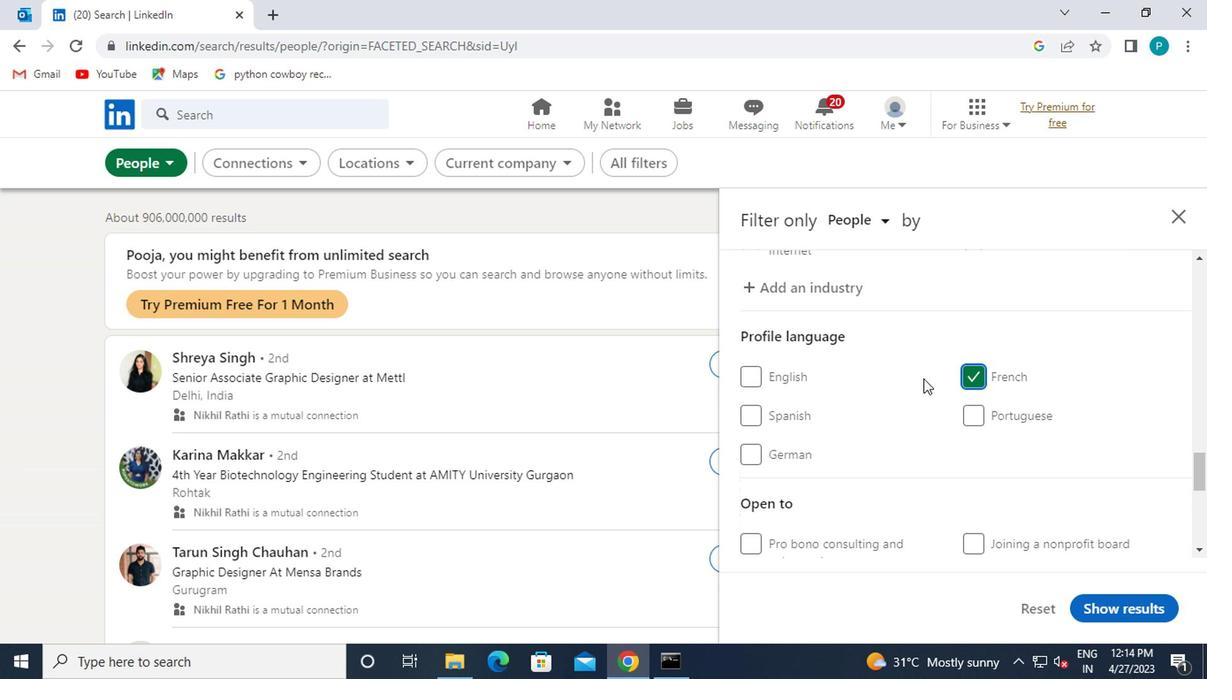 
Action: Mouse scrolled (916, 379) with delta (0, -1)
Screenshot: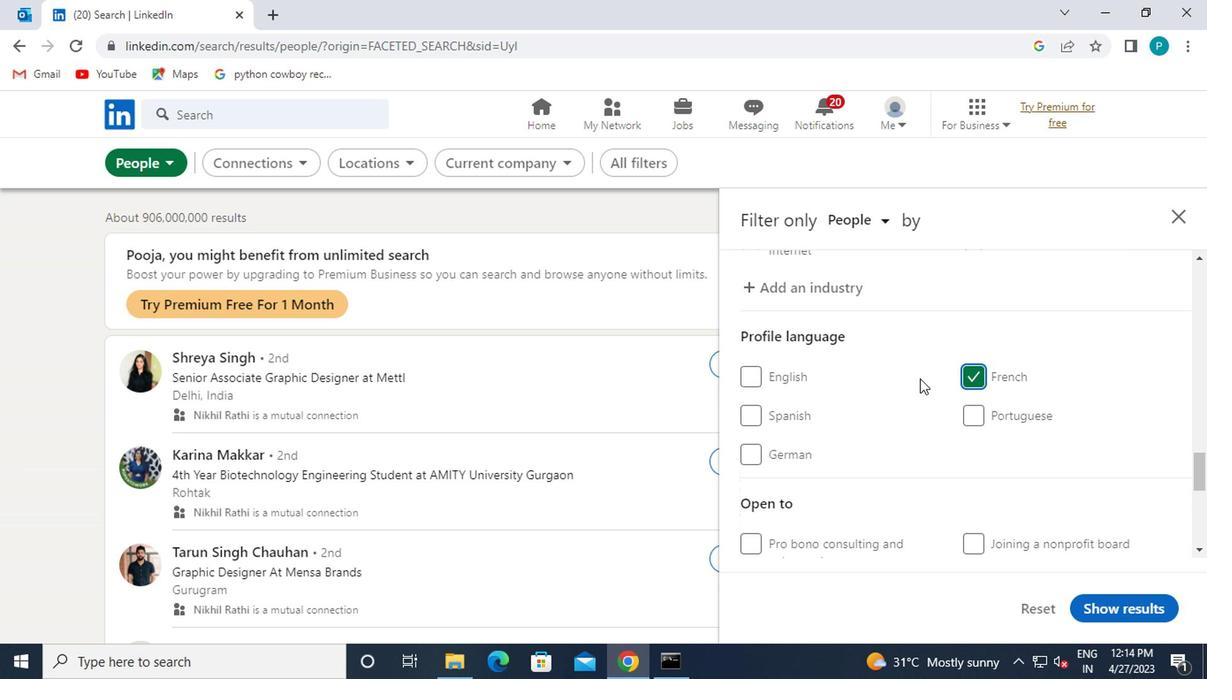 
Action: Mouse moved to (889, 392)
Screenshot: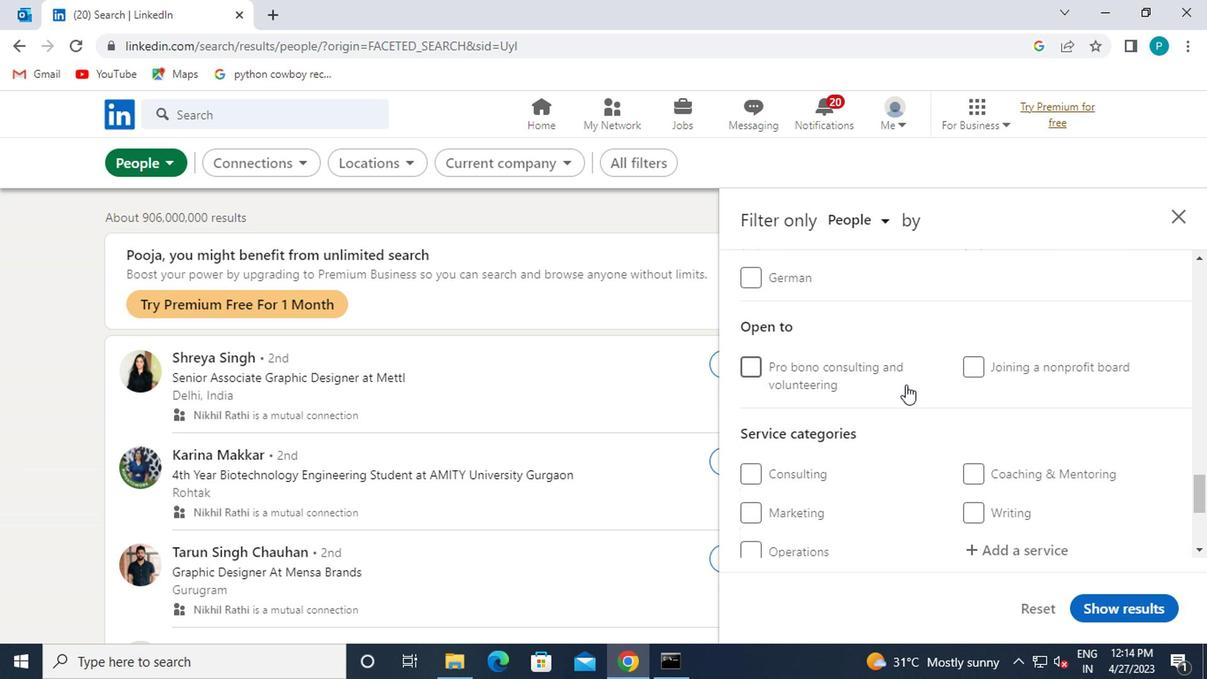 
Action: Mouse scrolled (889, 391) with delta (0, 0)
Screenshot: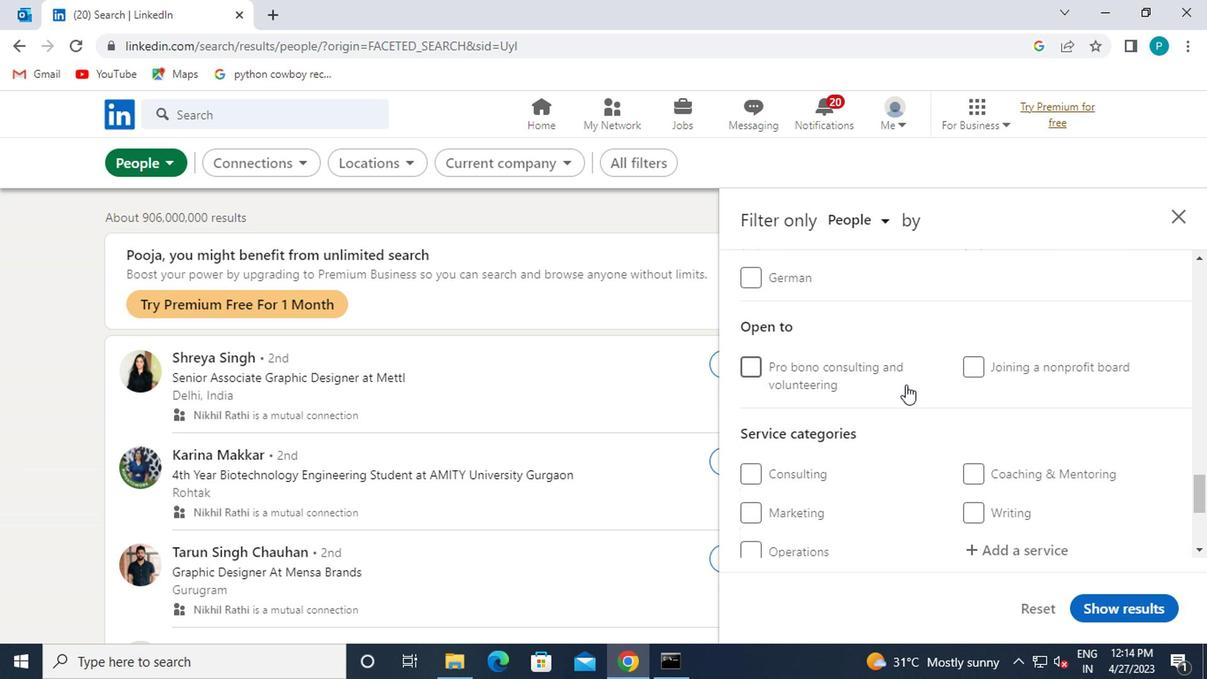 
Action: Mouse moved to (885, 394)
Screenshot: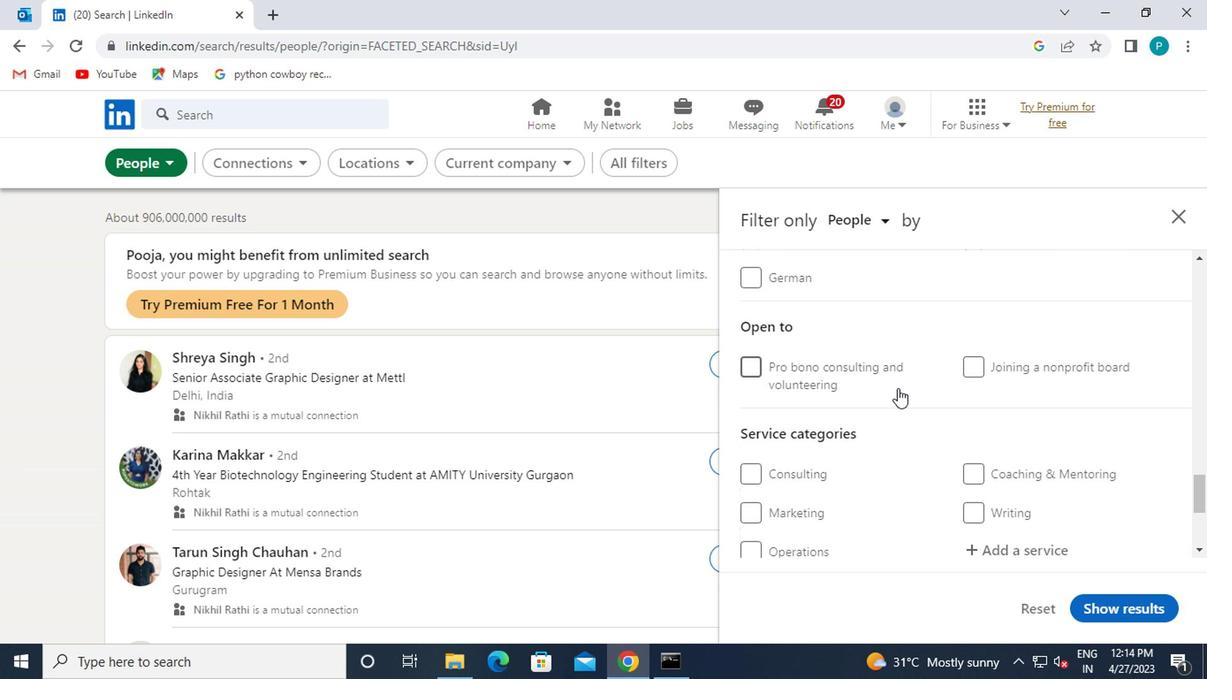
Action: Mouse scrolled (885, 393) with delta (0, 0)
Screenshot: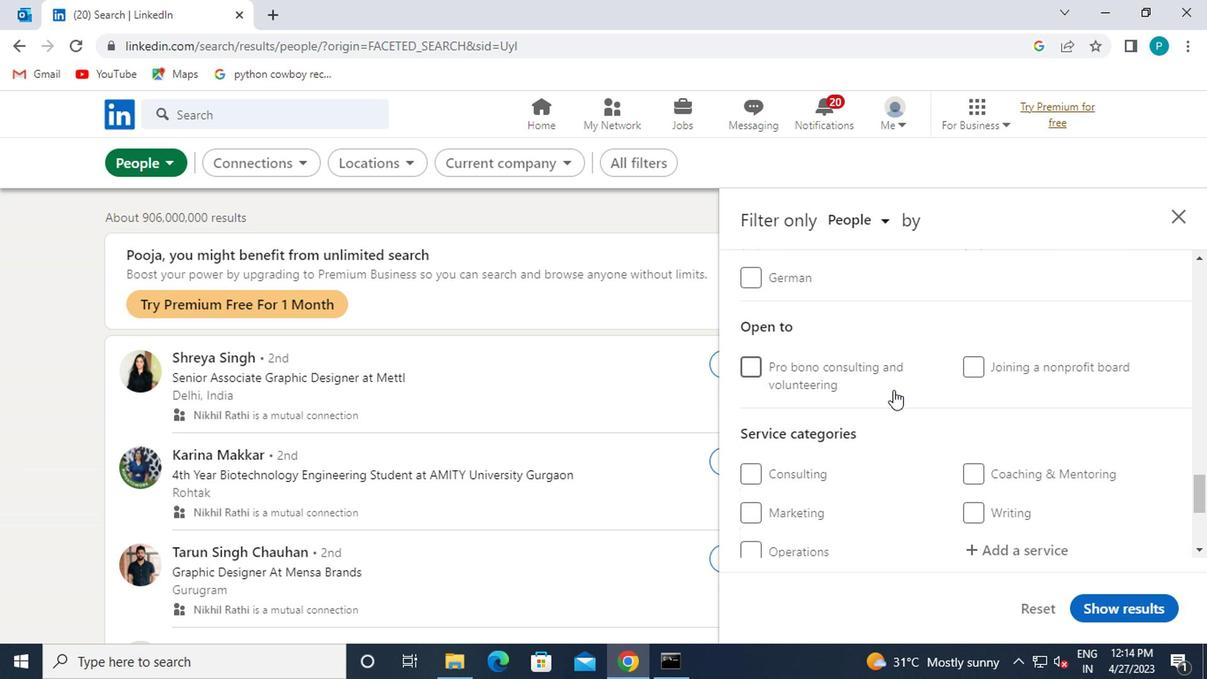 
Action: Mouse moved to (1024, 389)
Screenshot: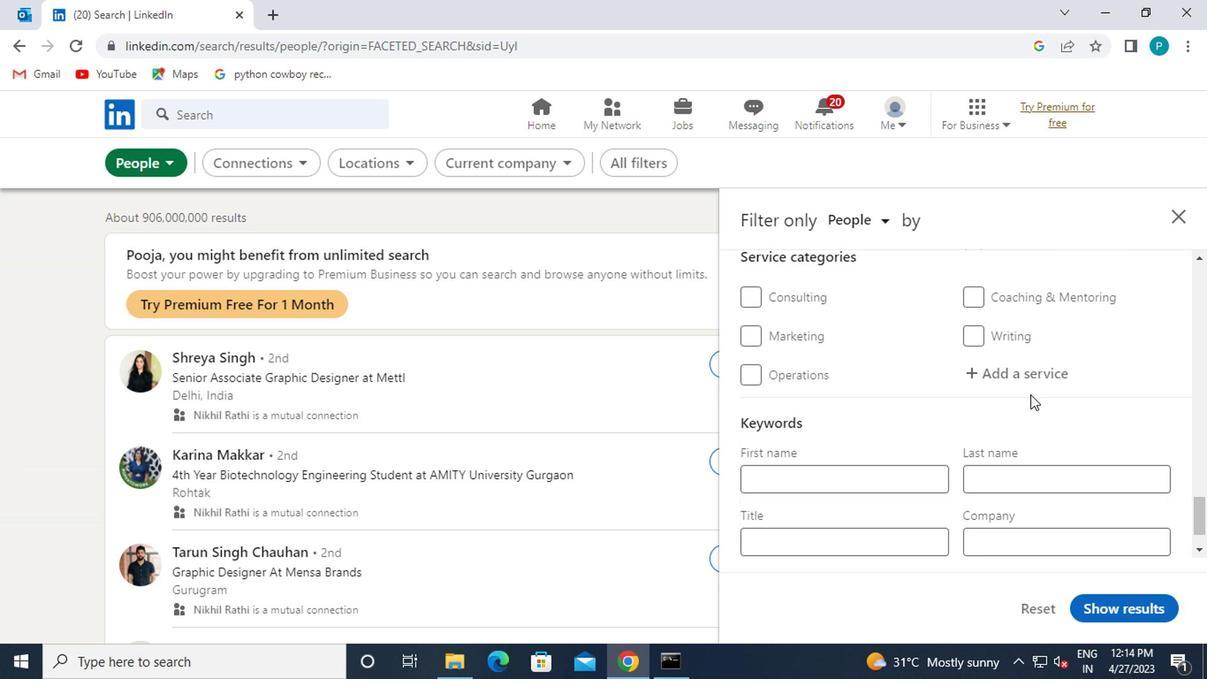
Action: Mouse pressed left at (1024, 389)
Screenshot: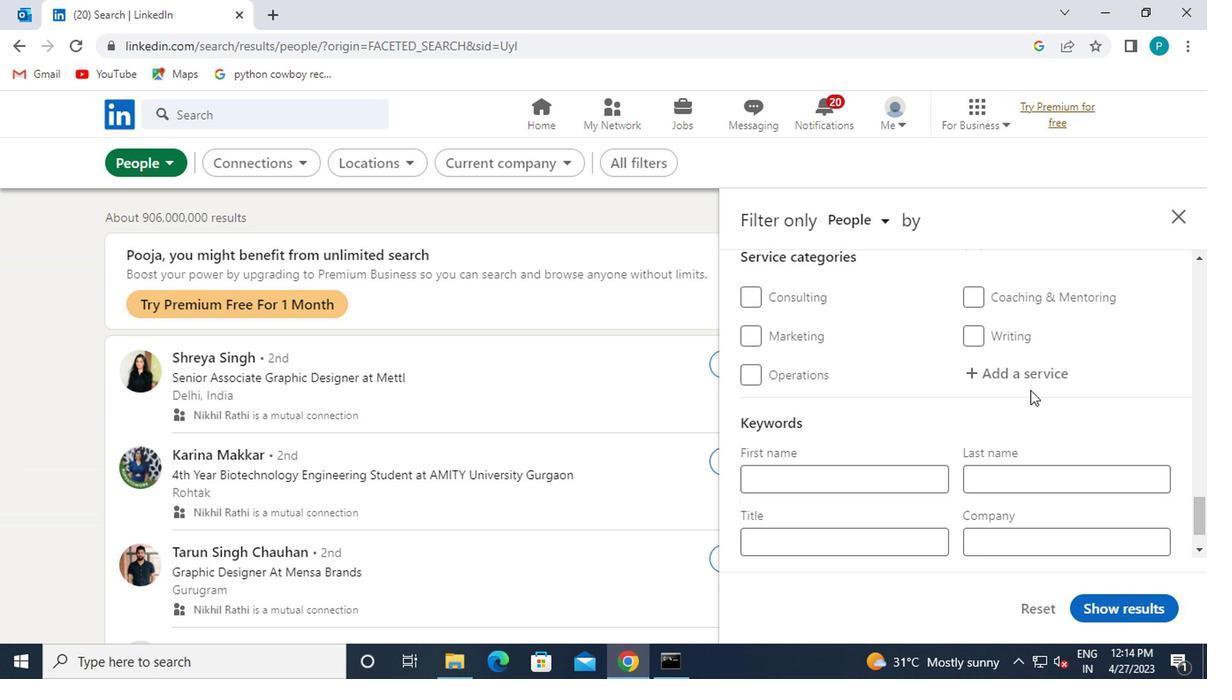 
Action: Mouse moved to (1018, 381)
Screenshot: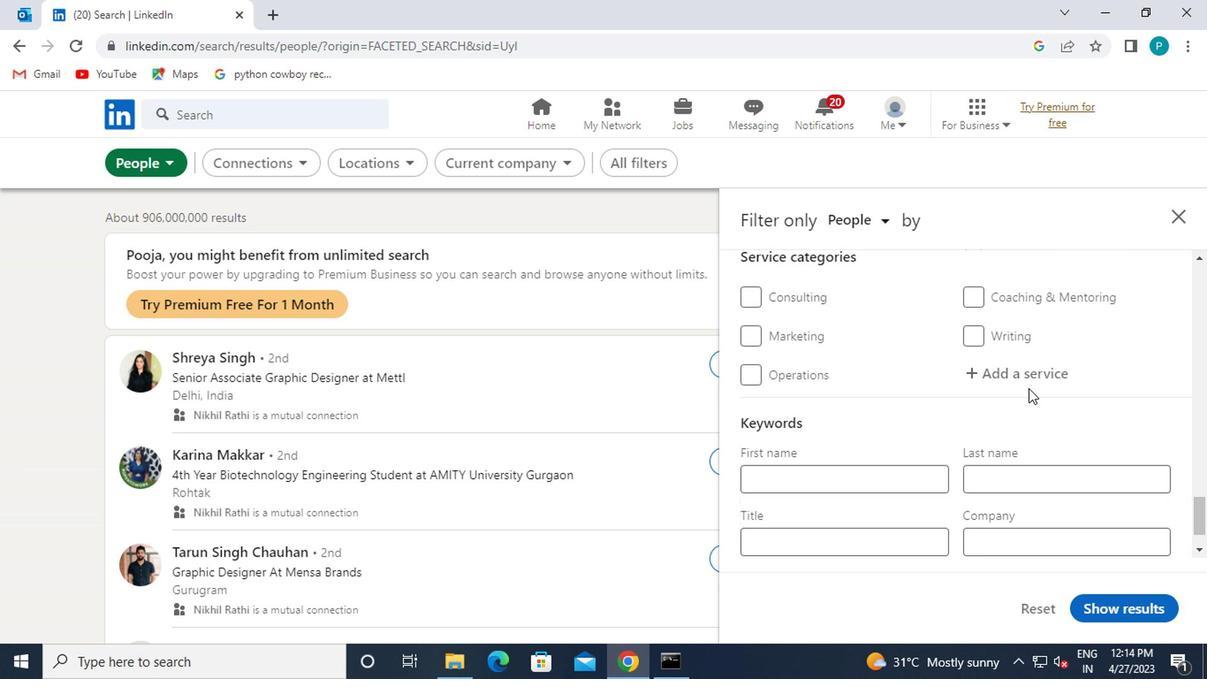 
Action: Mouse pressed left at (1018, 381)
Screenshot: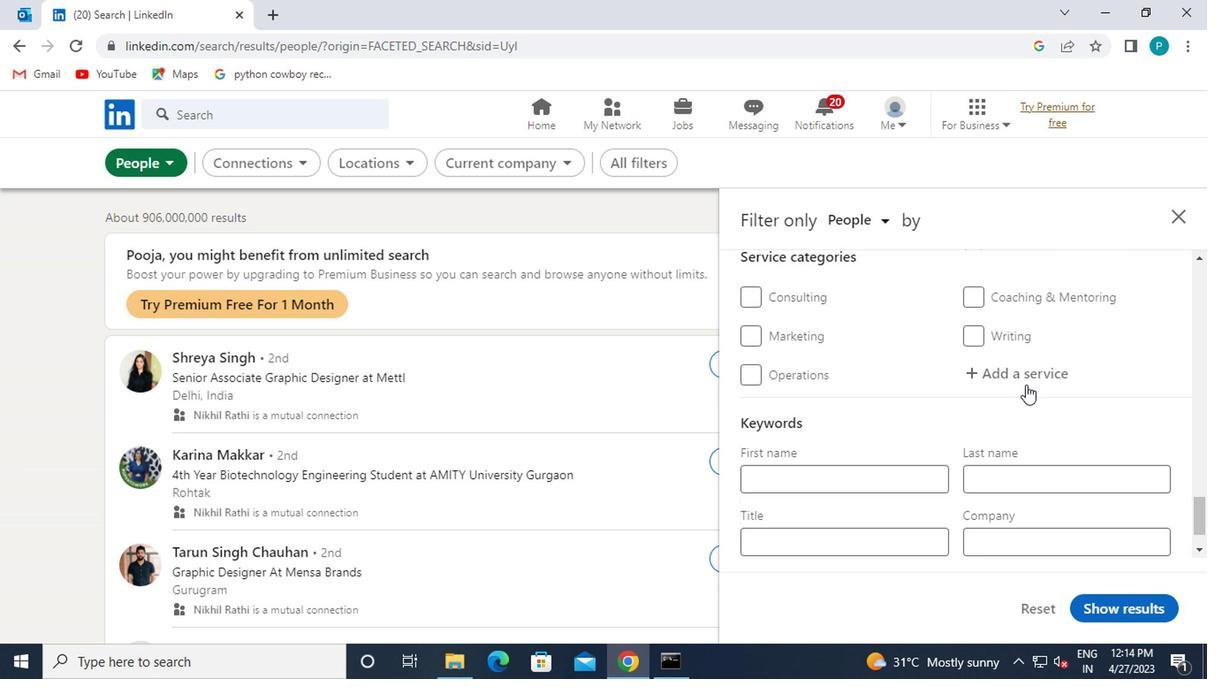 
Action: Mouse moved to (1024, 396)
Screenshot: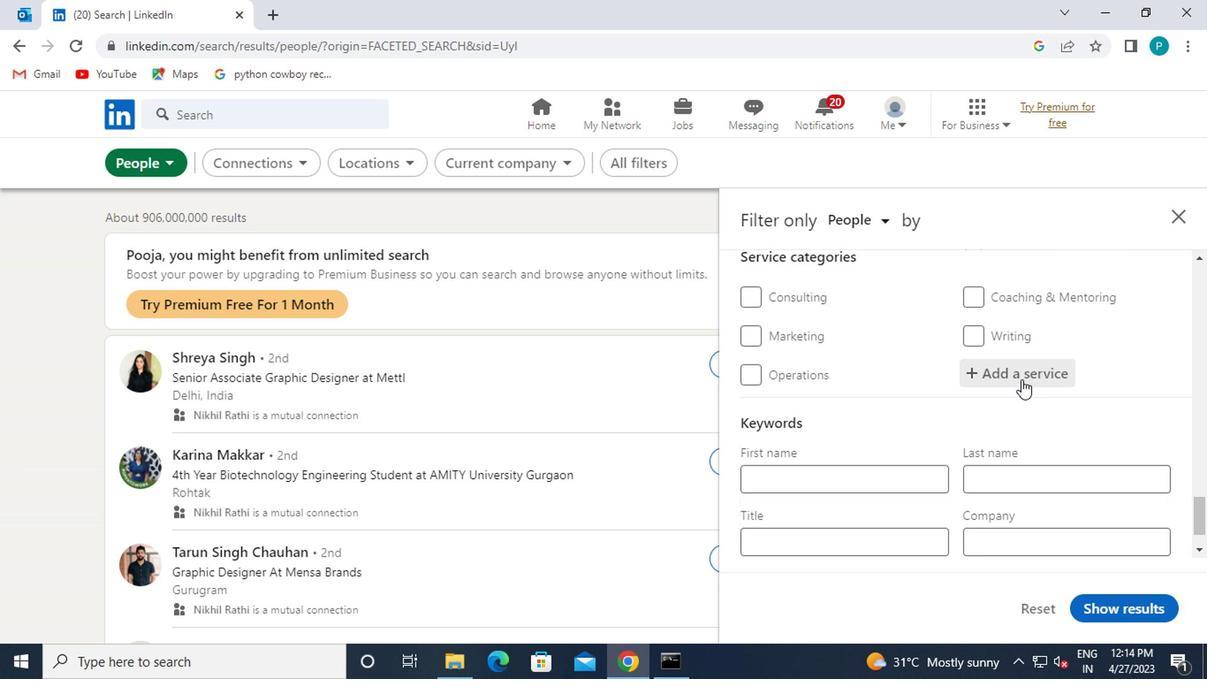 
Action: Key pressed FIN
Screenshot: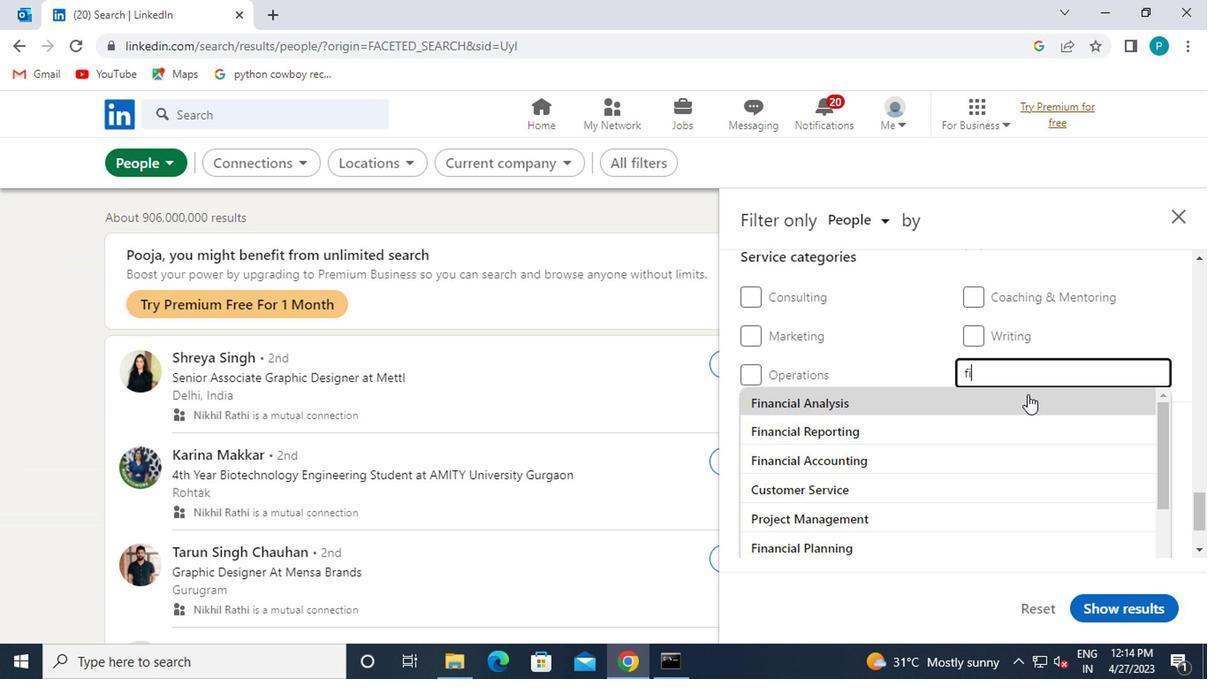
Action: Mouse moved to (924, 544)
Screenshot: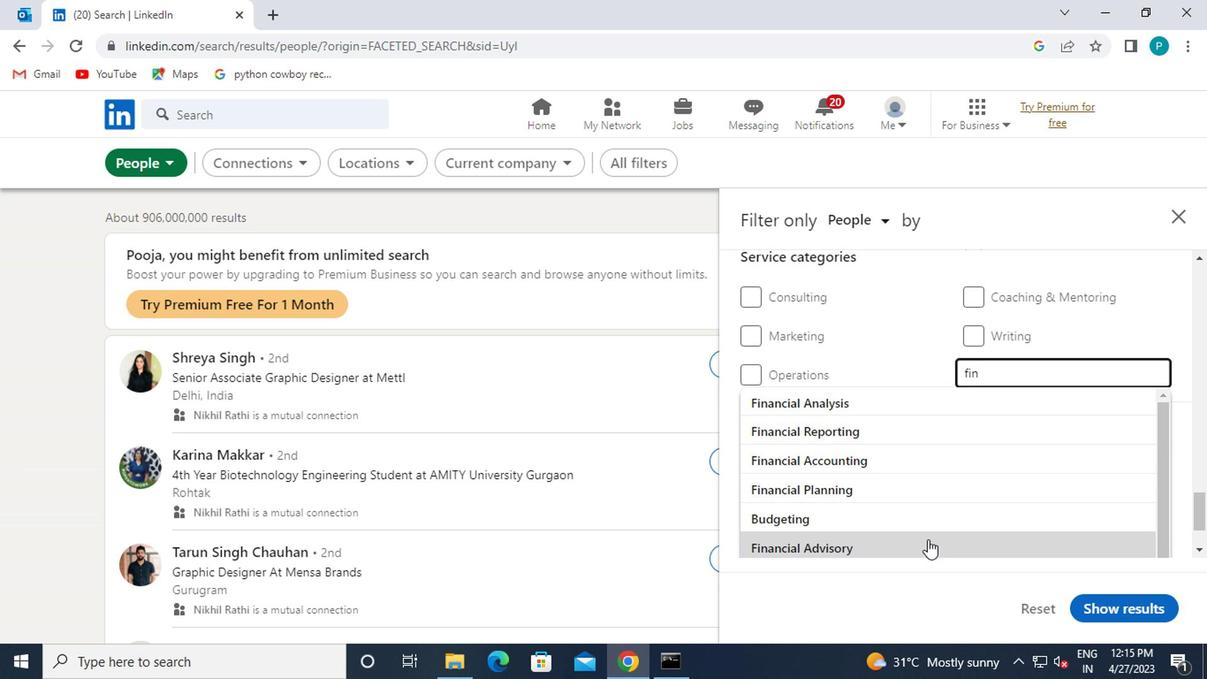 
Action: Mouse pressed left at (924, 544)
Screenshot: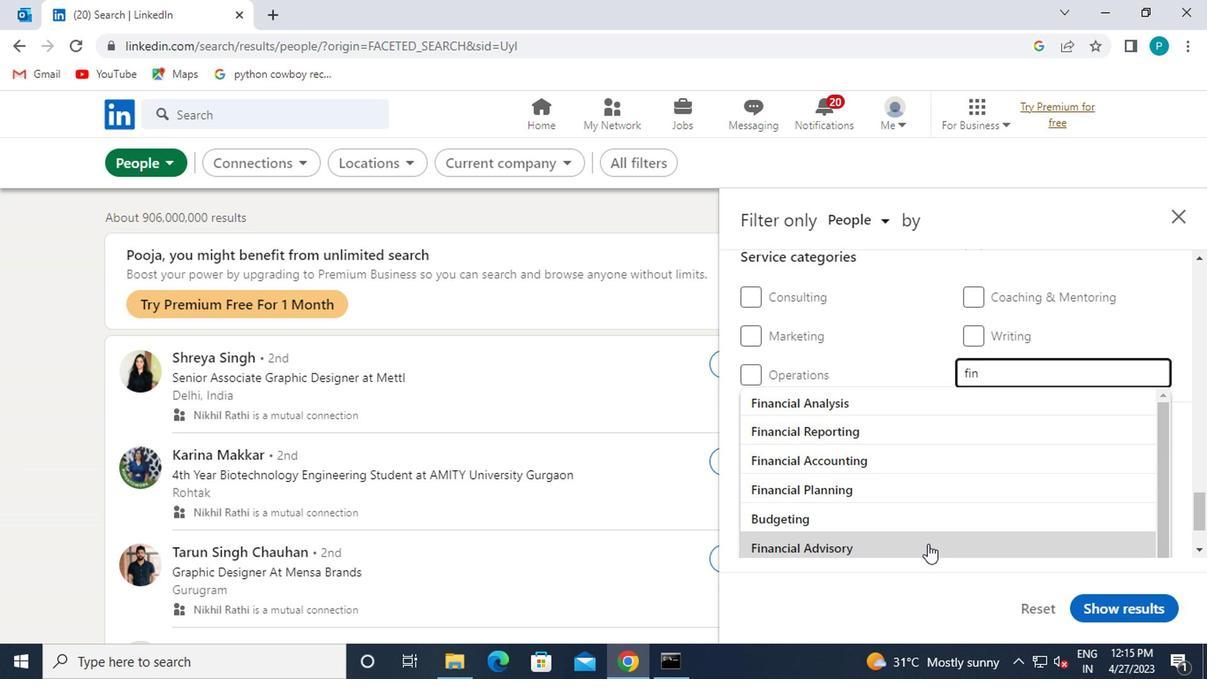 
Action: Mouse moved to (912, 496)
Screenshot: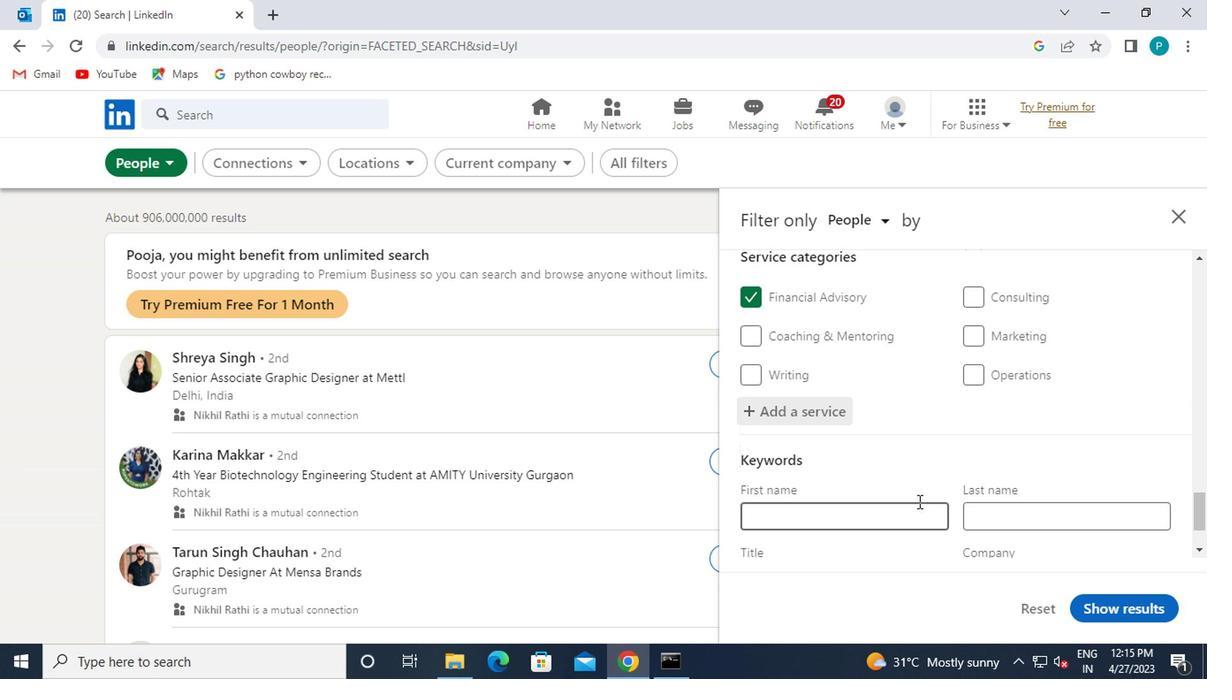 
Action: Mouse scrolled (912, 495) with delta (0, 0)
Screenshot: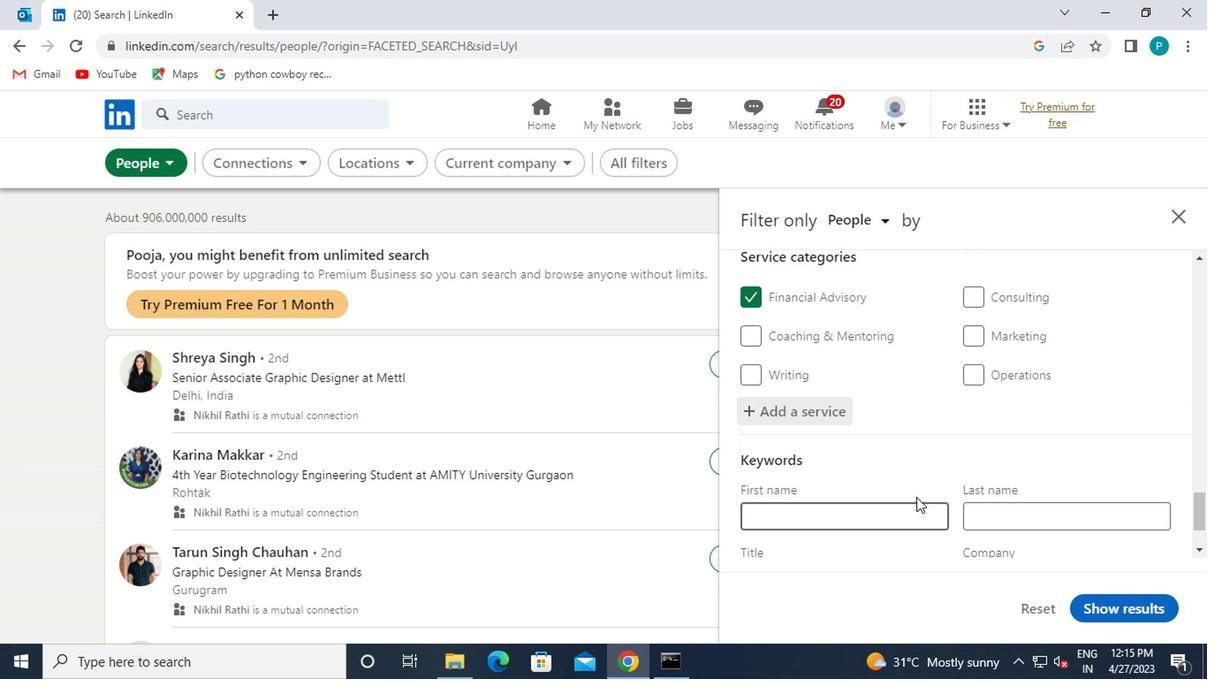 
Action: Mouse scrolled (912, 495) with delta (0, 0)
Screenshot: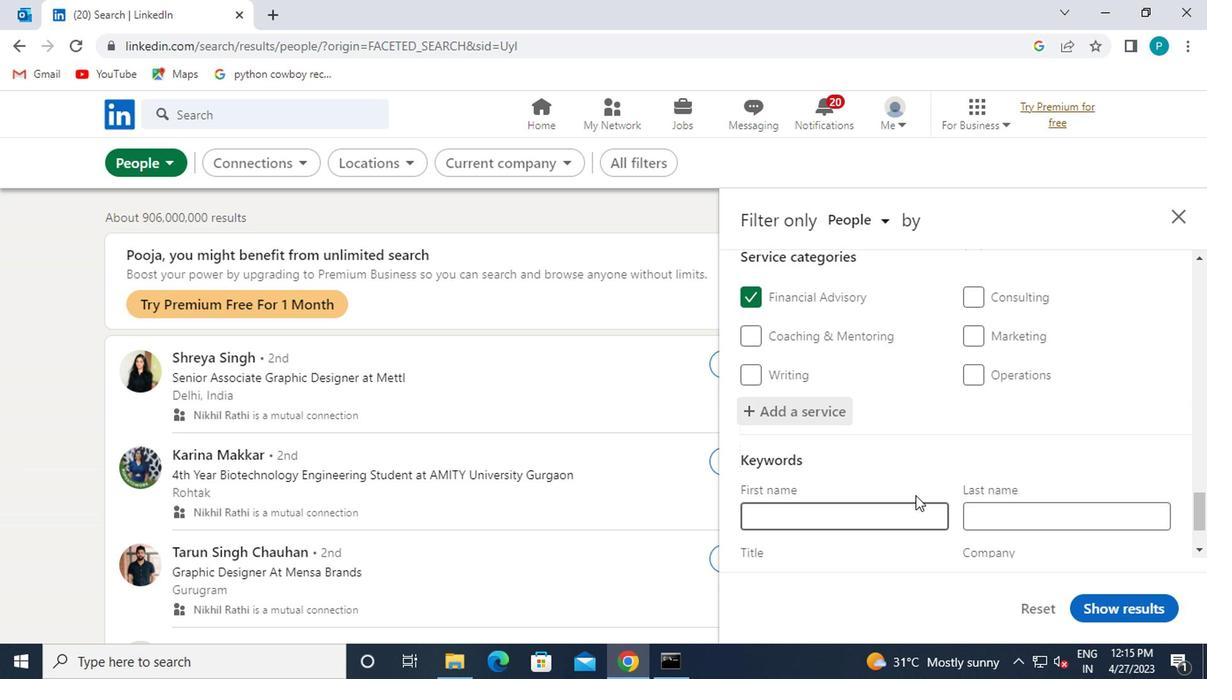 
Action: Mouse moved to (909, 484)
Screenshot: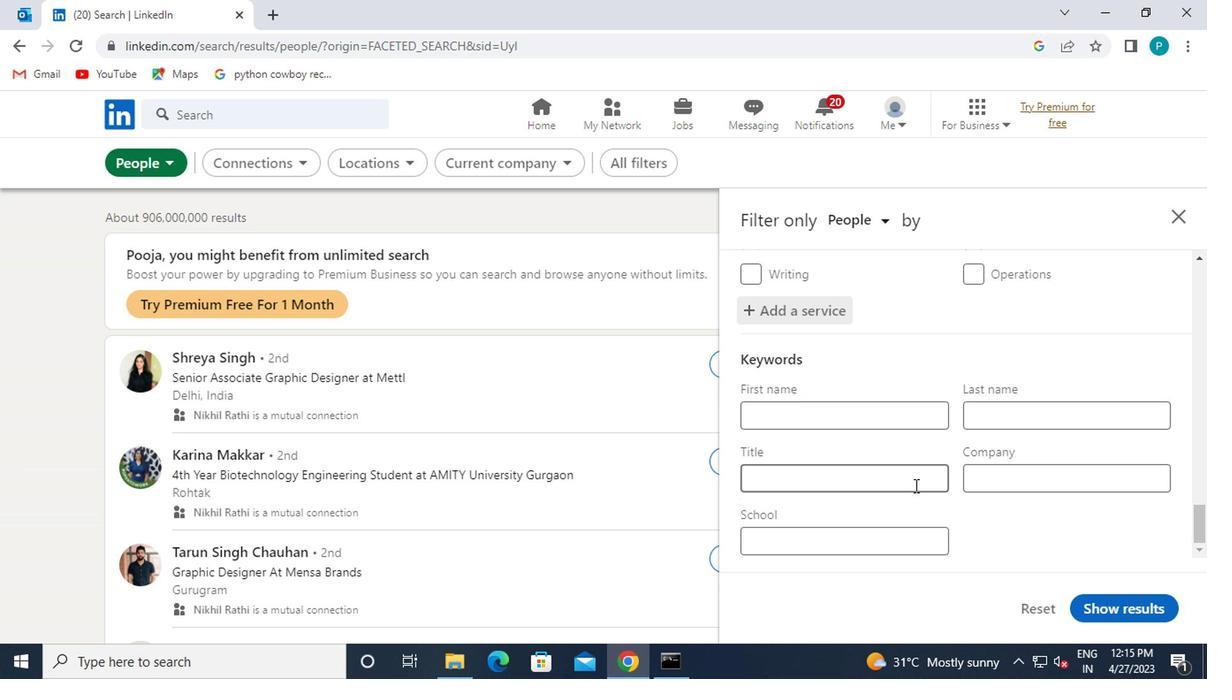
Action: Mouse pressed left at (909, 484)
Screenshot: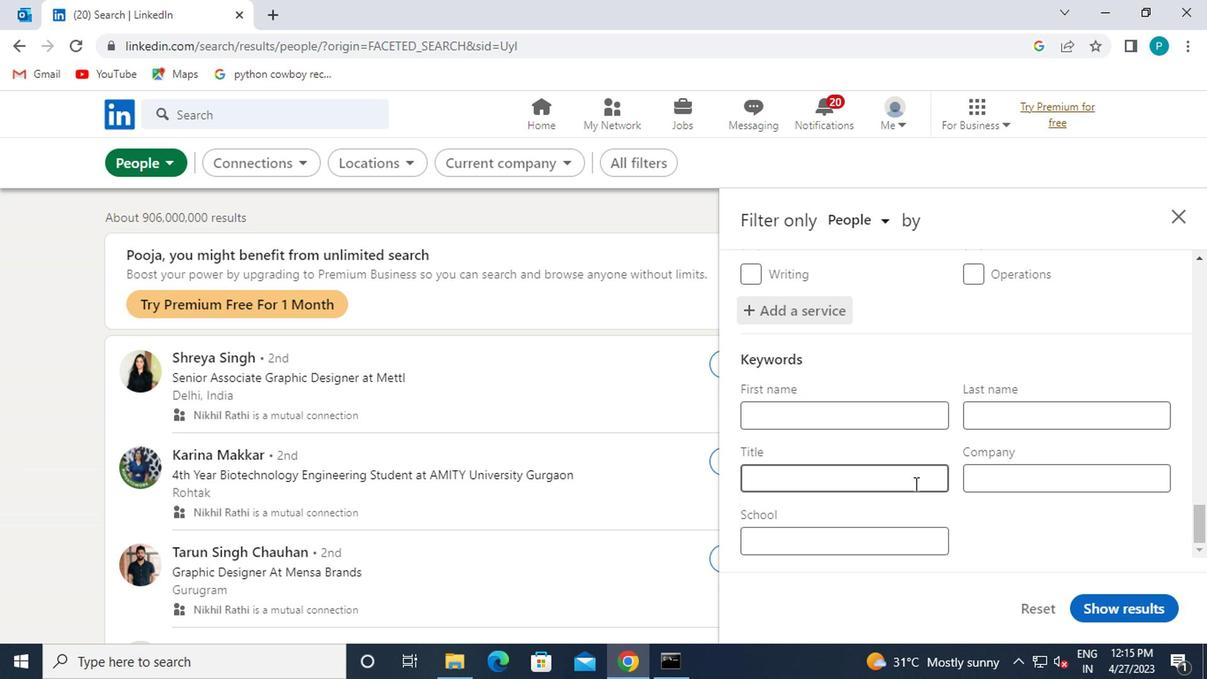 
Action: Key pressed <Key.caps_lock>C<Key.caps_lock>USTOMER<Key.space><Key.caps_lock>S<Key.caps_lock>UPPORT
Screenshot: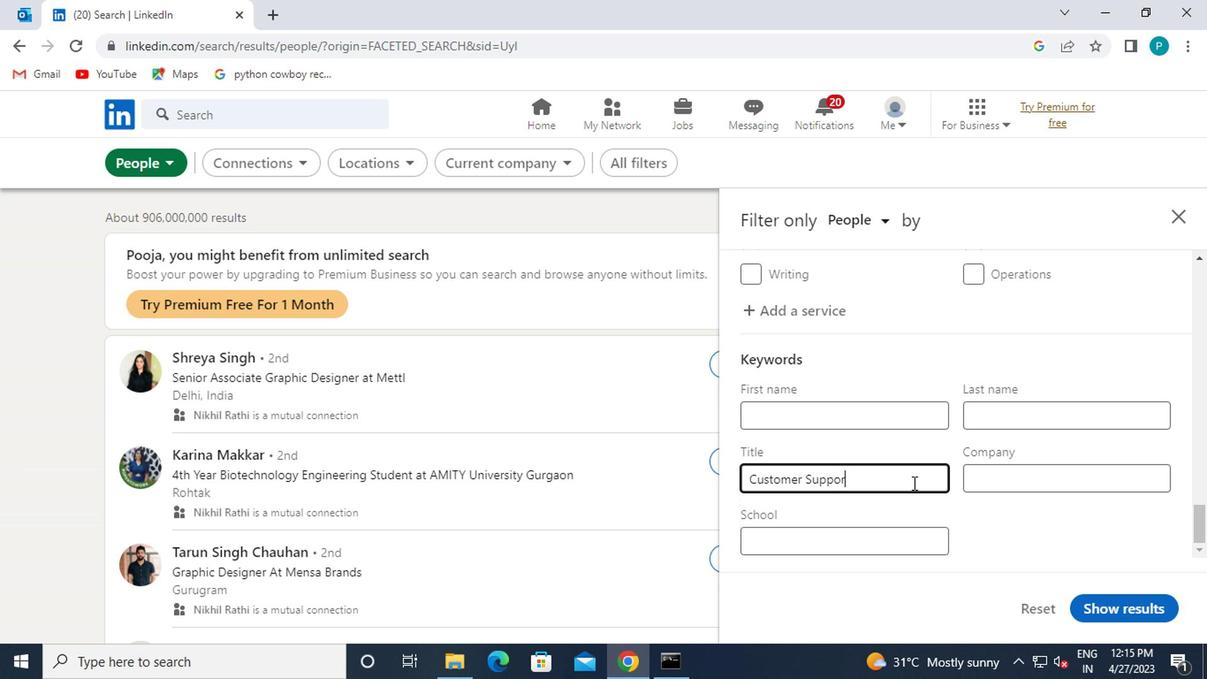 
Action: Mouse moved to (1136, 613)
Screenshot: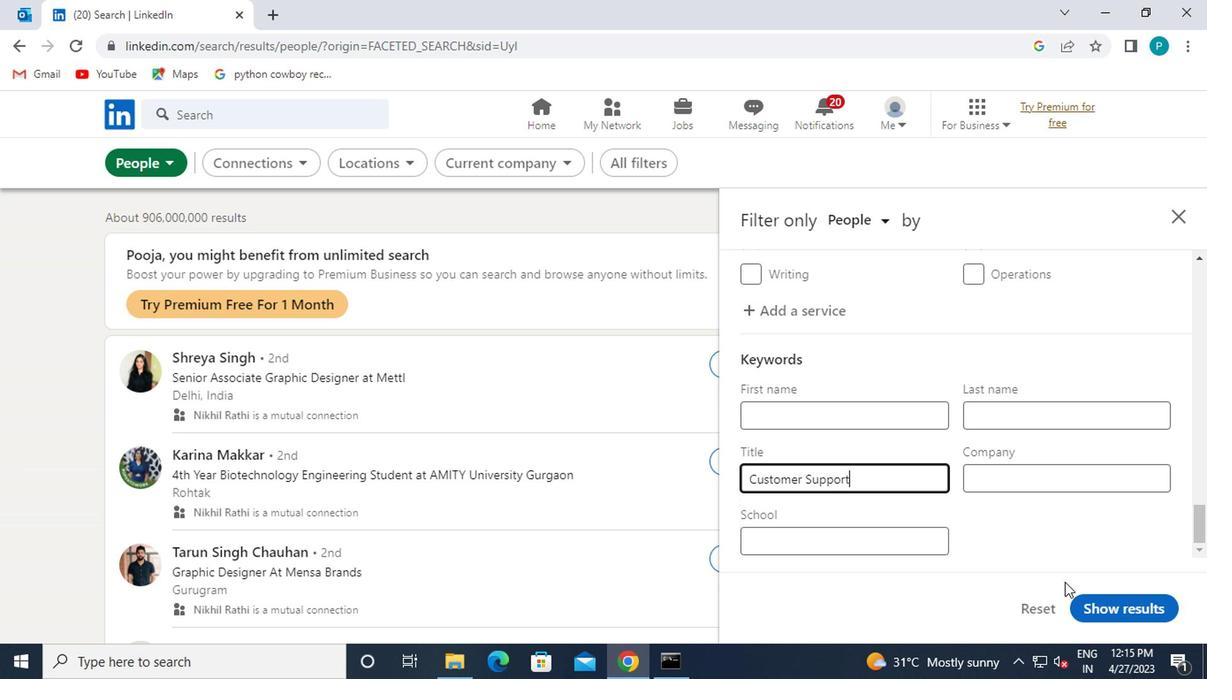 
Action: Mouse pressed left at (1136, 613)
Screenshot: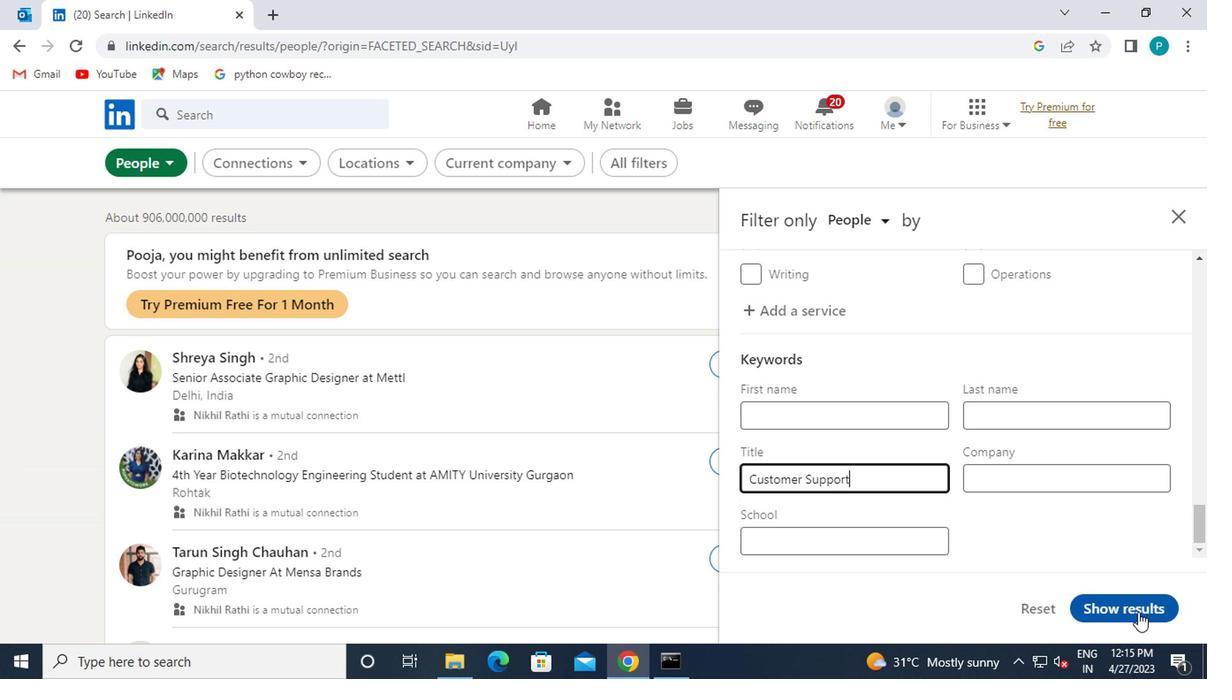 
